 Task: Search one way flight ticket for 5 adults, 1 child, 2 infants in seat and 1 infant on lap in business from Utqiagvik(barrow): Wiley Postwill Rogers Memorial Airport to Evansville: Evansville Regional Airport on 5-3-2023. Choice of flights is Westjet. Number of bags: 11 checked bags. Price is upto 71000. Outbound departure time preference is 19:00.
Action: Mouse moved to (389, 325)
Screenshot: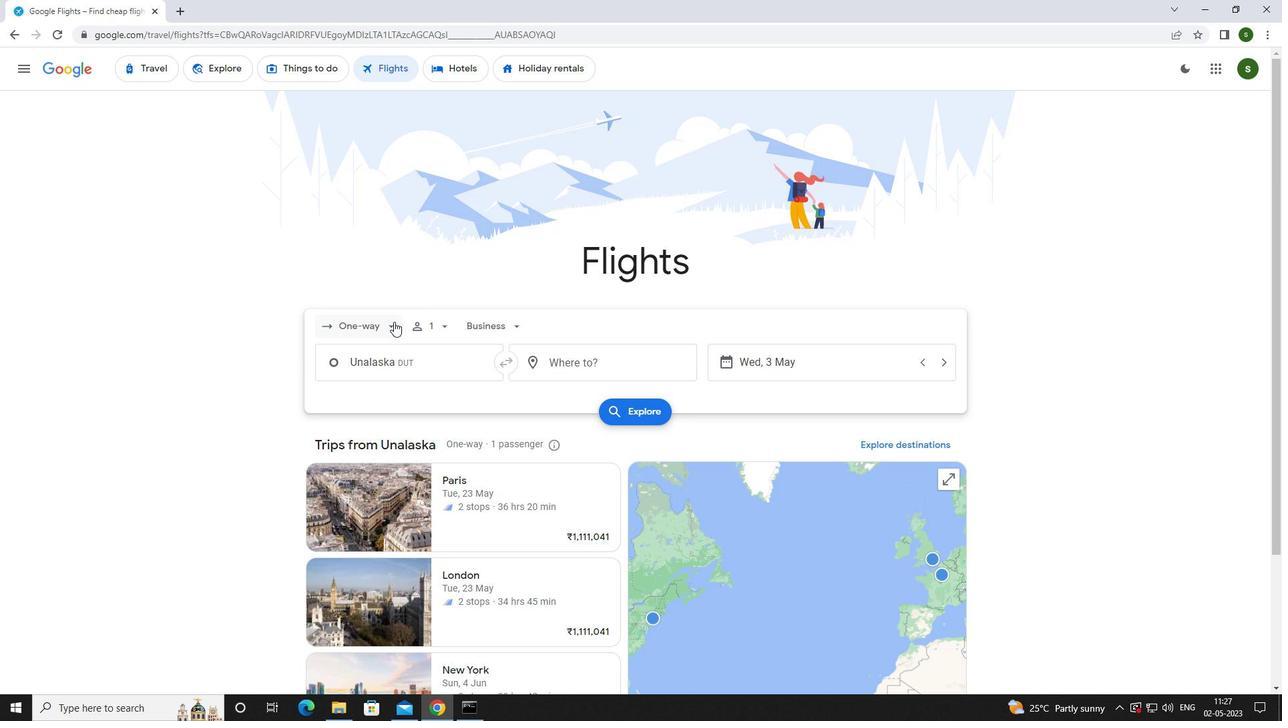 
Action: Mouse pressed left at (389, 325)
Screenshot: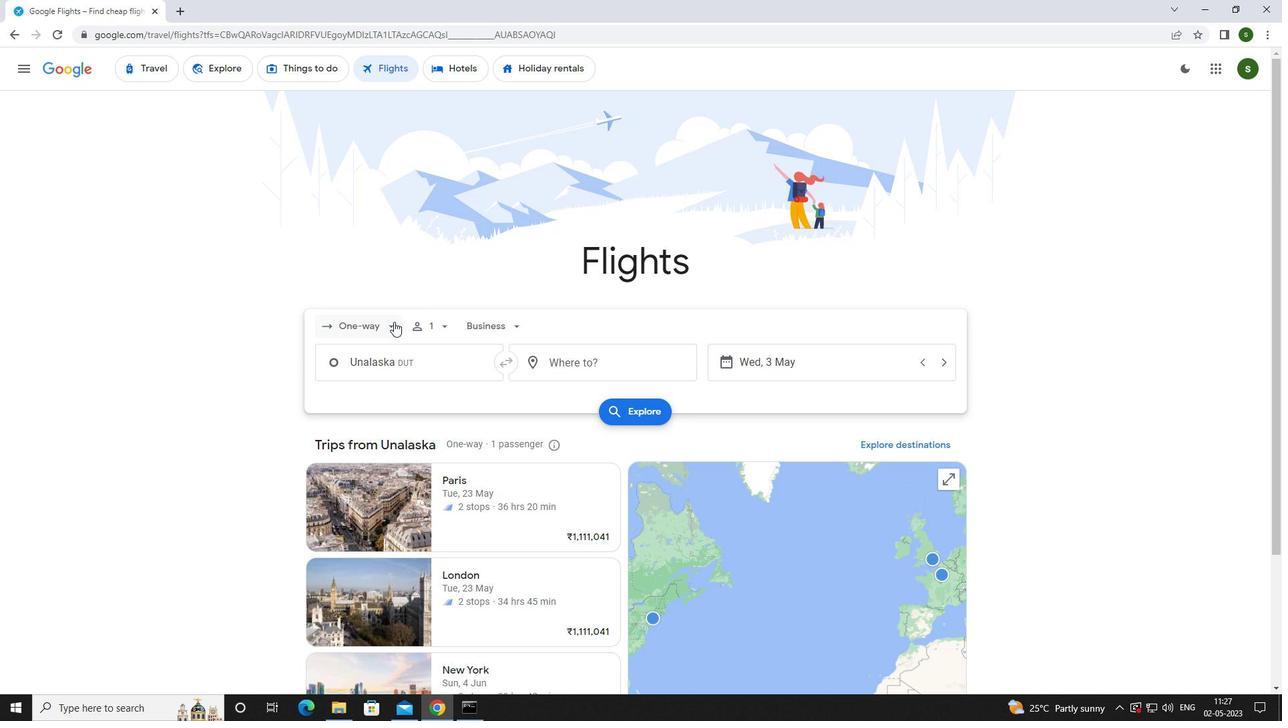 
Action: Mouse moved to (387, 385)
Screenshot: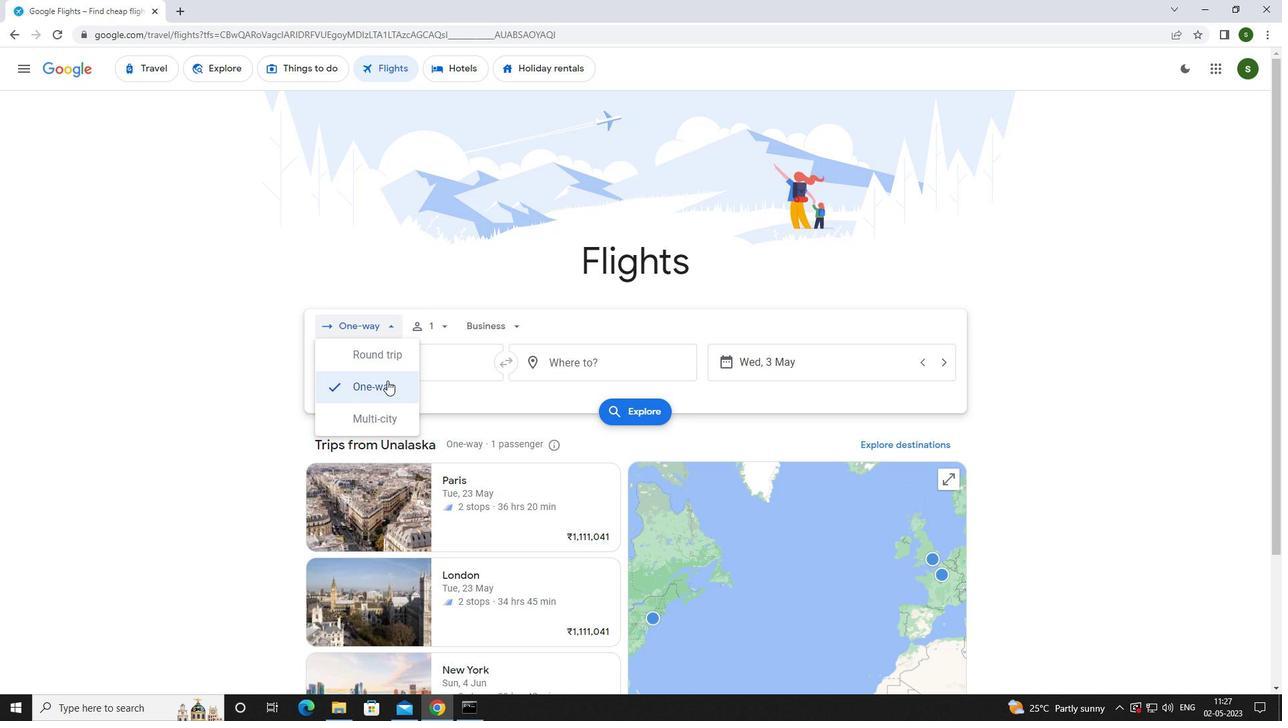 
Action: Mouse pressed left at (387, 385)
Screenshot: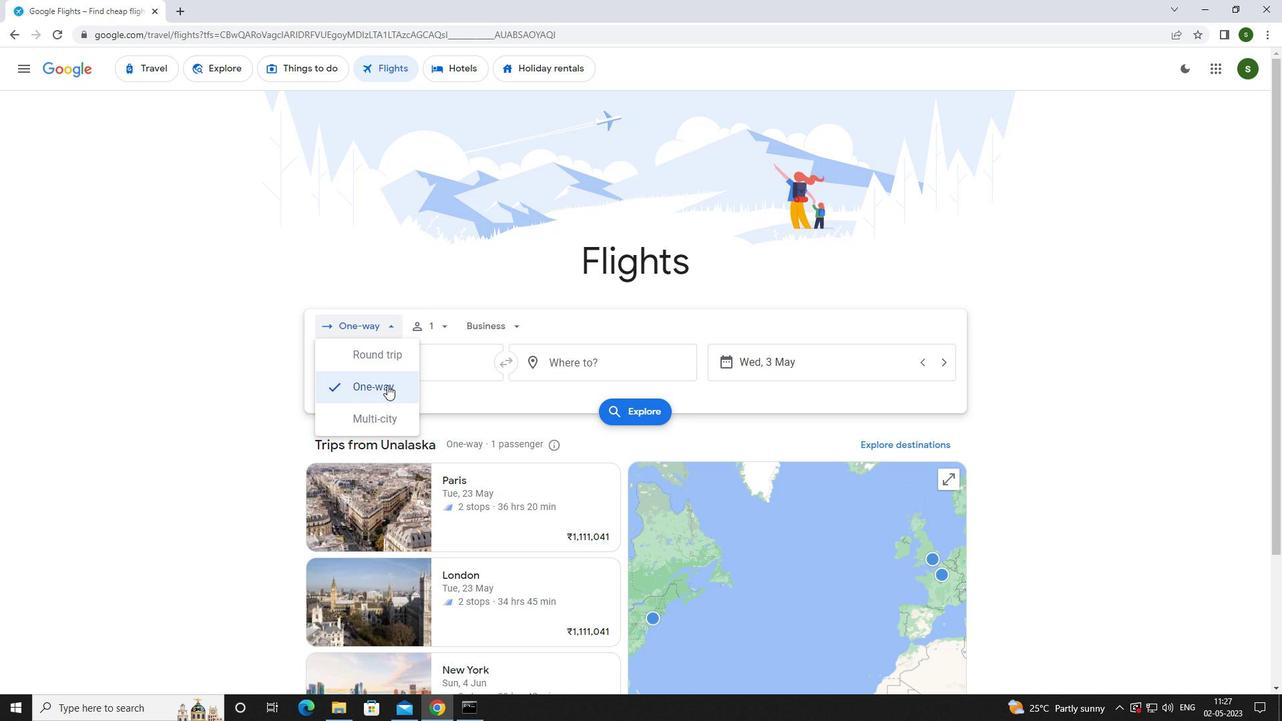 
Action: Mouse moved to (440, 325)
Screenshot: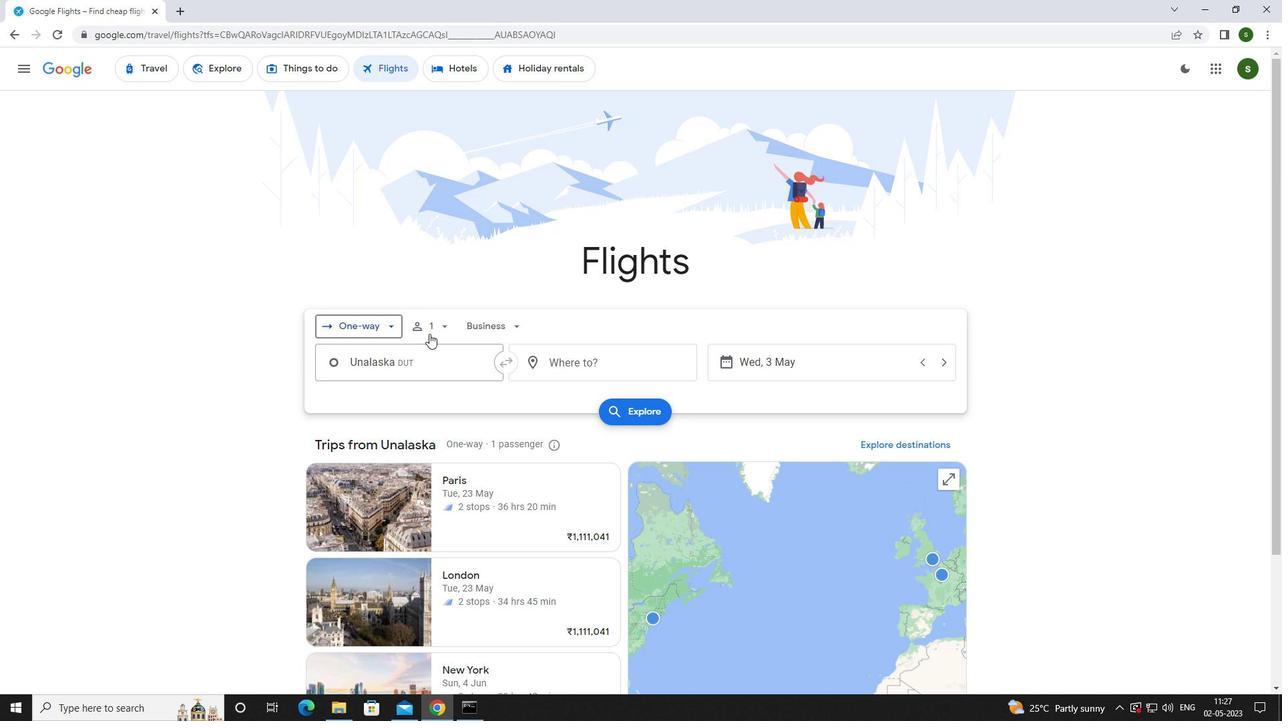 
Action: Mouse pressed left at (440, 325)
Screenshot: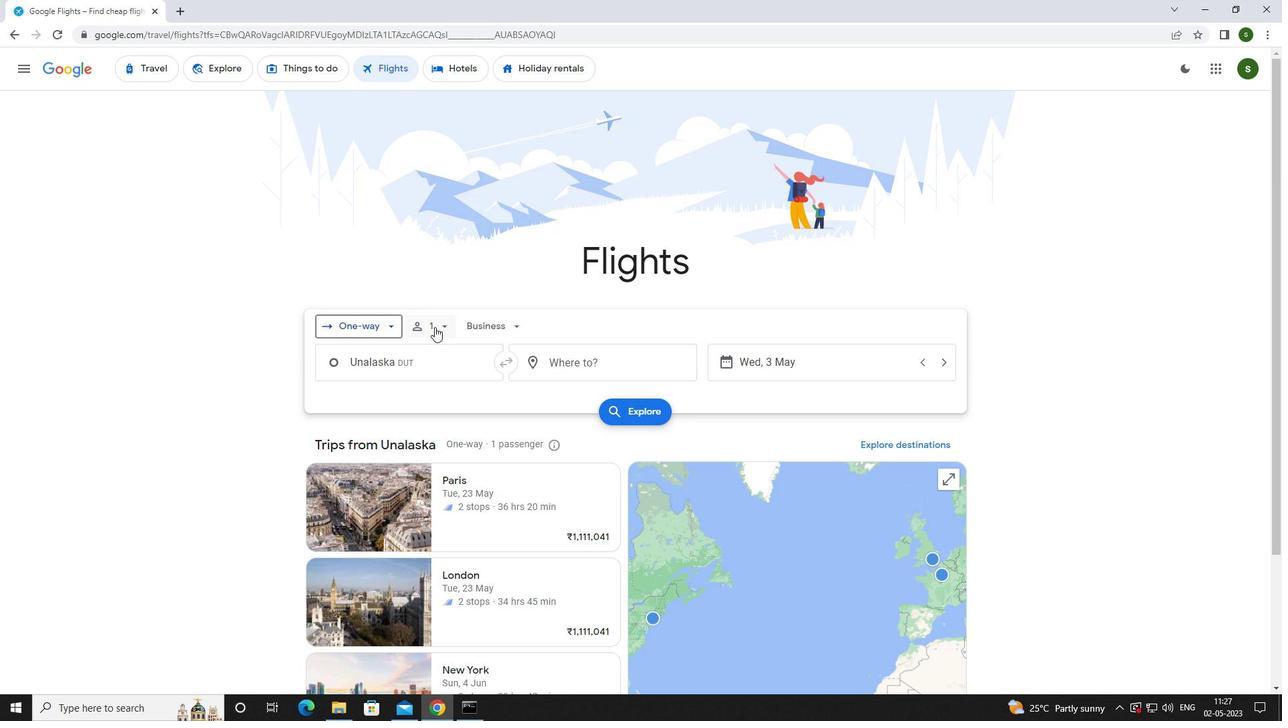 
Action: Mouse moved to (540, 355)
Screenshot: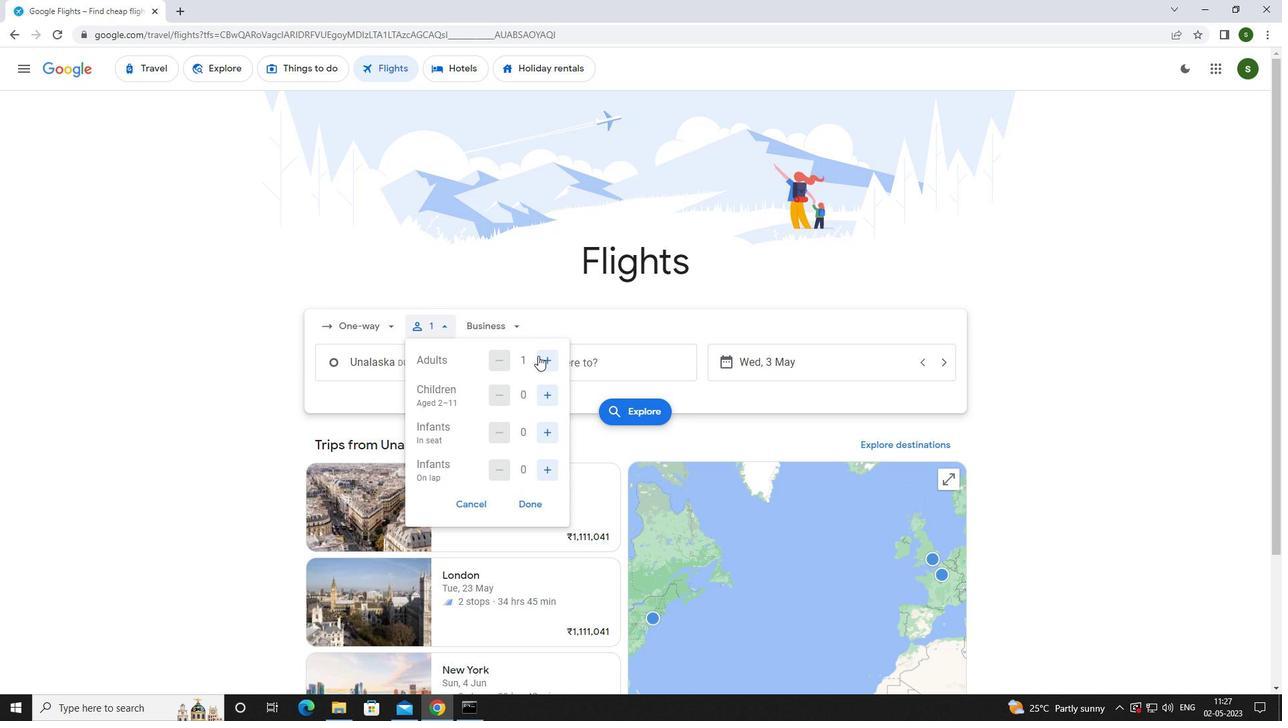
Action: Mouse pressed left at (540, 355)
Screenshot: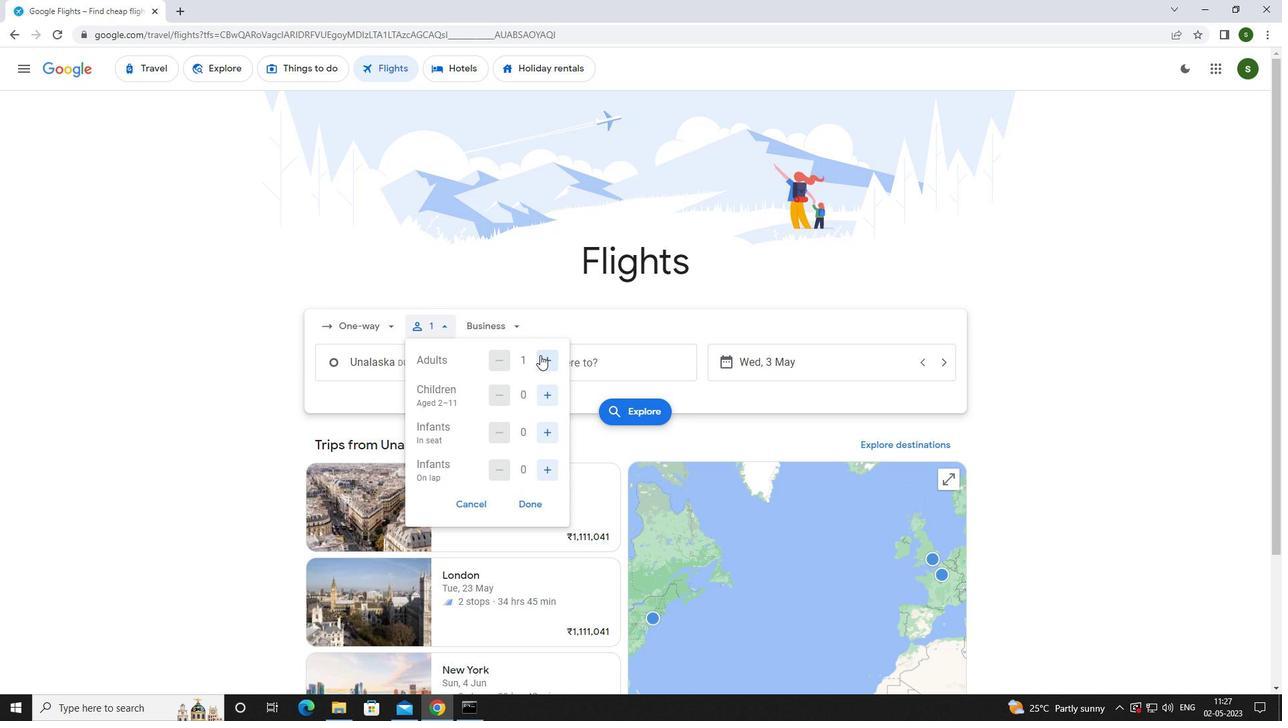 
Action: Mouse pressed left at (540, 355)
Screenshot: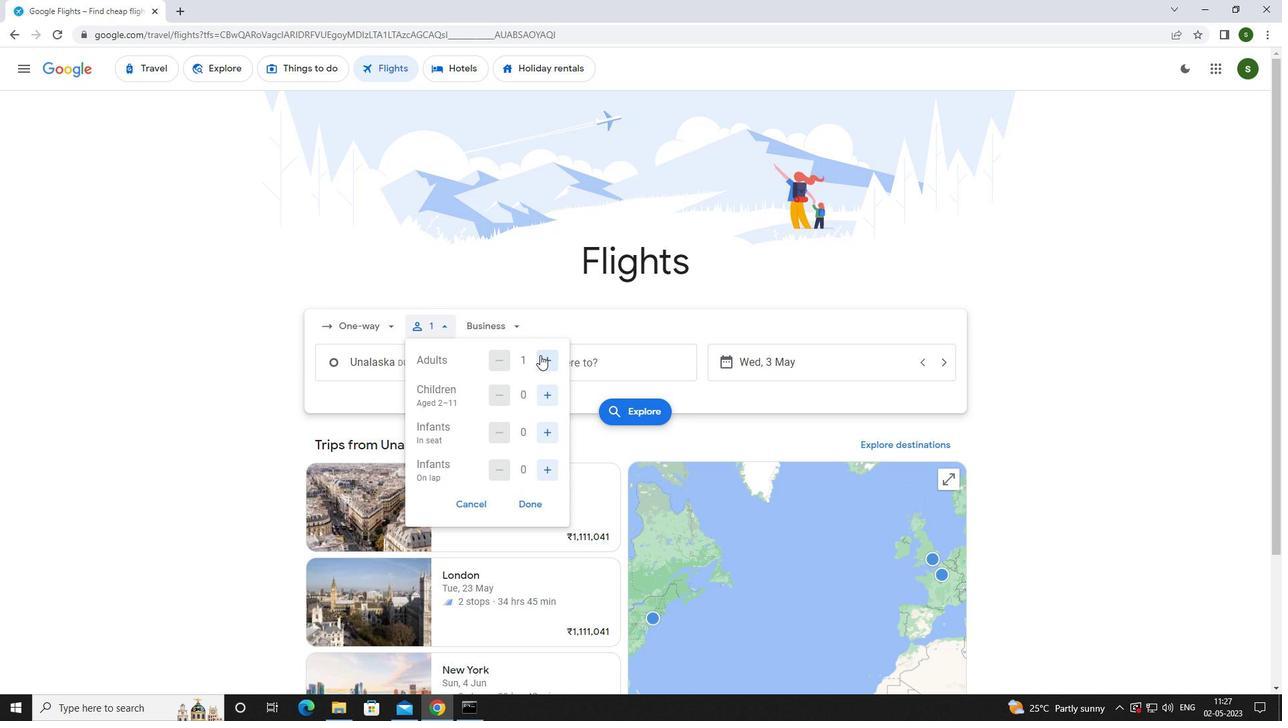 
Action: Mouse pressed left at (540, 355)
Screenshot: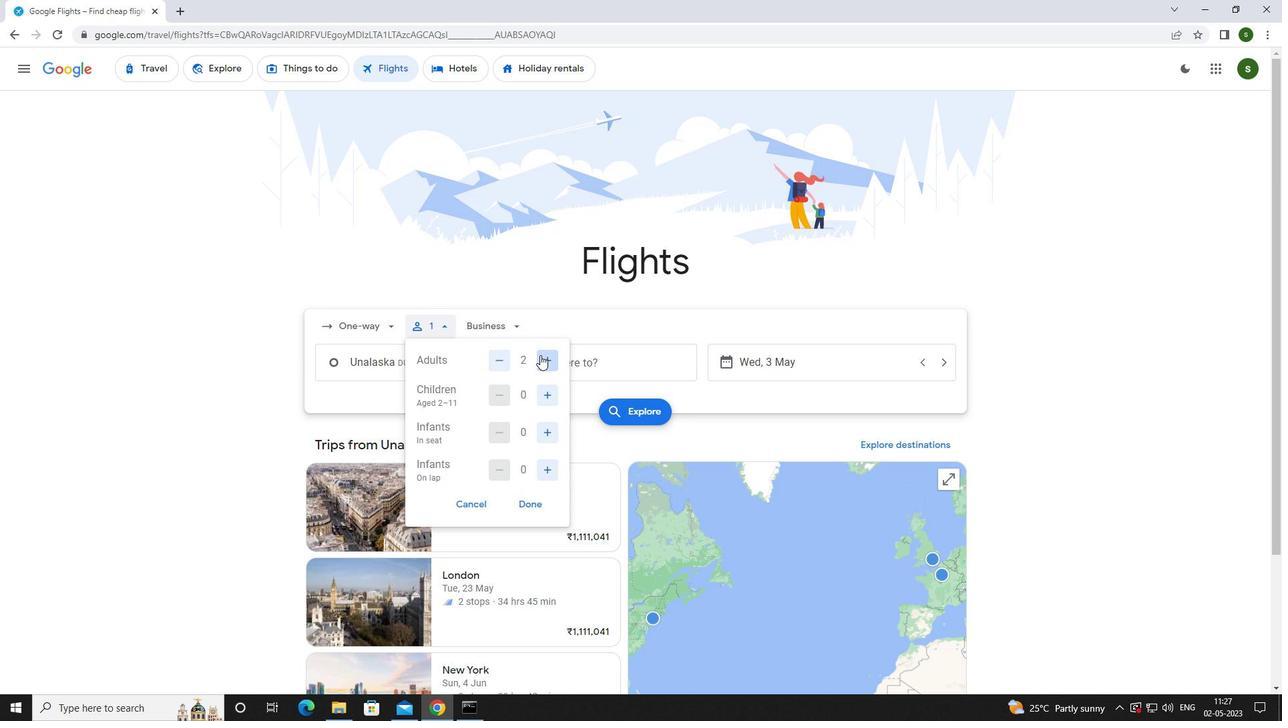 
Action: Mouse pressed left at (540, 355)
Screenshot: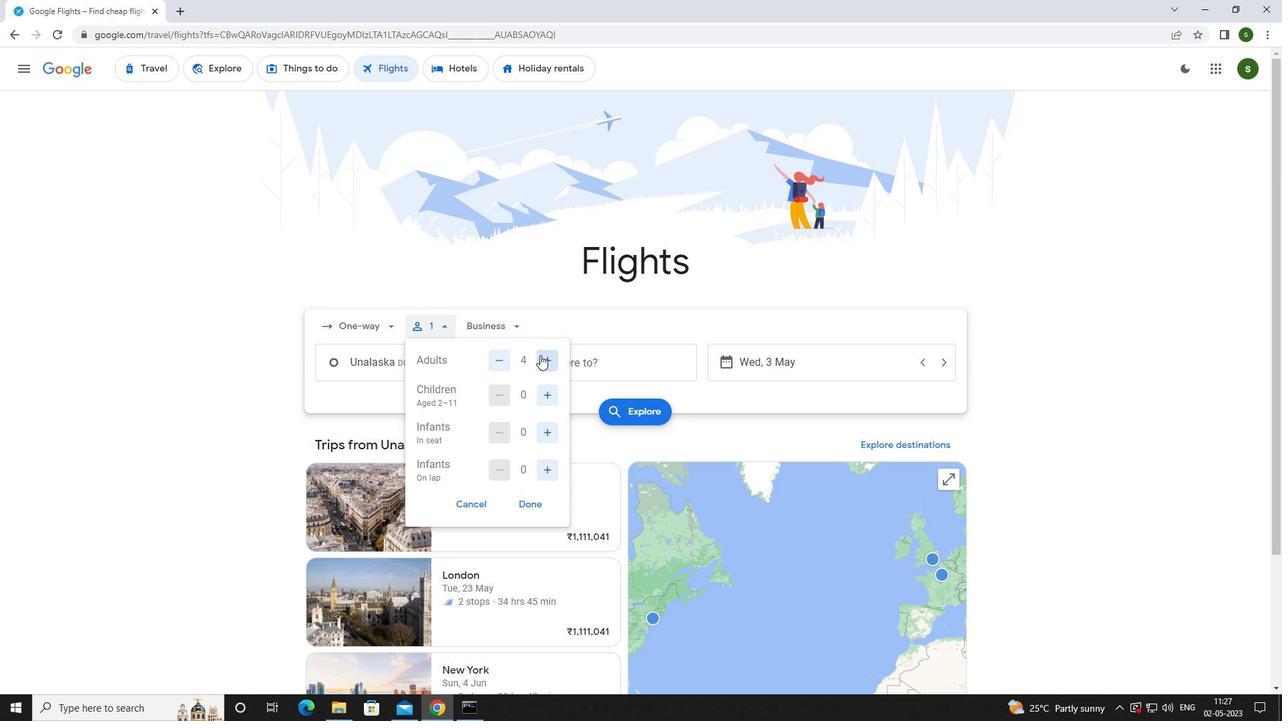 
Action: Mouse moved to (545, 391)
Screenshot: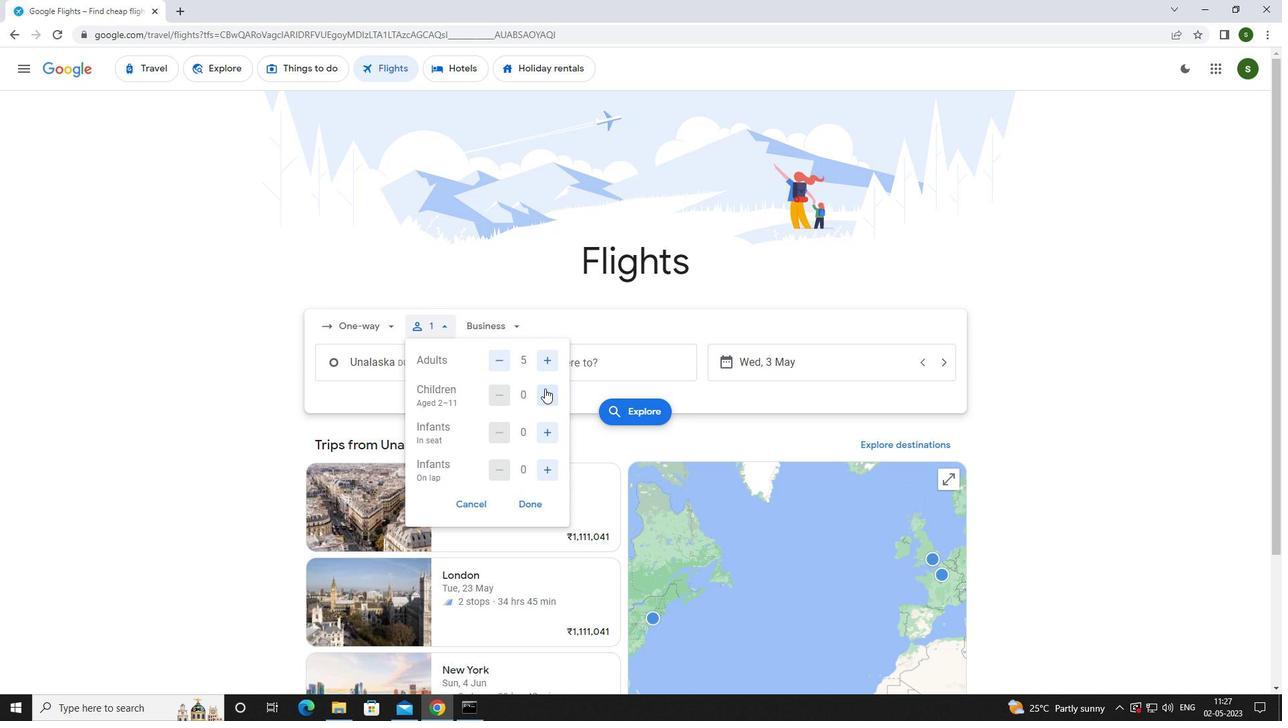 
Action: Mouse pressed left at (545, 391)
Screenshot: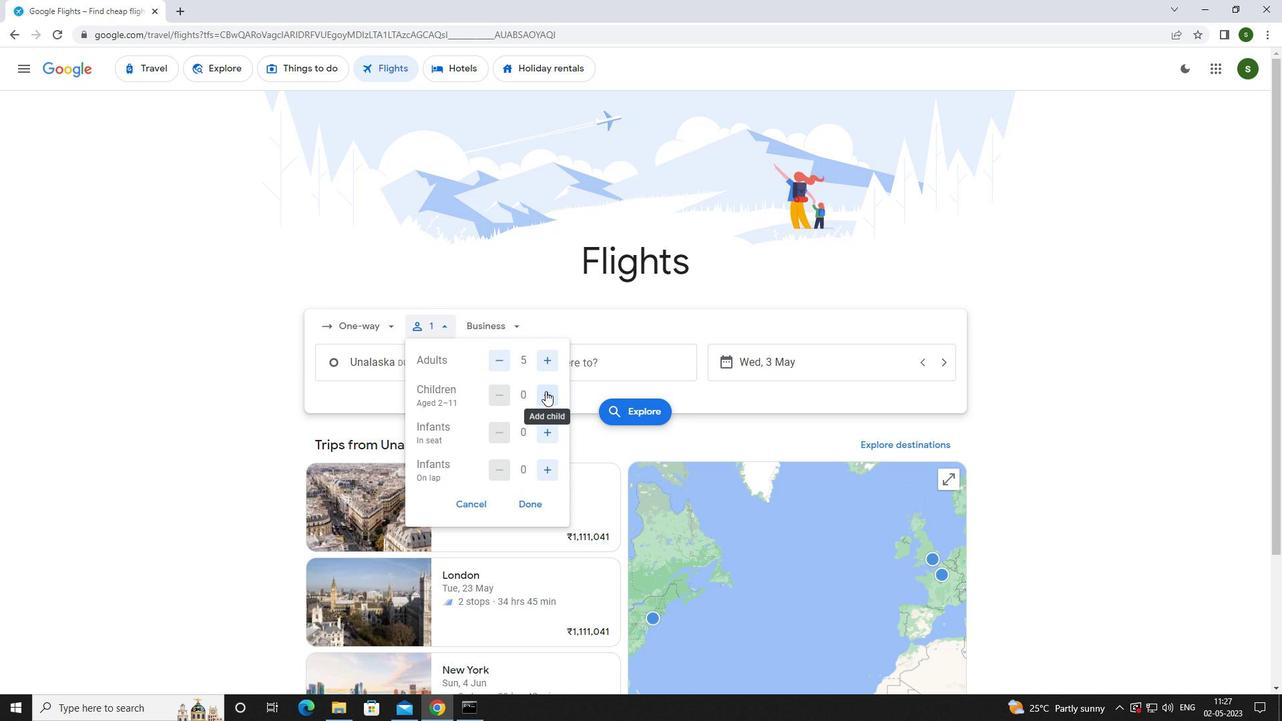 
Action: Mouse pressed left at (545, 391)
Screenshot: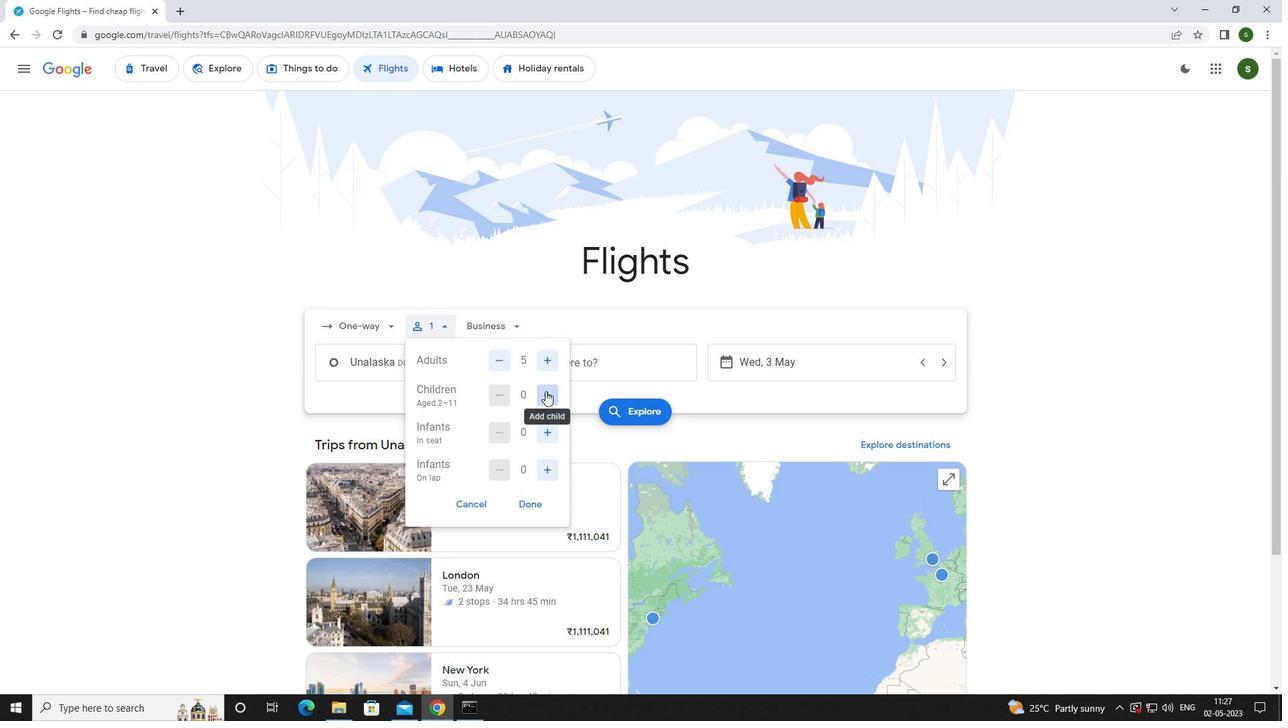 
Action: Mouse moved to (495, 397)
Screenshot: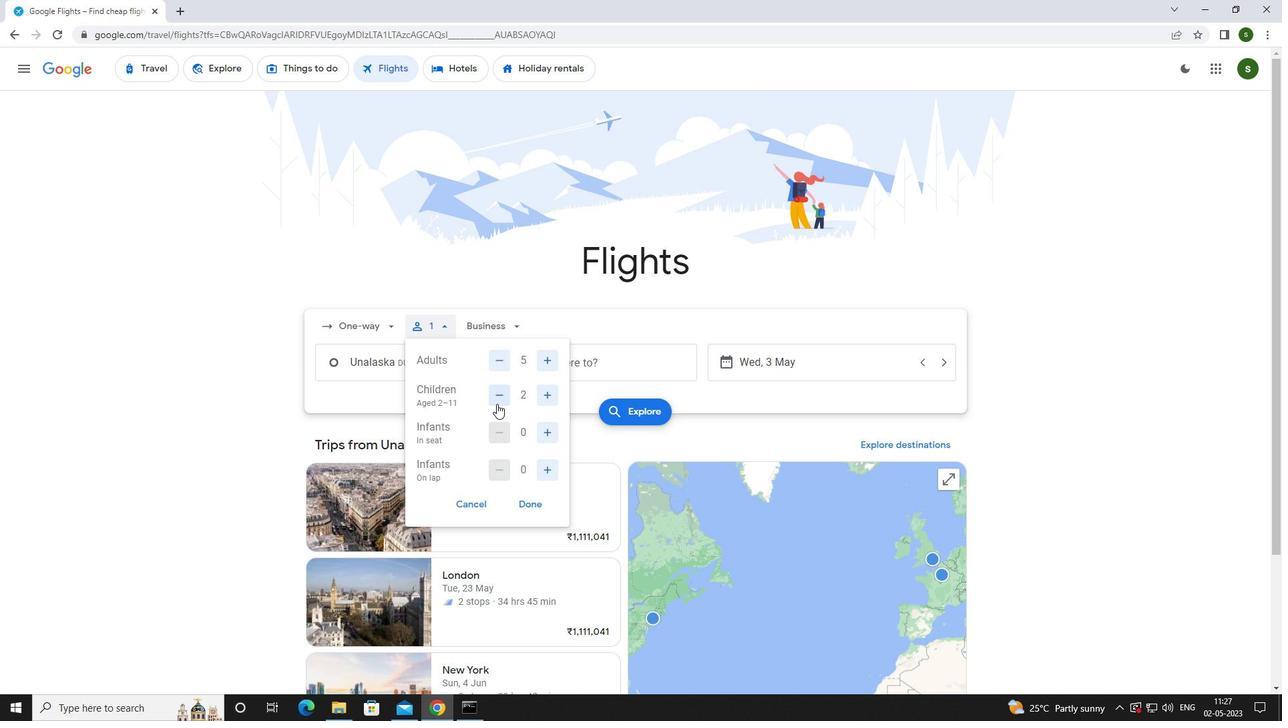 
Action: Mouse pressed left at (495, 397)
Screenshot: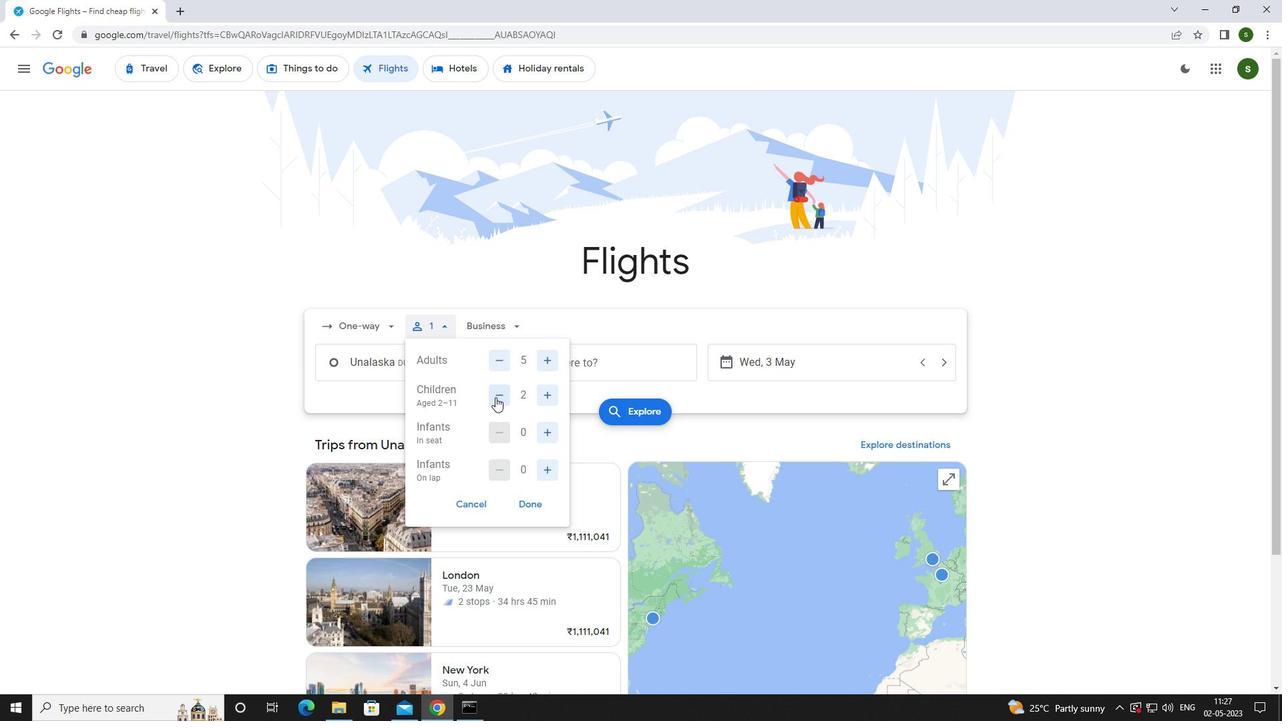 
Action: Mouse moved to (549, 434)
Screenshot: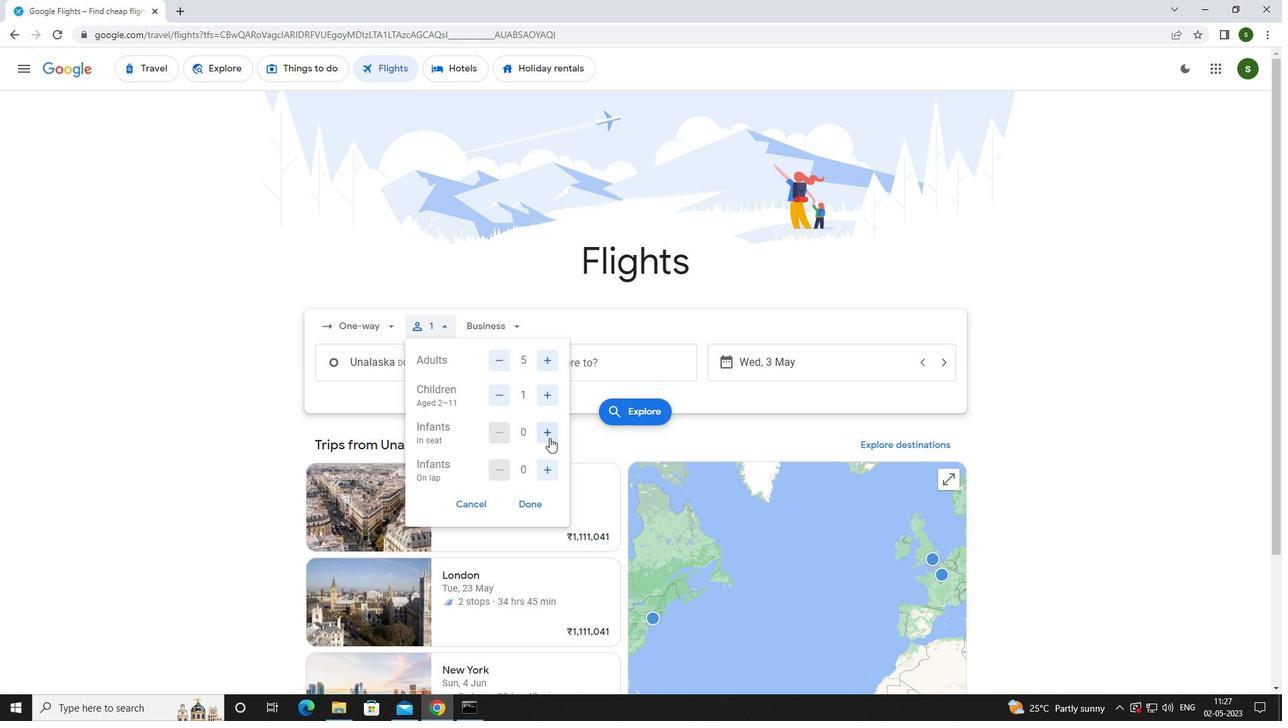 
Action: Mouse pressed left at (549, 434)
Screenshot: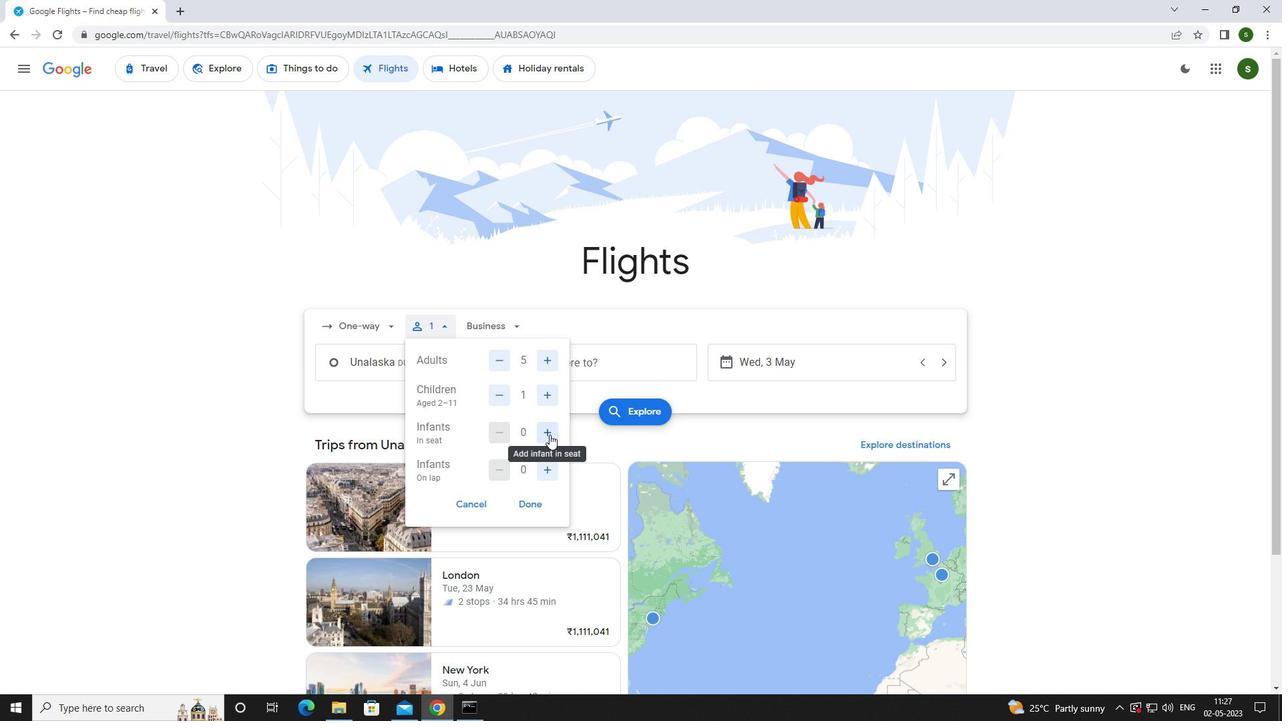 
Action: Mouse pressed left at (549, 434)
Screenshot: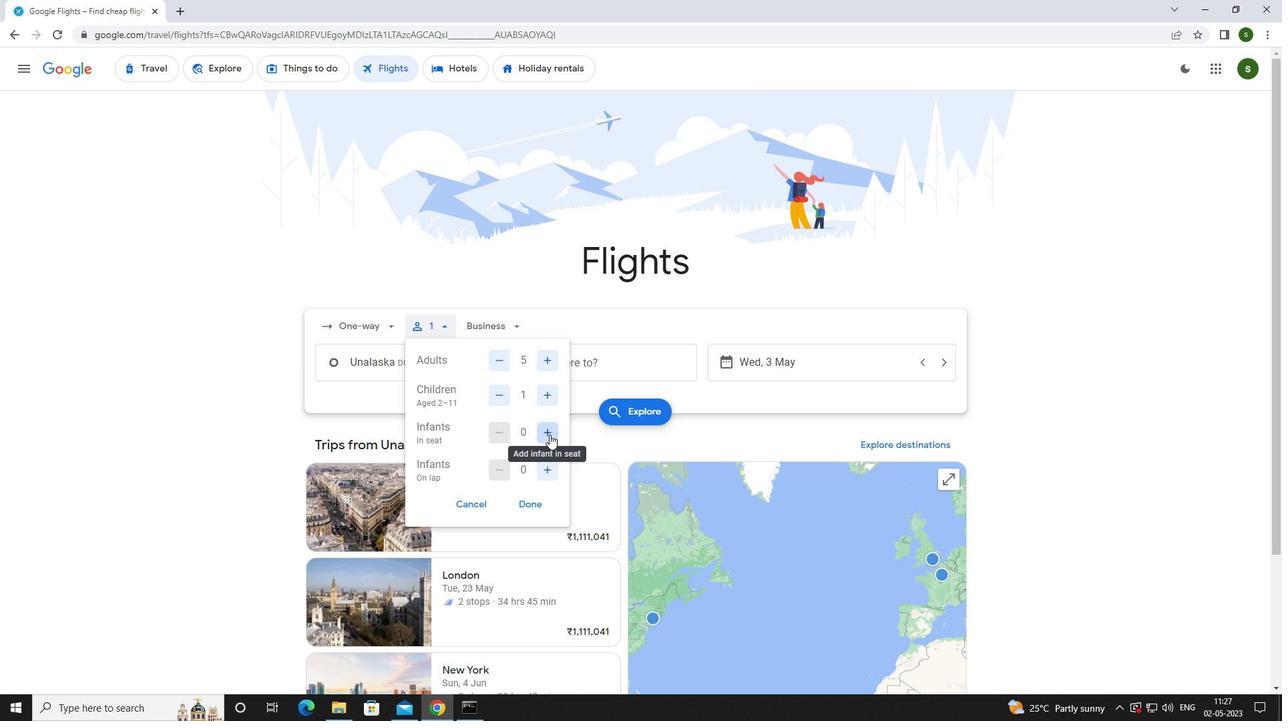 
Action: Mouse moved to (549, 459)
Screenshot: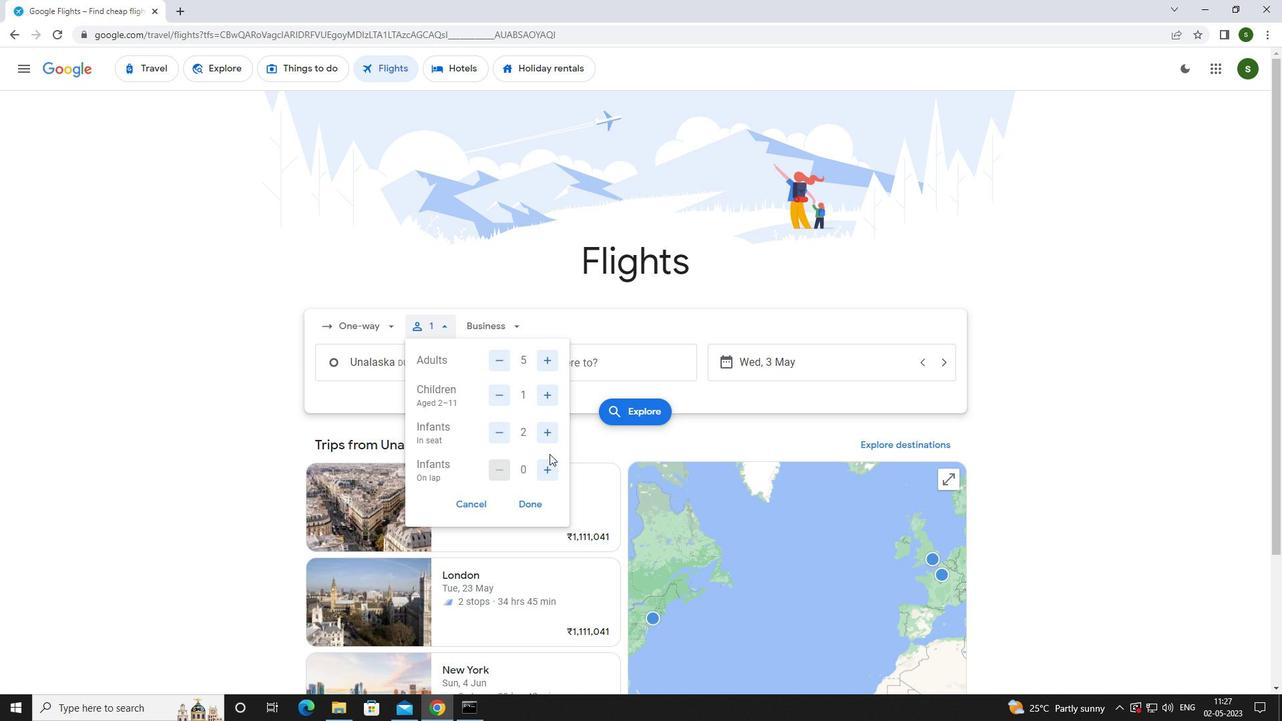 
Action: Mouse pressed left at (549, 459)
Screenshot: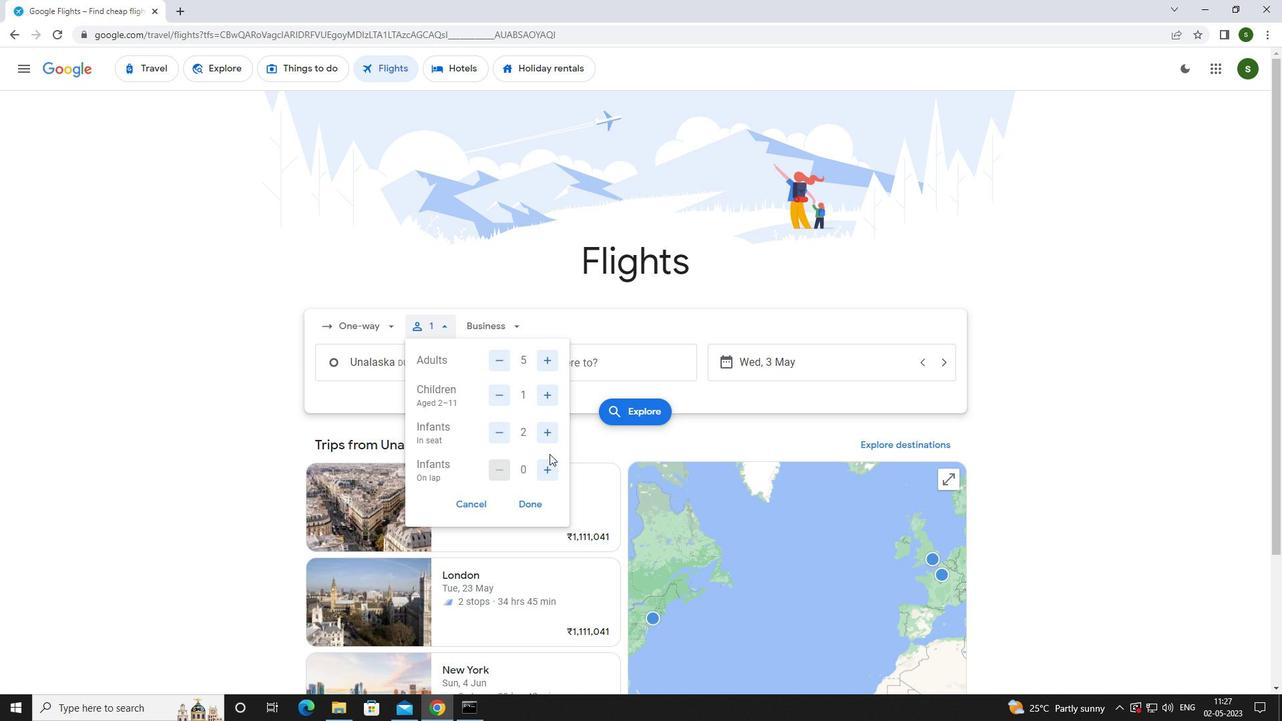 
Action: Mouse moved to (504, 327)
Screenshot: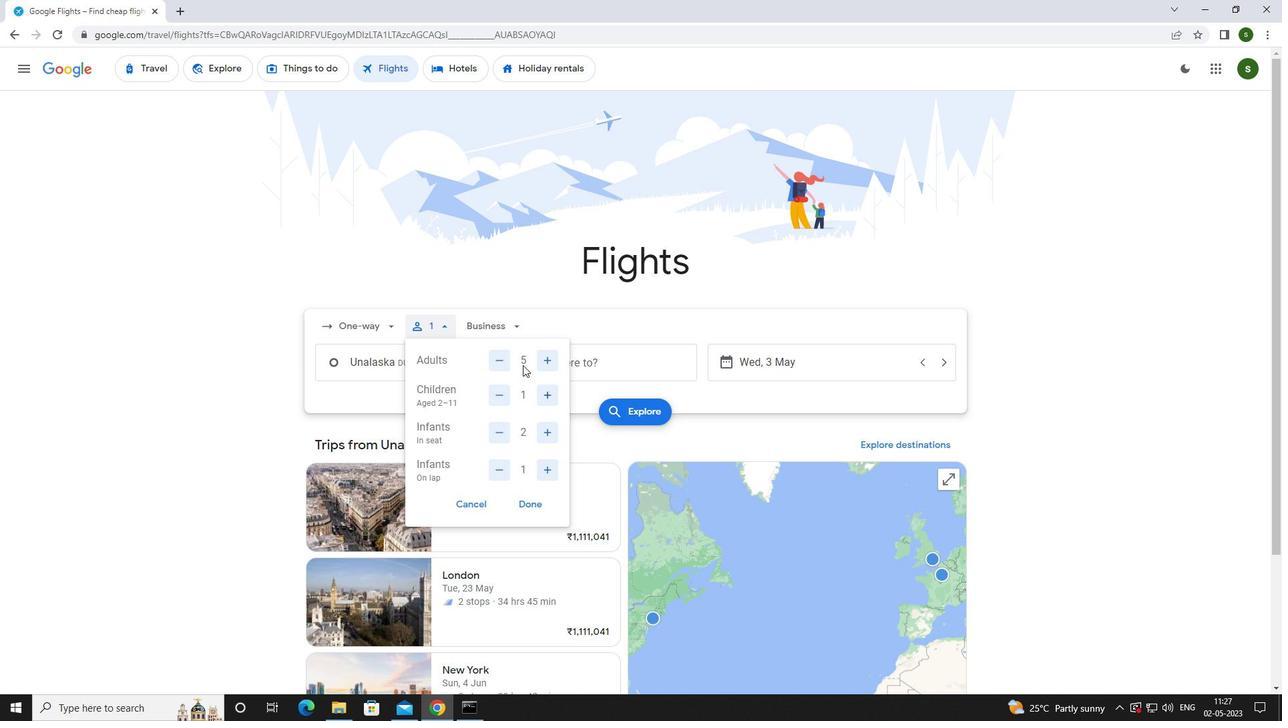 
Action: Mouse pressed left at (504, 327)
Screenshot: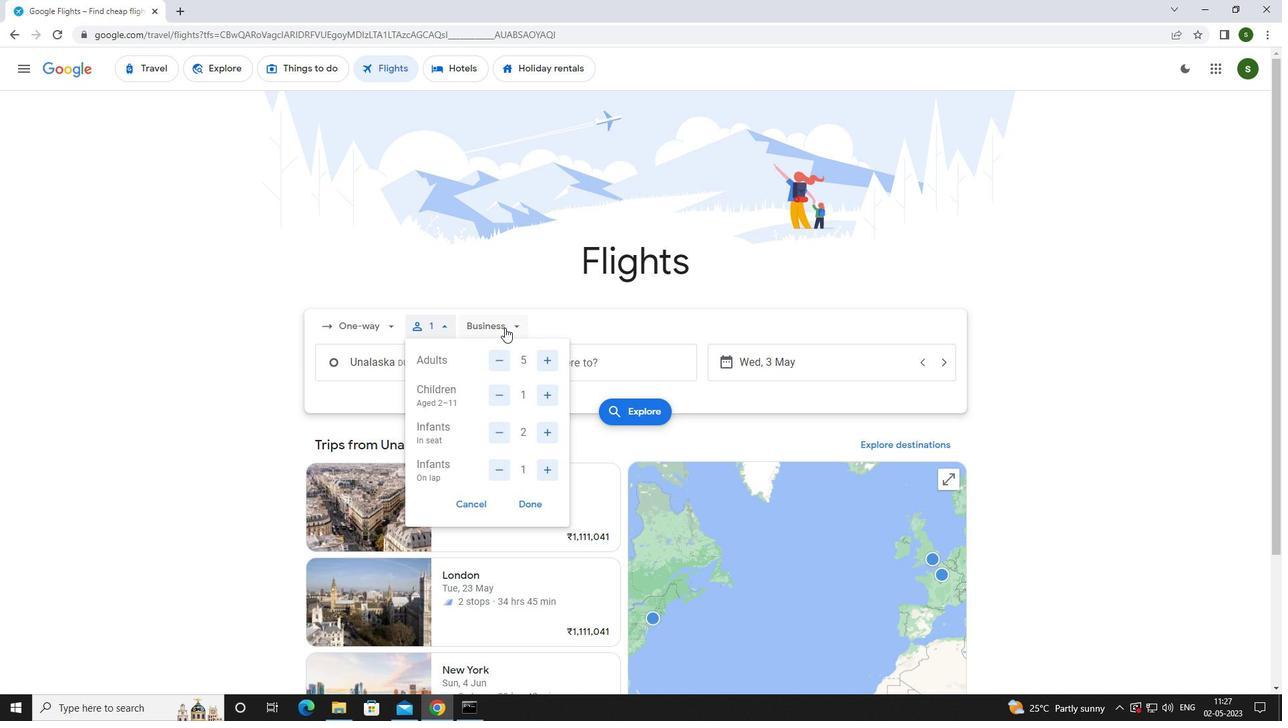 
Action: Mouse moved to (507, 409)
Screenshot: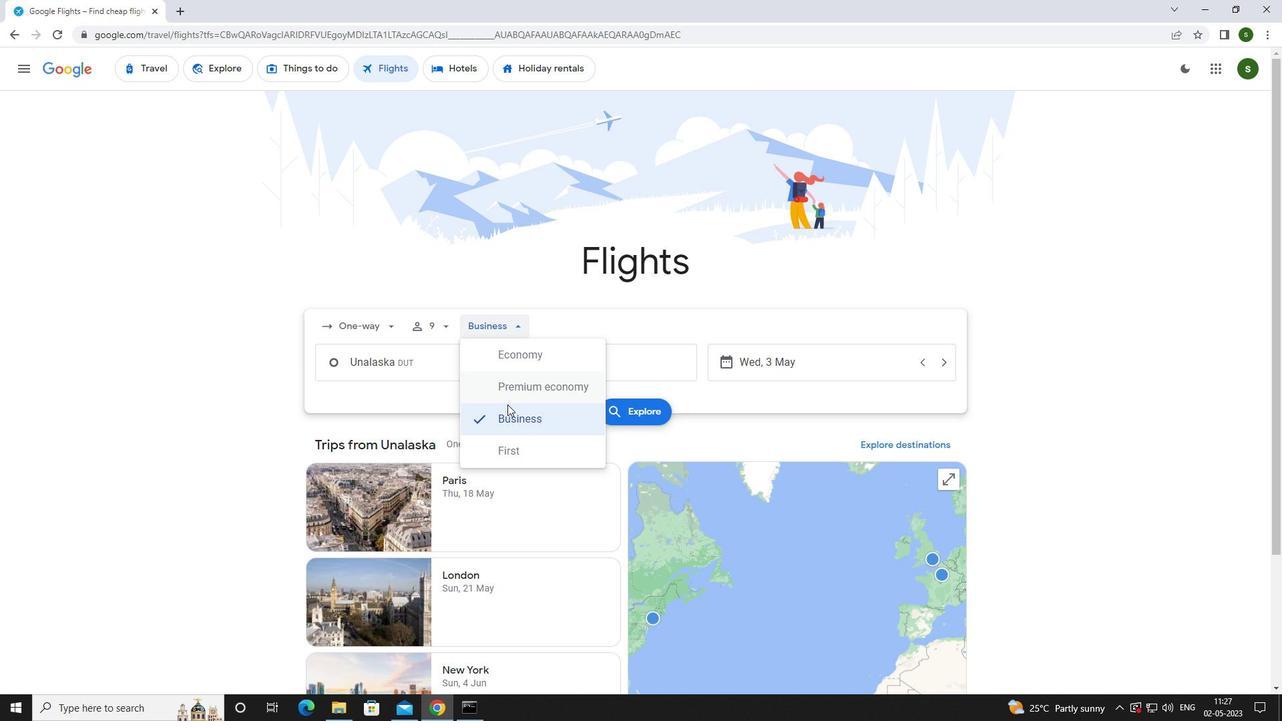 
Action: Mouse pressed left at (507, 409)
Screenshot: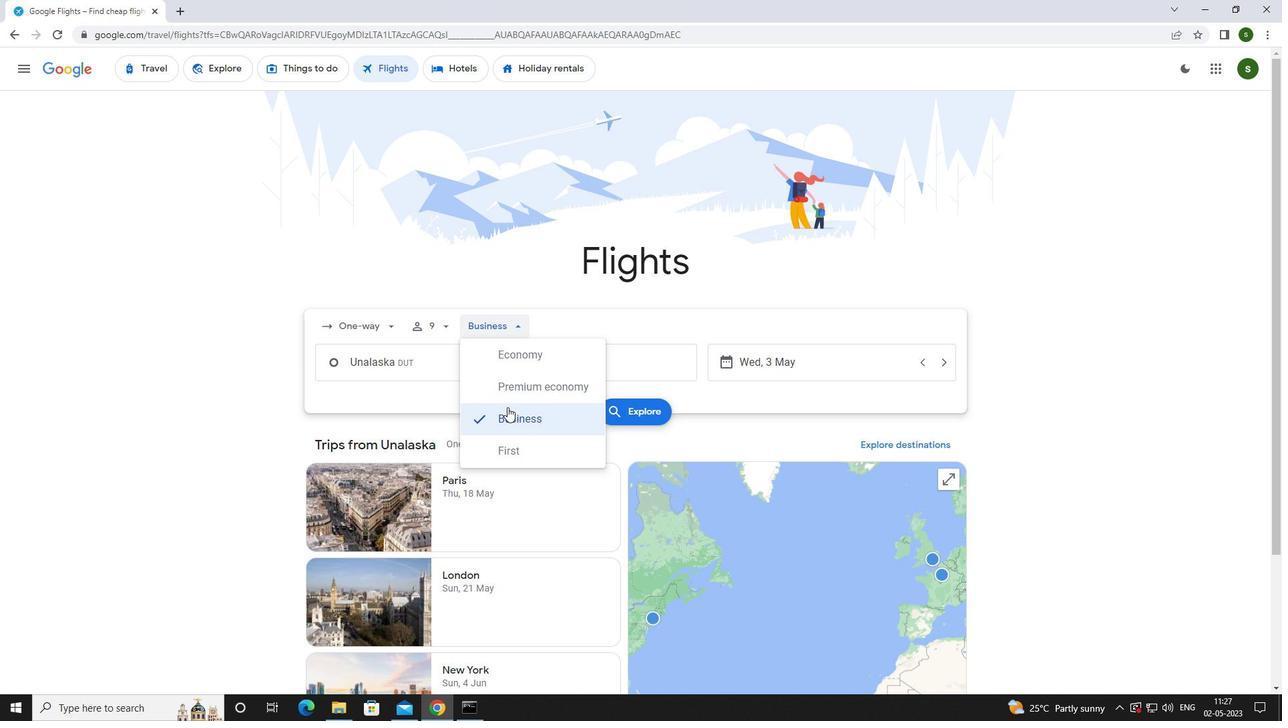 
Action: Mouse moved to (444, 365)
Screenshot: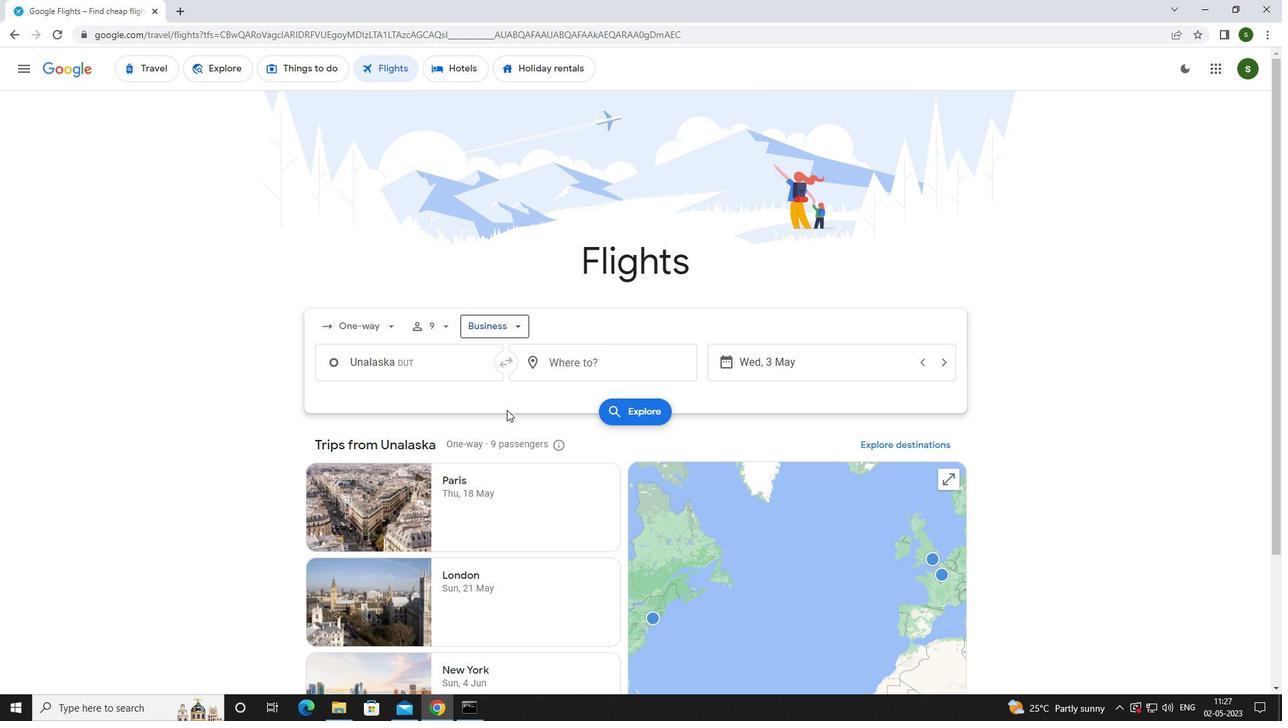 
Action: Mouse pressed left at (444, 365)
Screenshot: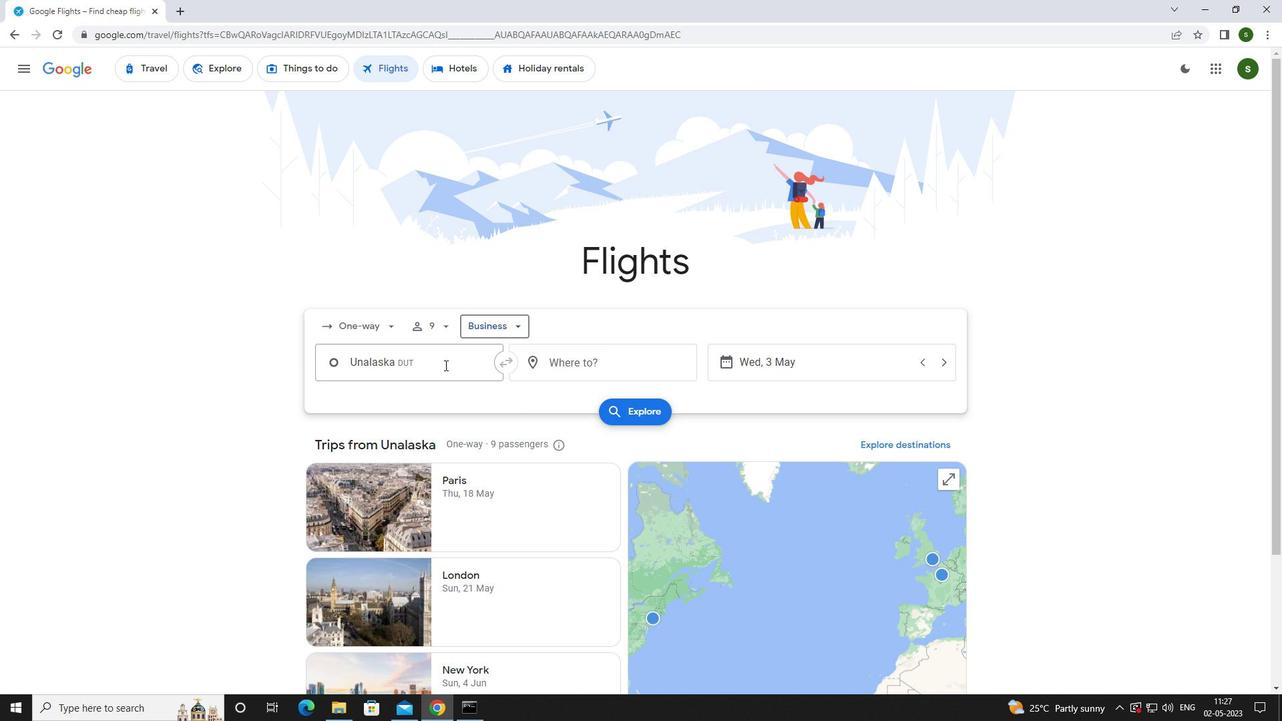 
Action: Mouse moved to (445, 362)
Screenshot: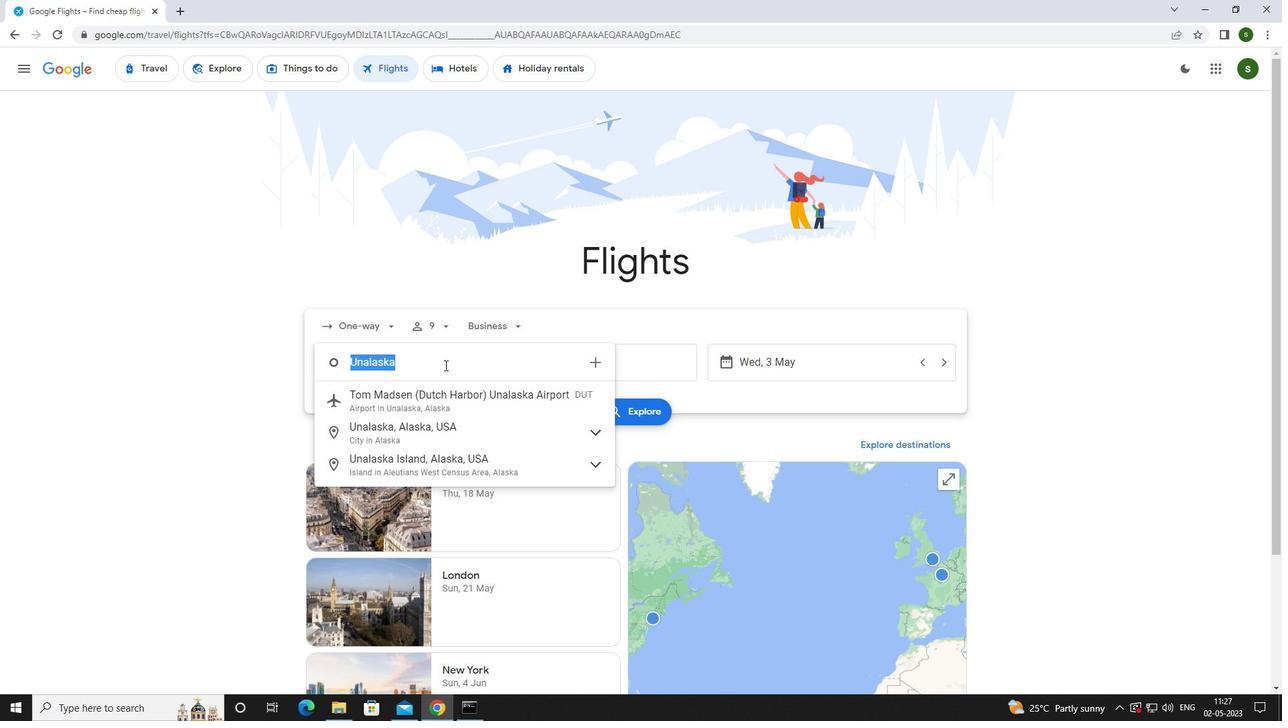 
Action: Key pressed <Key.caps_lock>u<Key.caps_lock>tqi
Screenshot: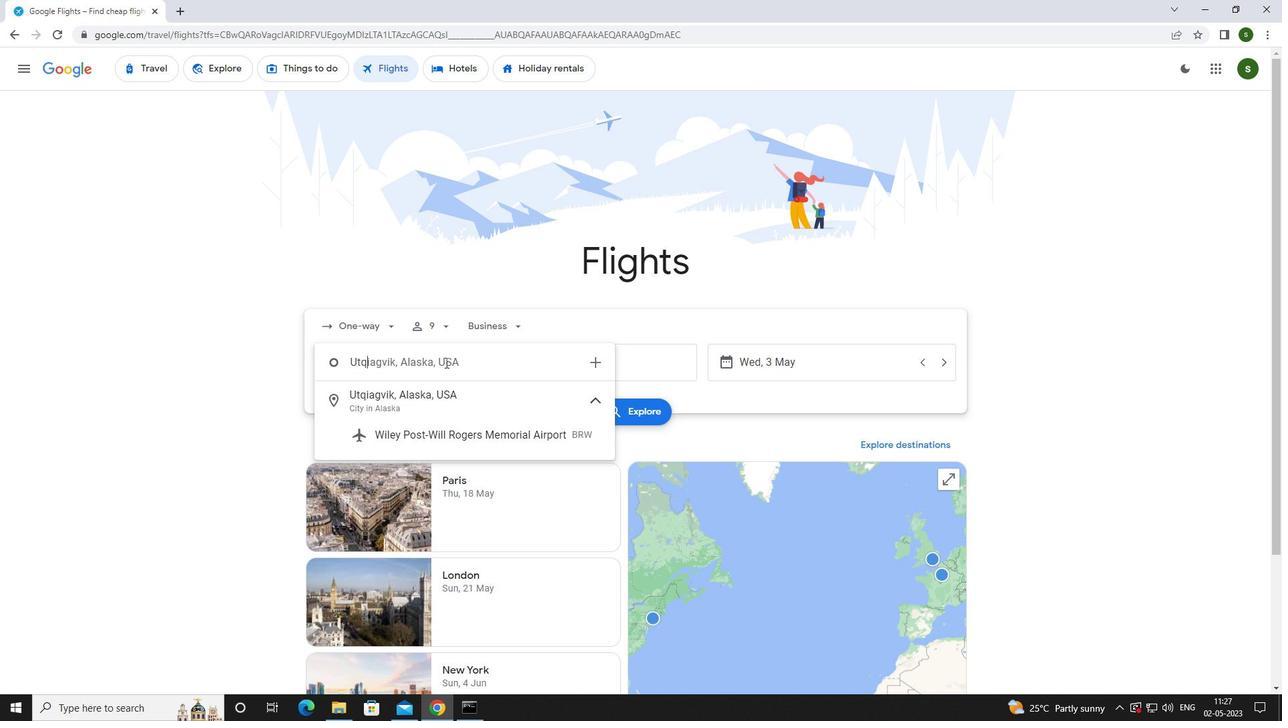 
Action: Mouse moved to (477, 435)
Screenshot: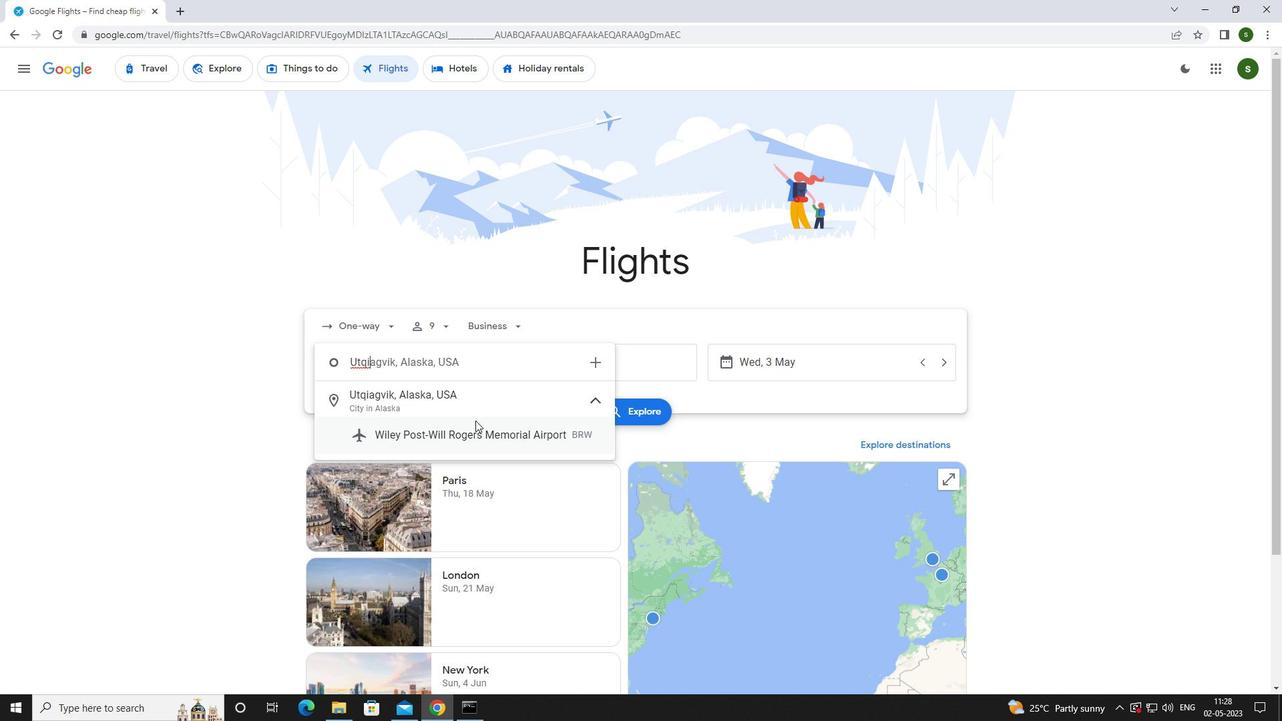 
Action: Mouse pressed left at (477, 435)
Screenshot: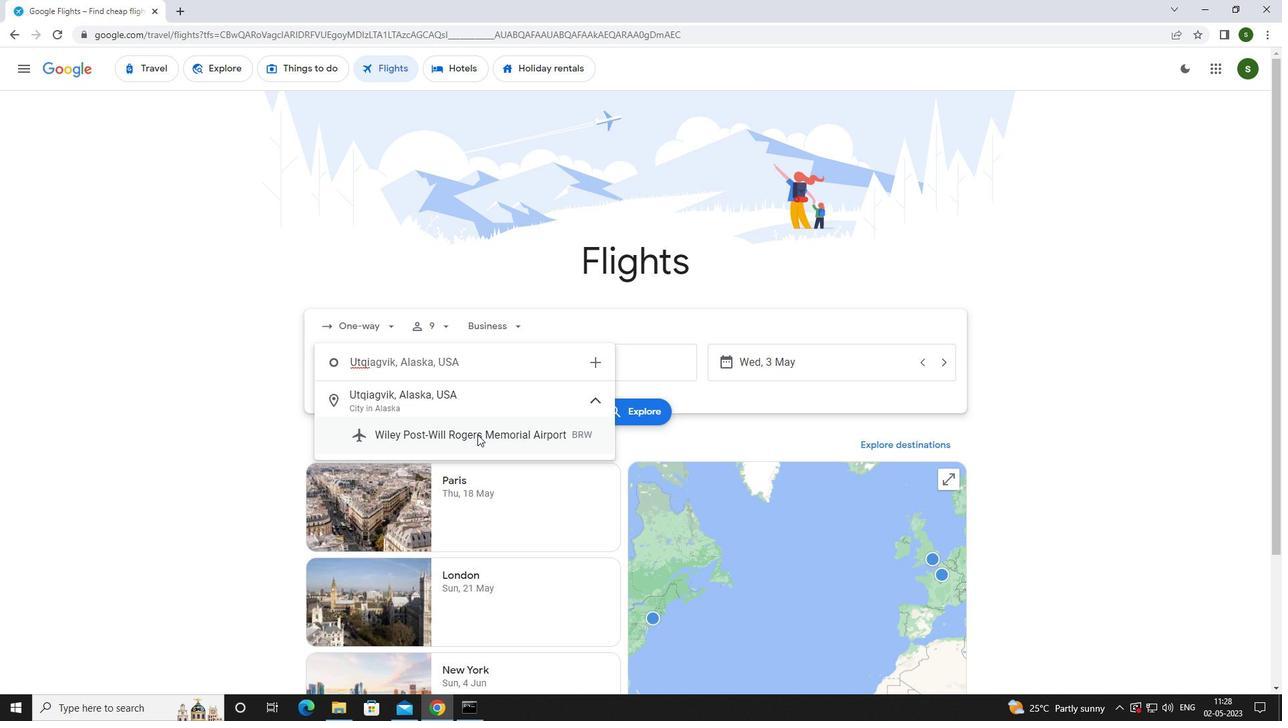 
Action: Mouse moved to (576, 356)
Screenshot: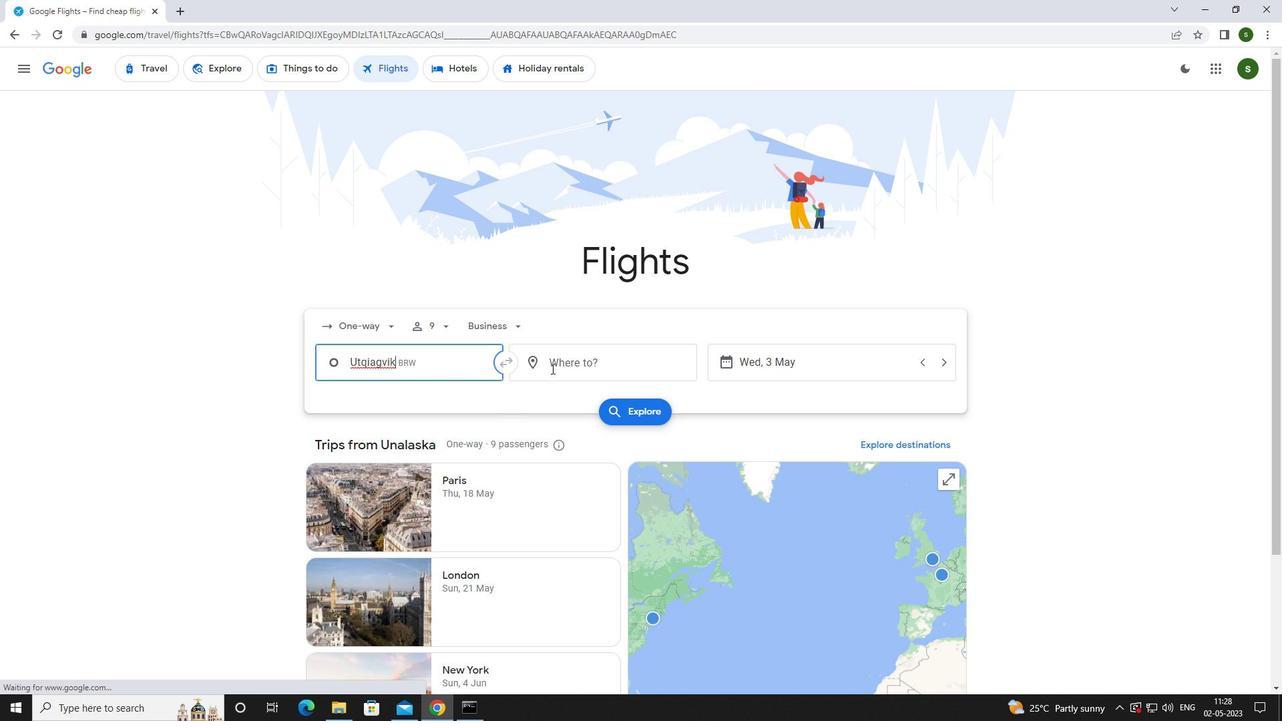 
Action: Mouse pressed left at (576, 356)
Screenshot: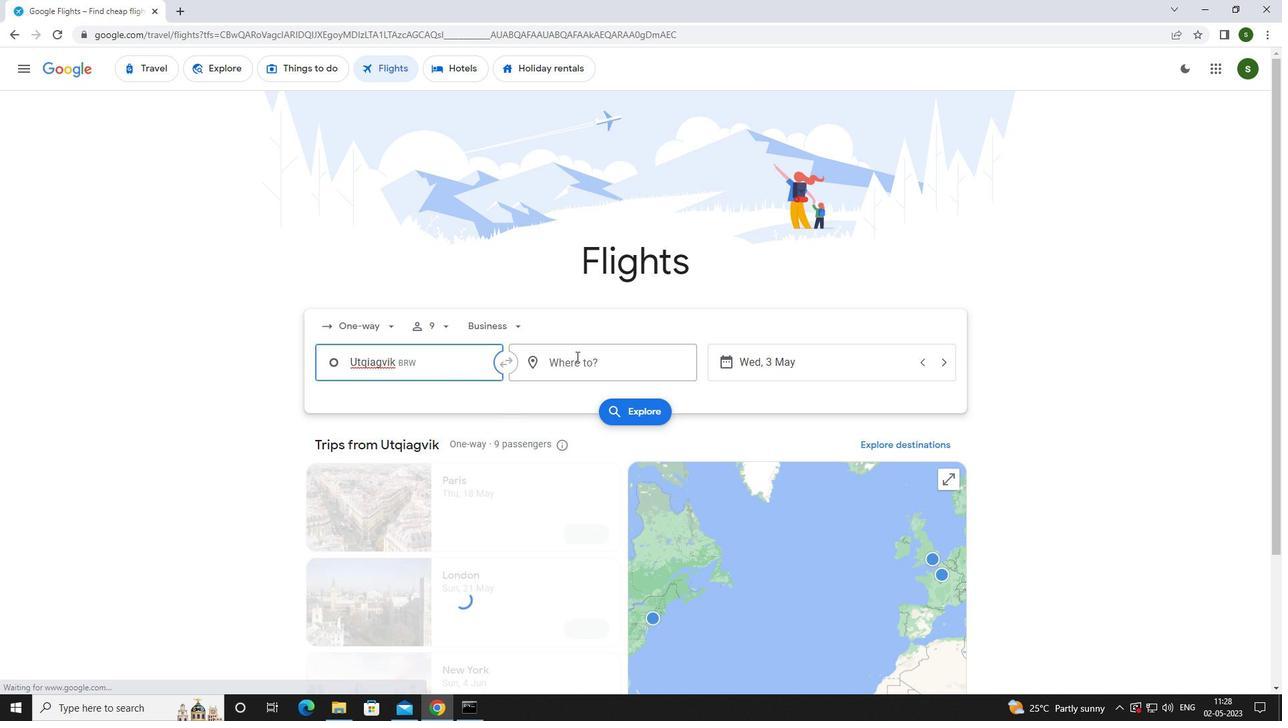 
Action: Key pressed <Key.caps_lock>e<Key.caps_lock>vansville
Screenshot: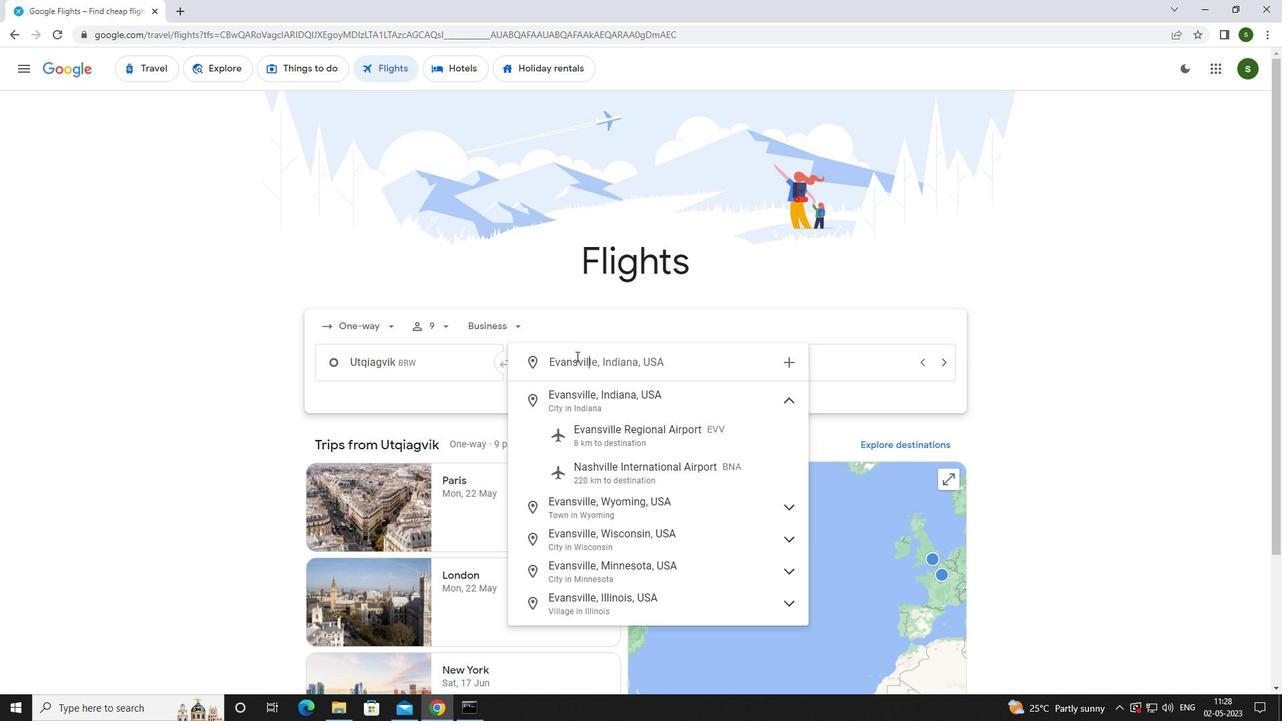 
Action: Mouse moved to (599, 430)
Screenshot: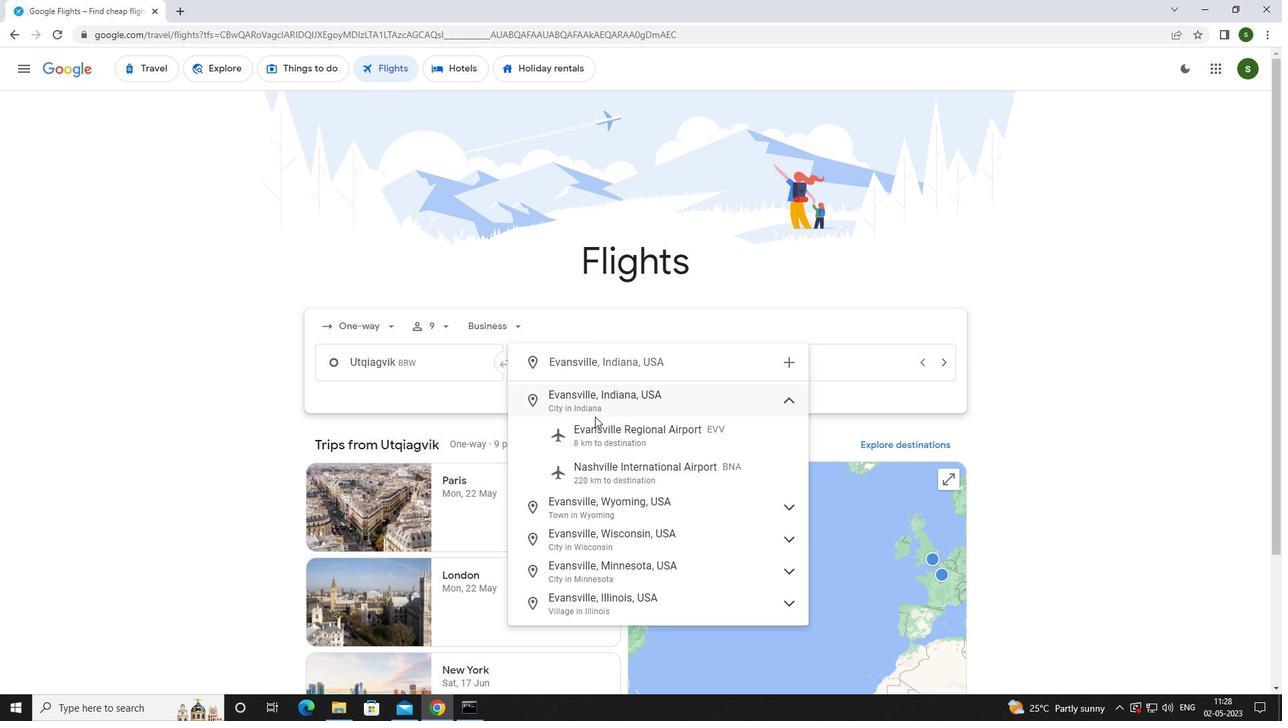 
Action: Mouse pressed left at (599, 430)
Screenshot: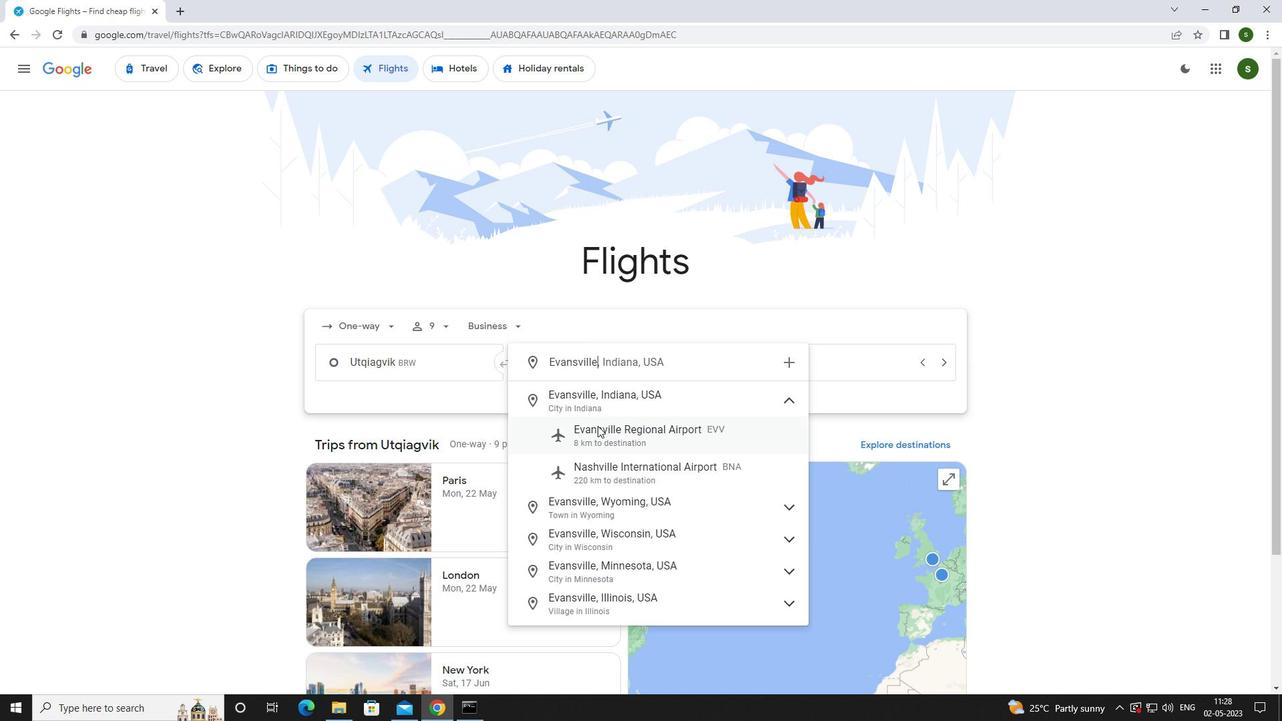 
Action: Mouse moved to (833, 364)
Screenshot: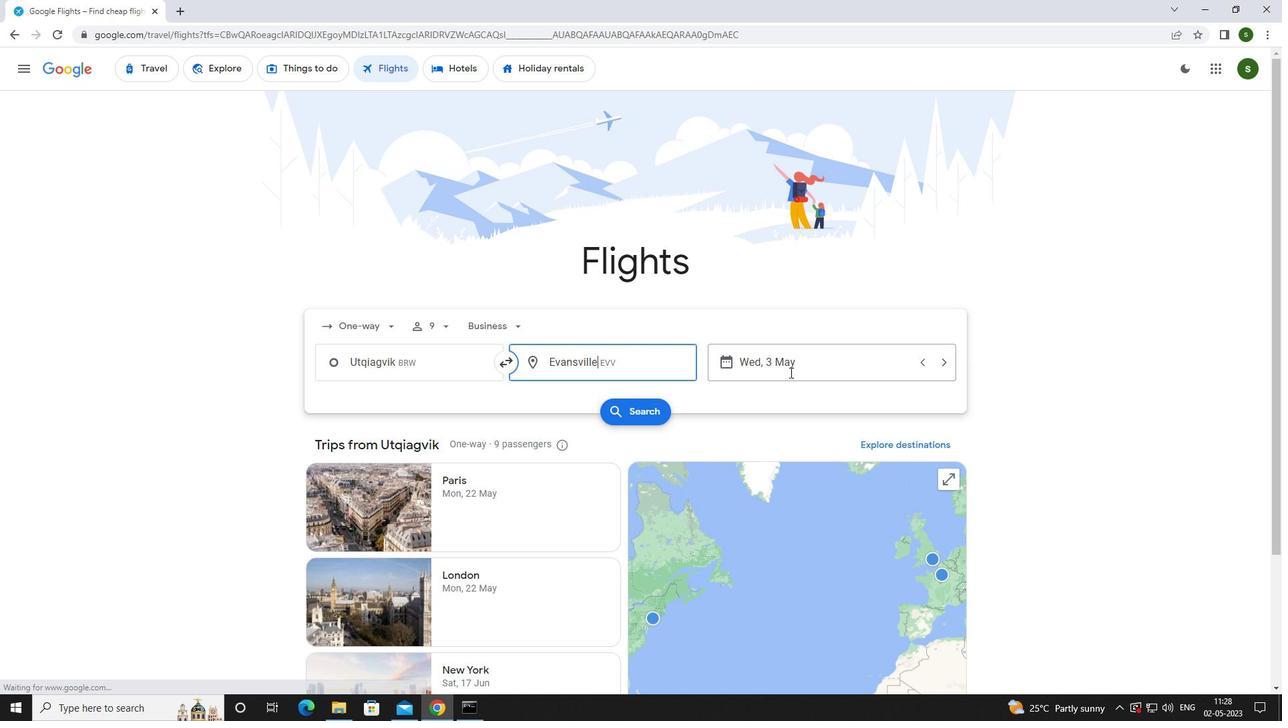 
Action: Mouse pressed left at (833, 364)
Screenshot: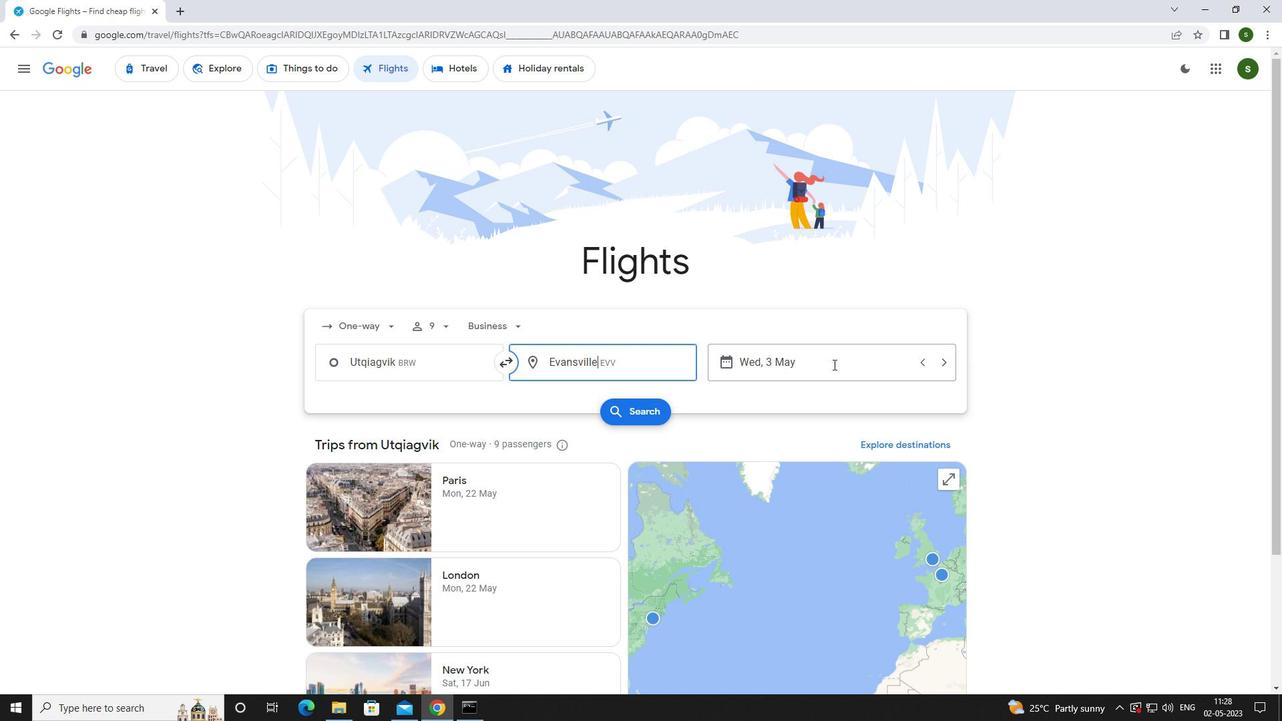 
Action: Mouse moved to (585, 446)
Screenshot: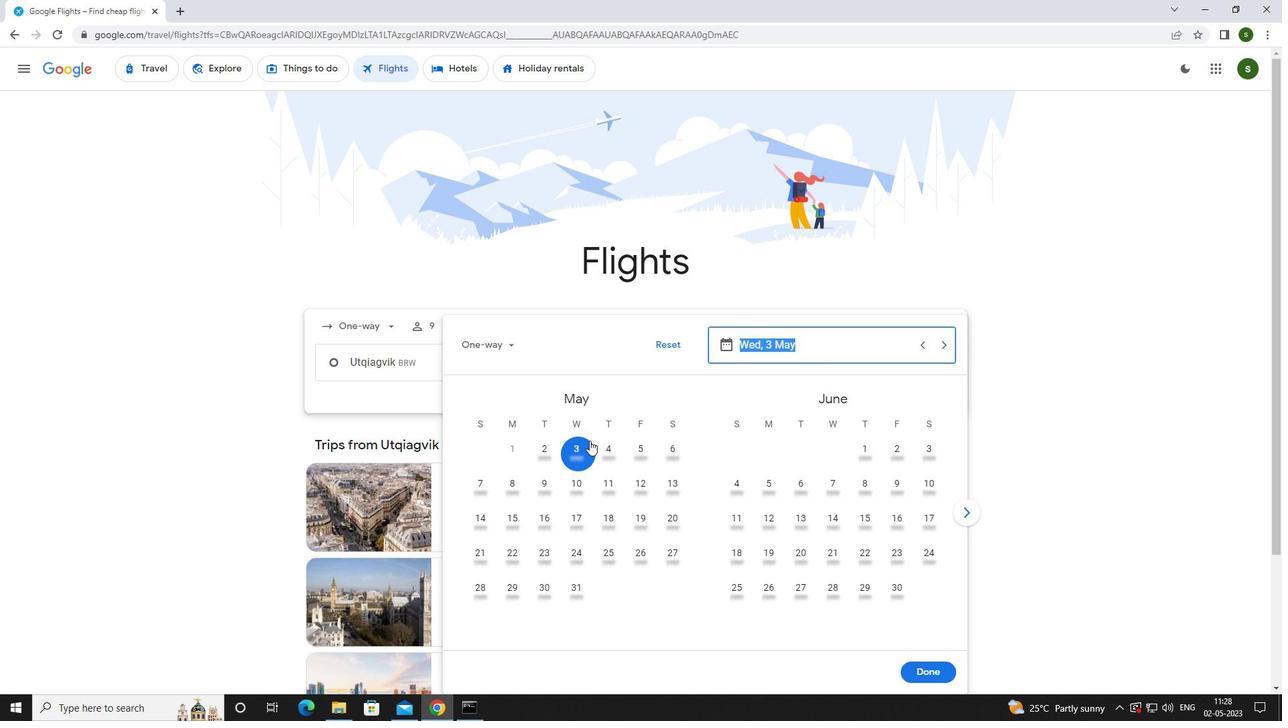 
Action: Mouse pressed left at (585, 446)
Screenshot: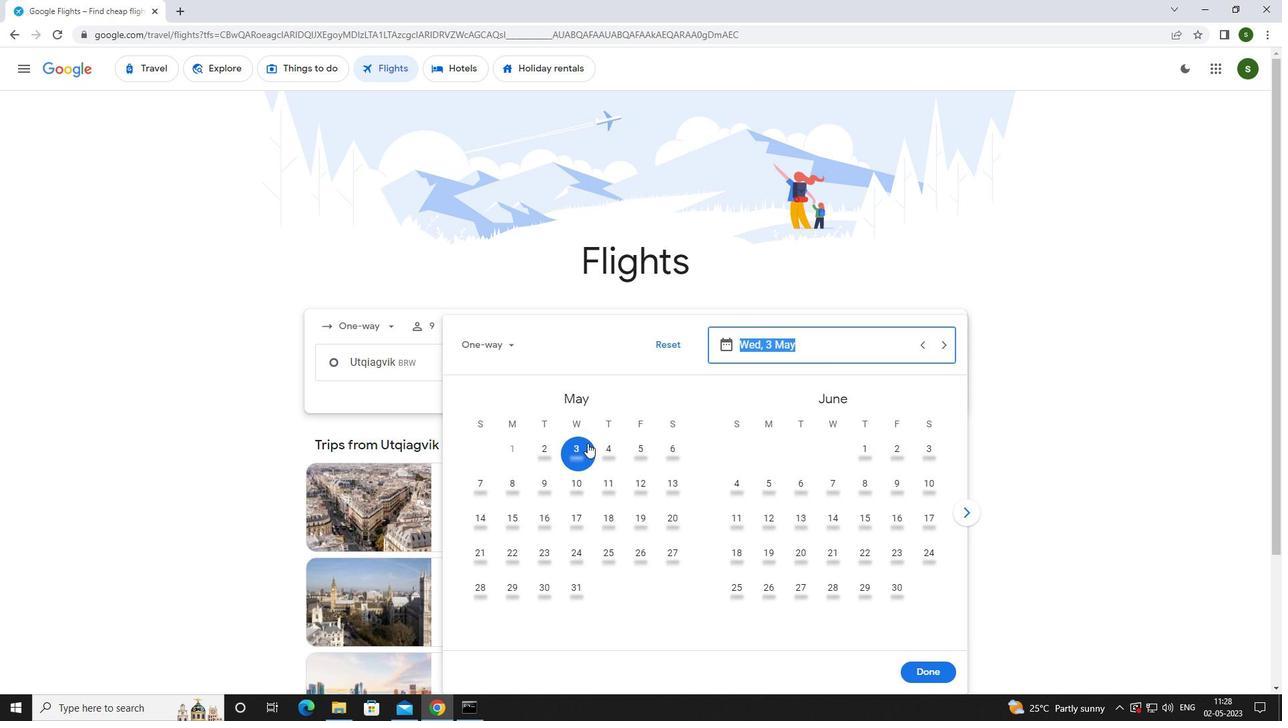
Action: Mouse moved to (935, 676)
Screenshot: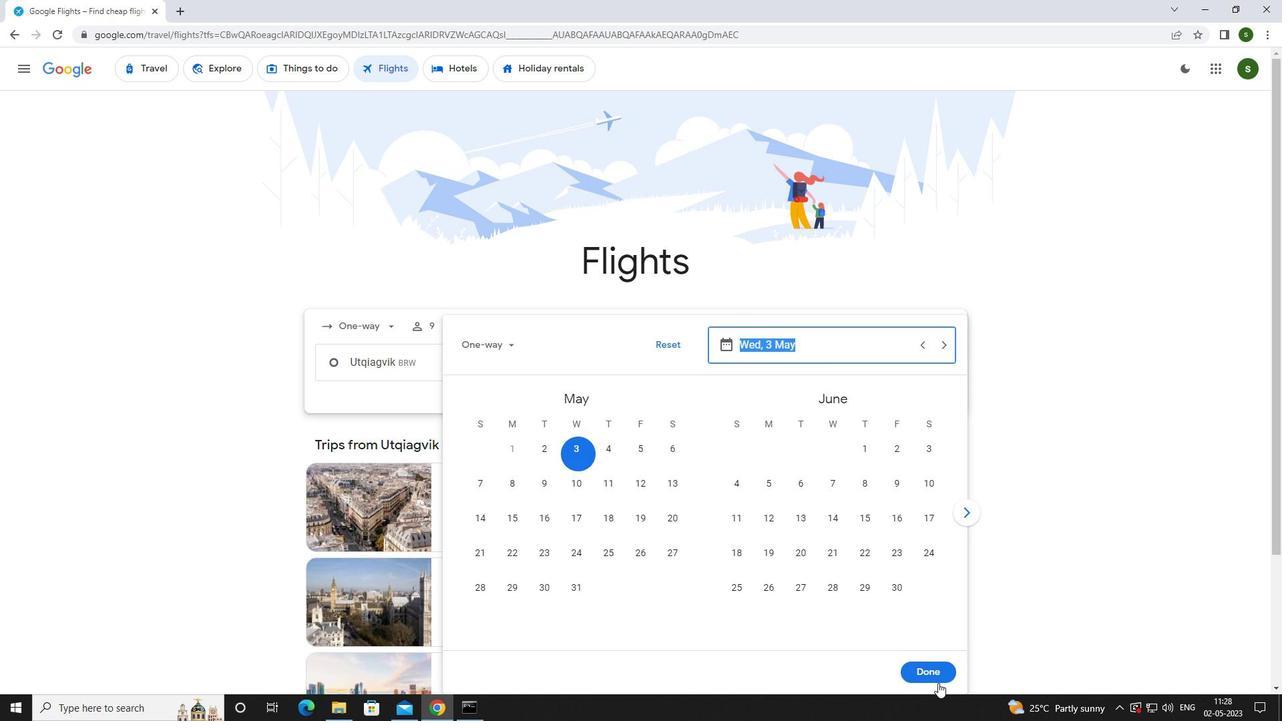
Action: Mouse pressed left at (935, 676)
Screenshot: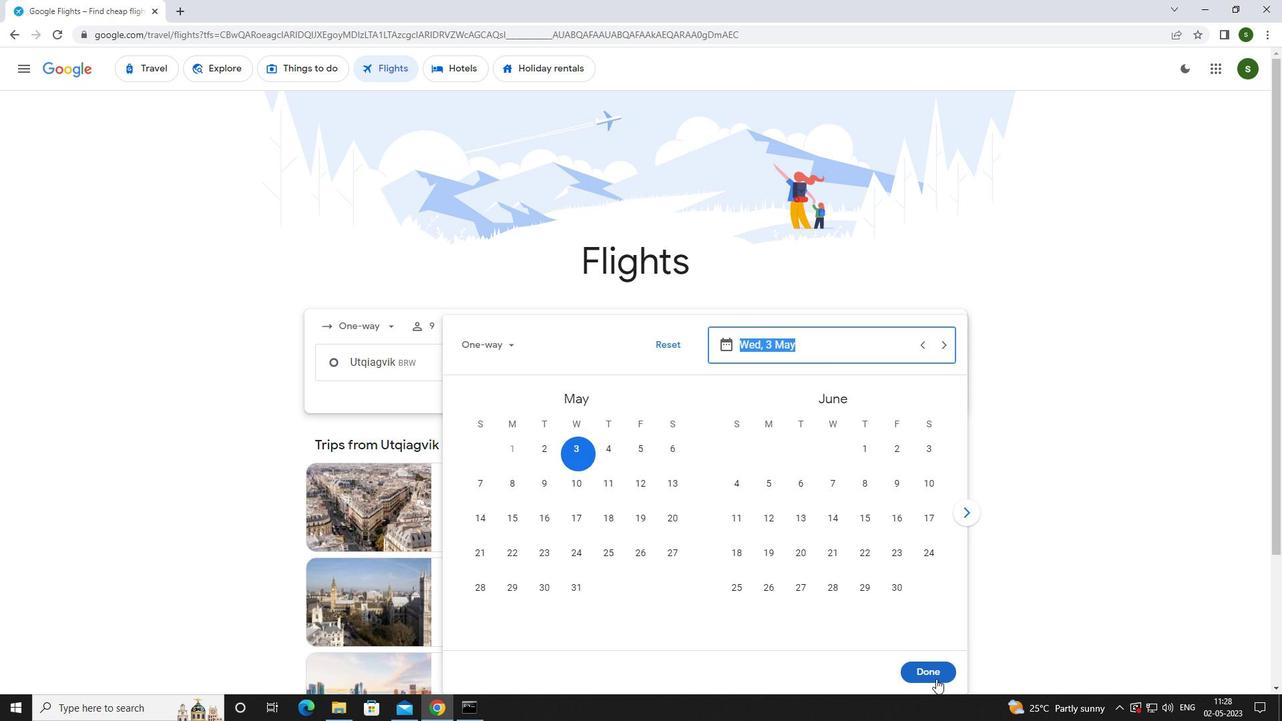 
Action: Mouse moved to (663, 412)
Screenshot: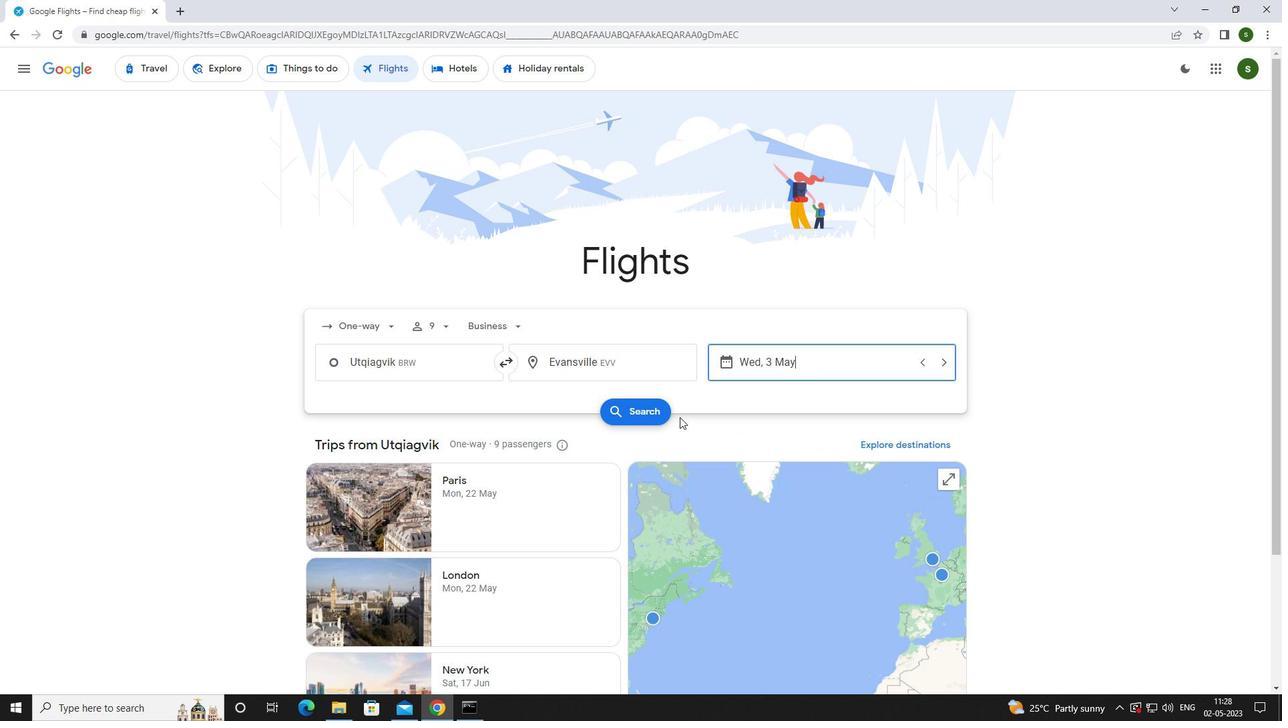 
Action: Mouse pressed left at (663, 412)
Screenshot: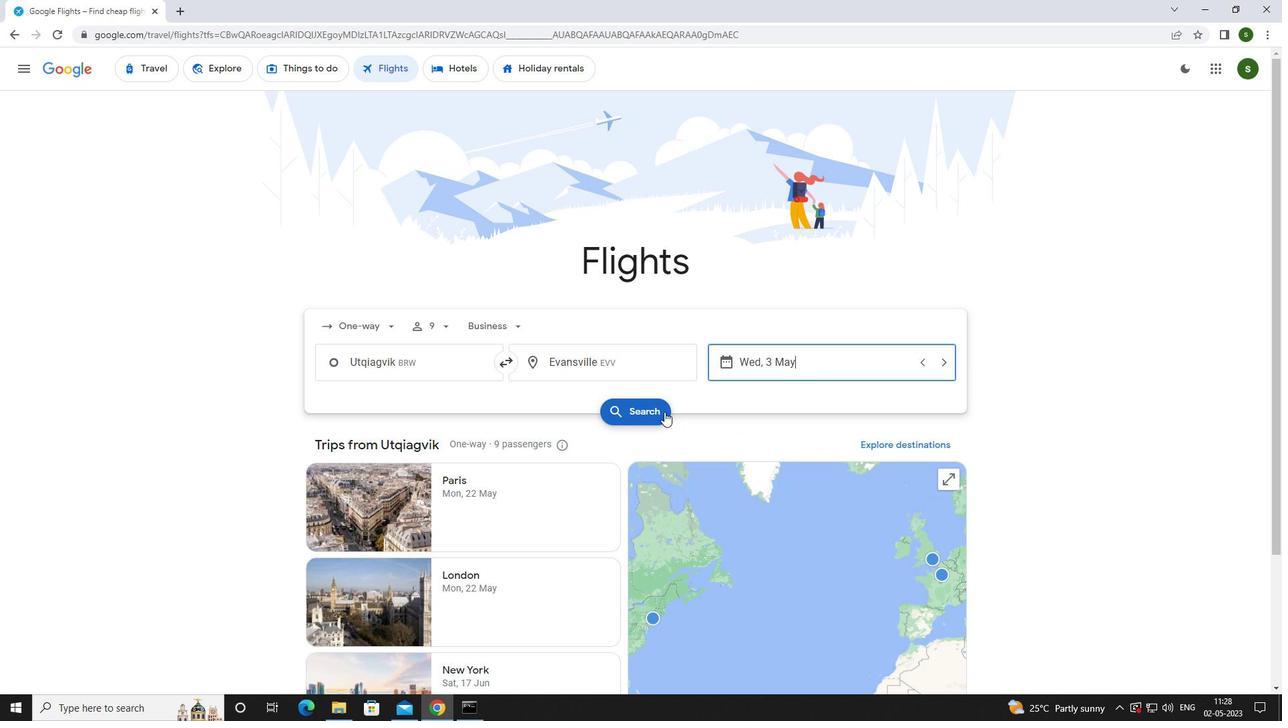 
Action: Mouse moved to (319, 186)
Screenshot: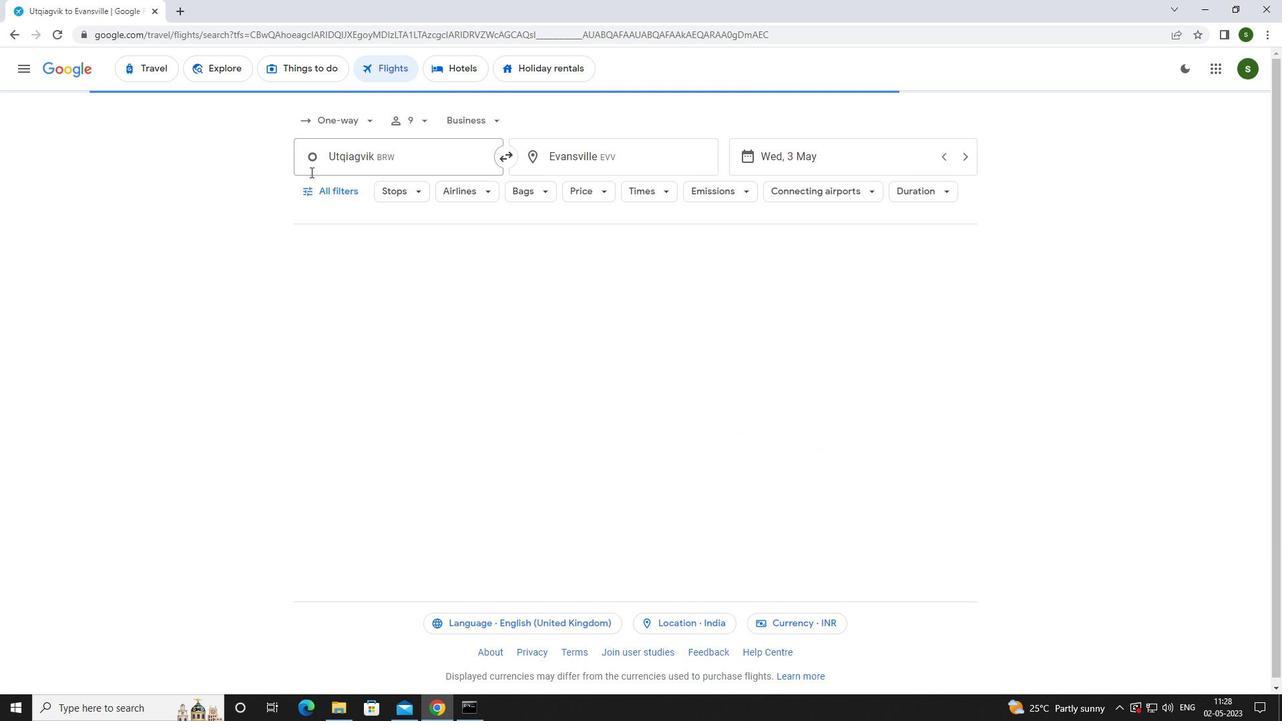 
Action: Mouse pressed left at (319, 186)
Screenshot: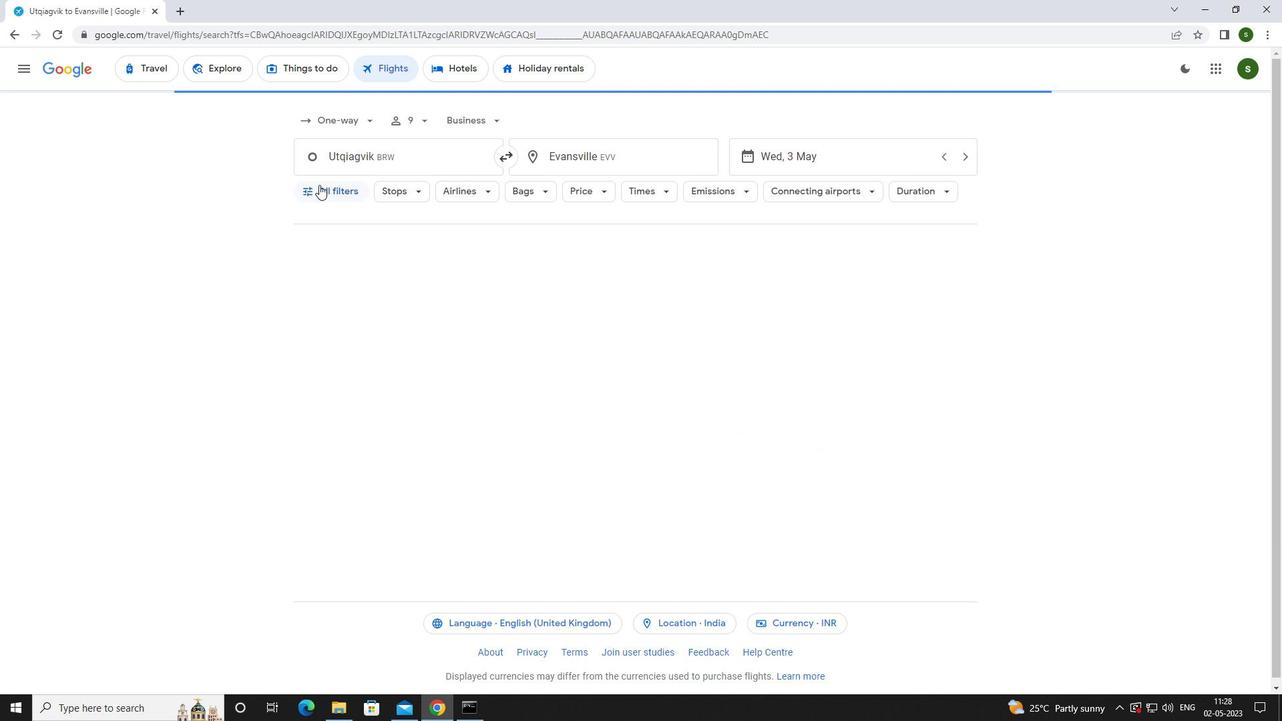 
Action: Mouse moved to (506, 475)
Screenshot: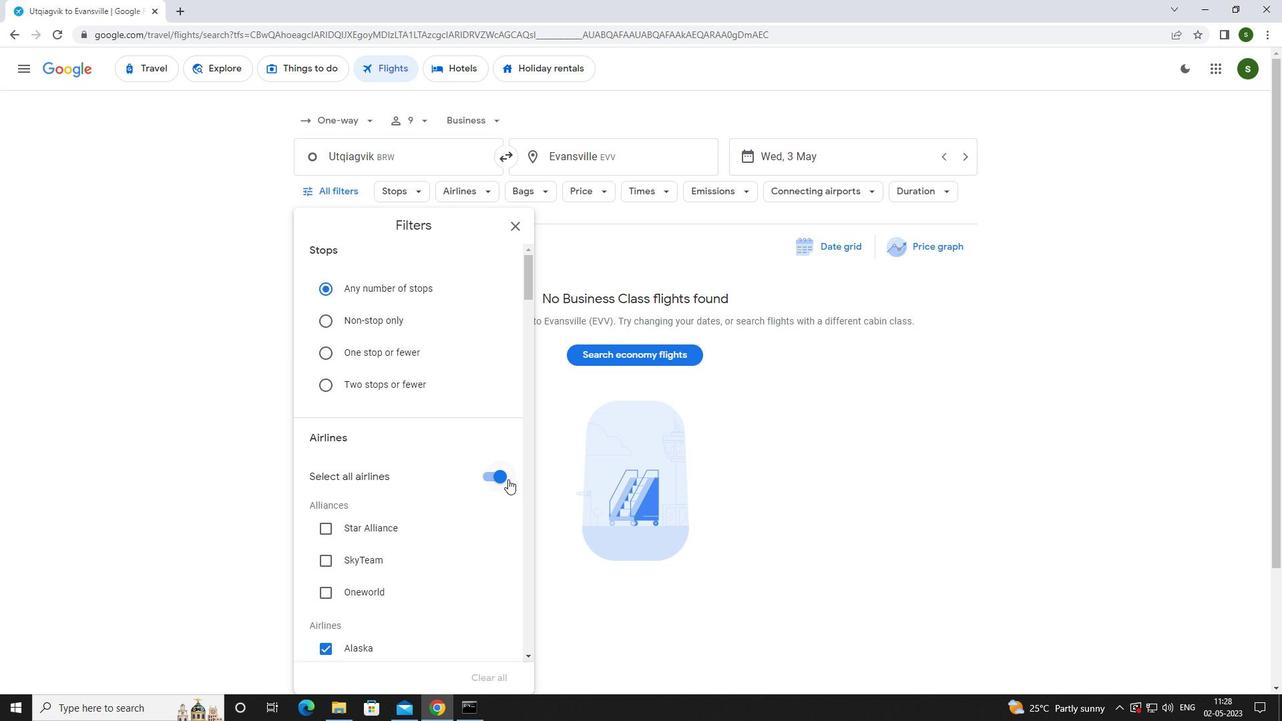 
Action: Mouse pressed left at (506, 475)
Screenshot: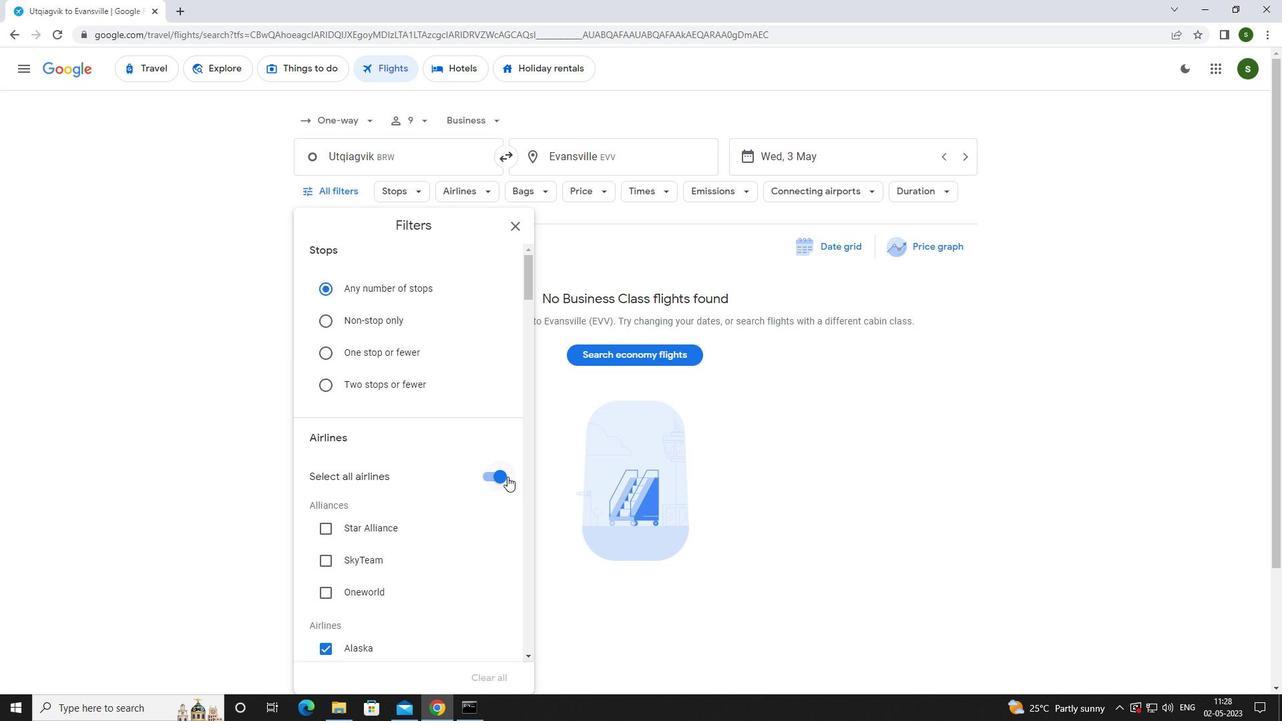 
Action: Mouse moved to (448, 422)
Screenshot: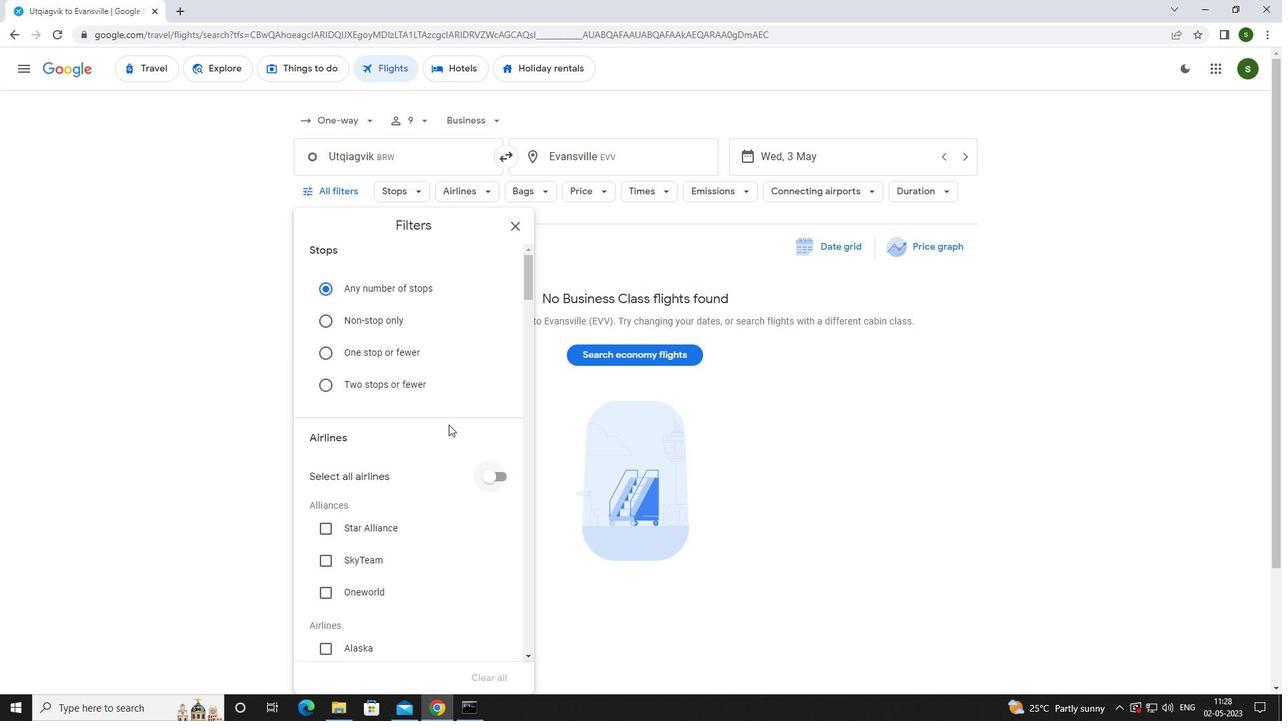 
Action: Mouse scrolled (448, 421) with delta (0, 0)
Screenshot: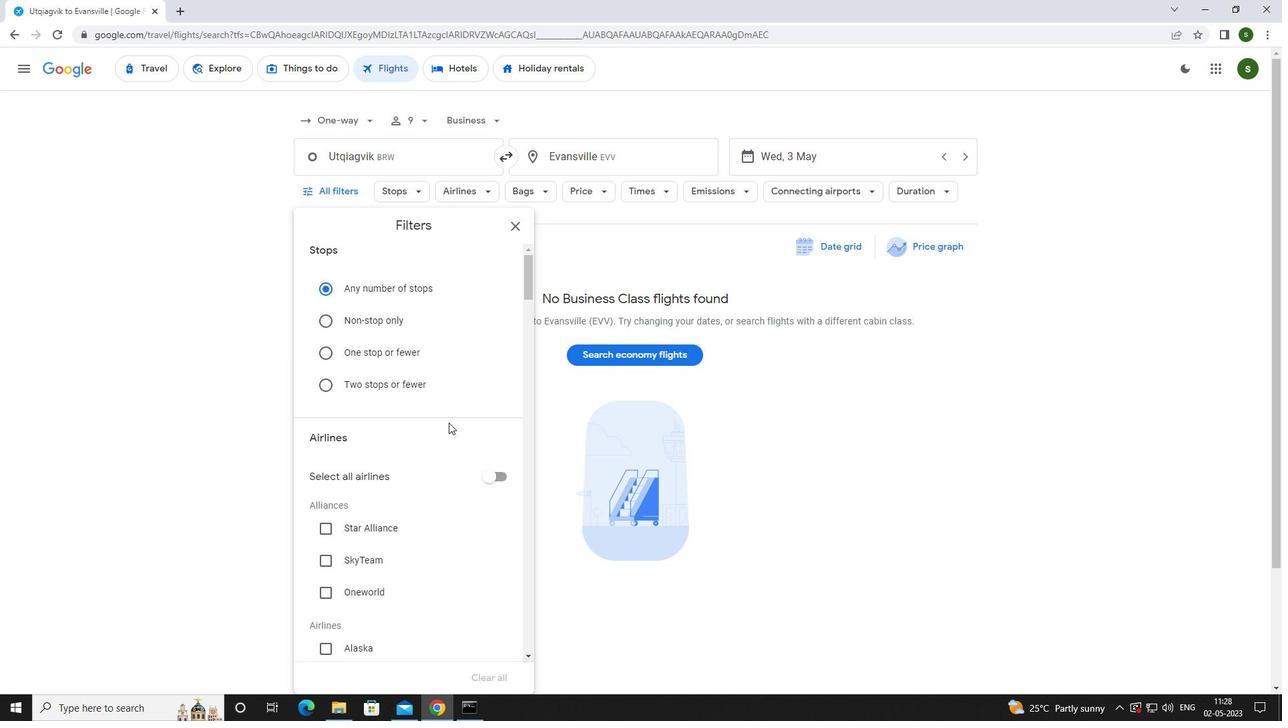 
Action: Mouse scrolled (448, 421) with delta (0, 0)
Screenshot: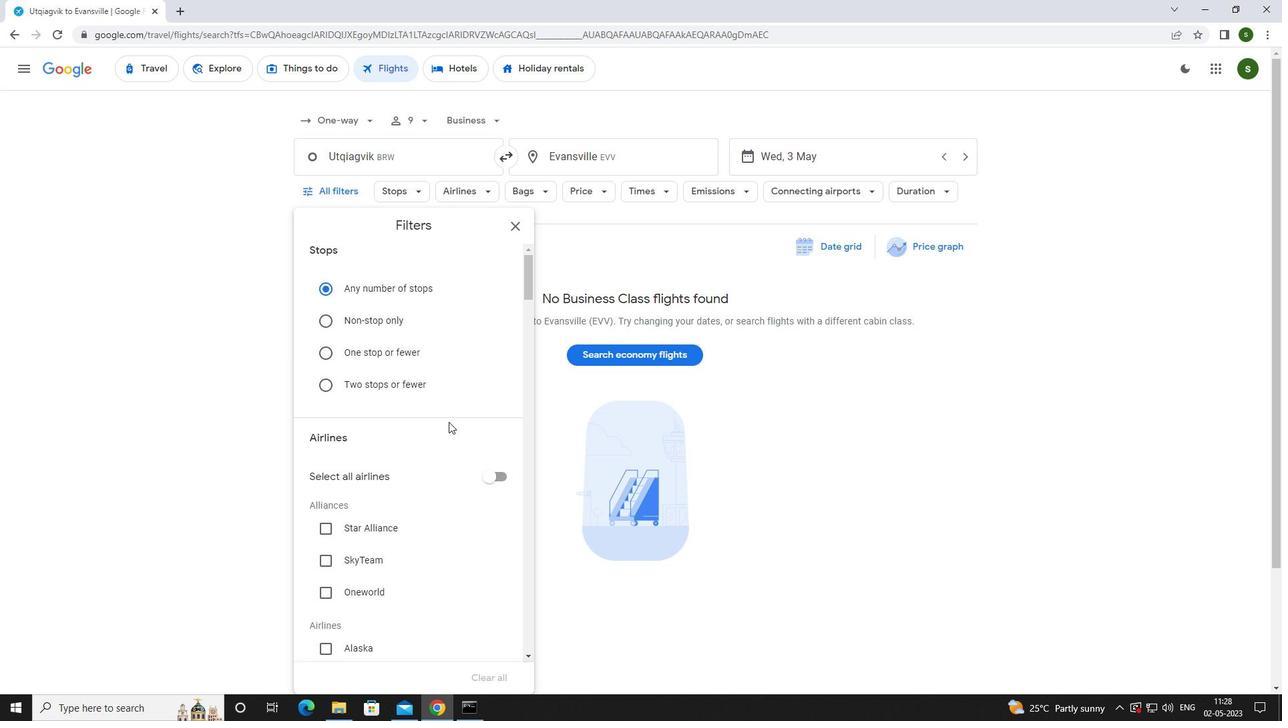 
Action: Mouse scrolled (448, 421) with delta (0, 0)
Screenshot: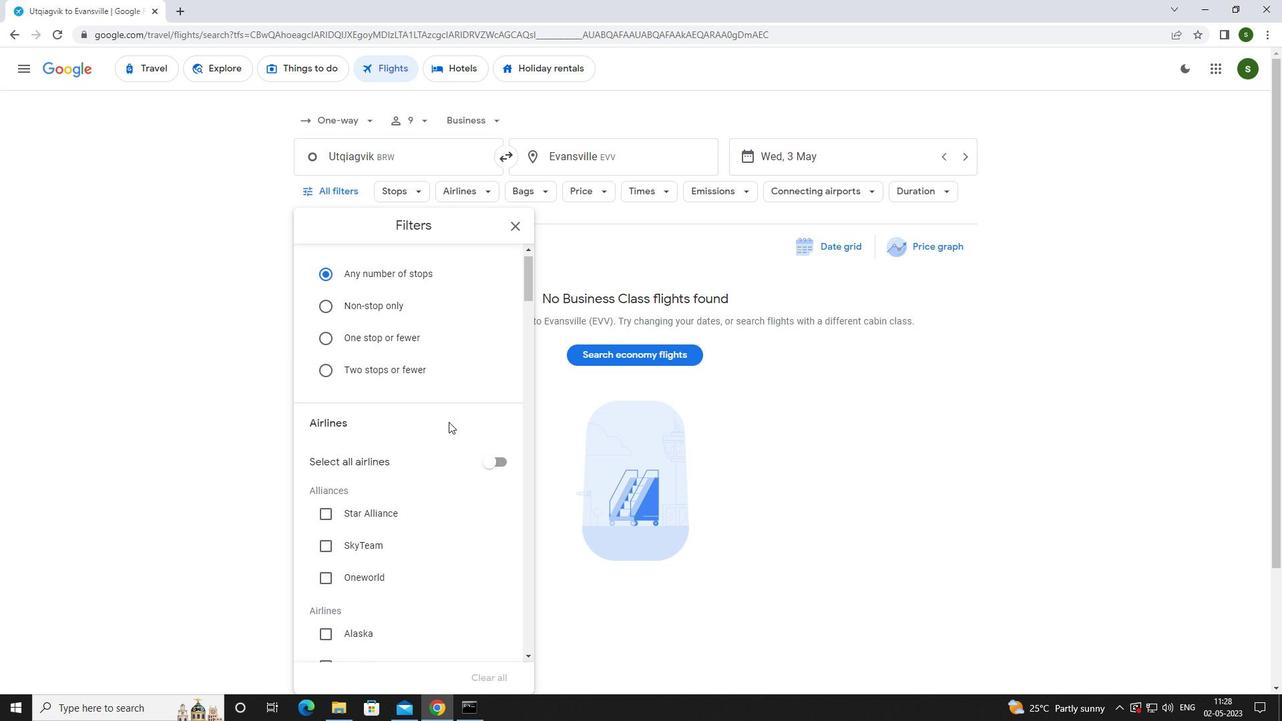 
Action: Mouse scrolled (448, 421) with delta (0, 0)
Screenshot: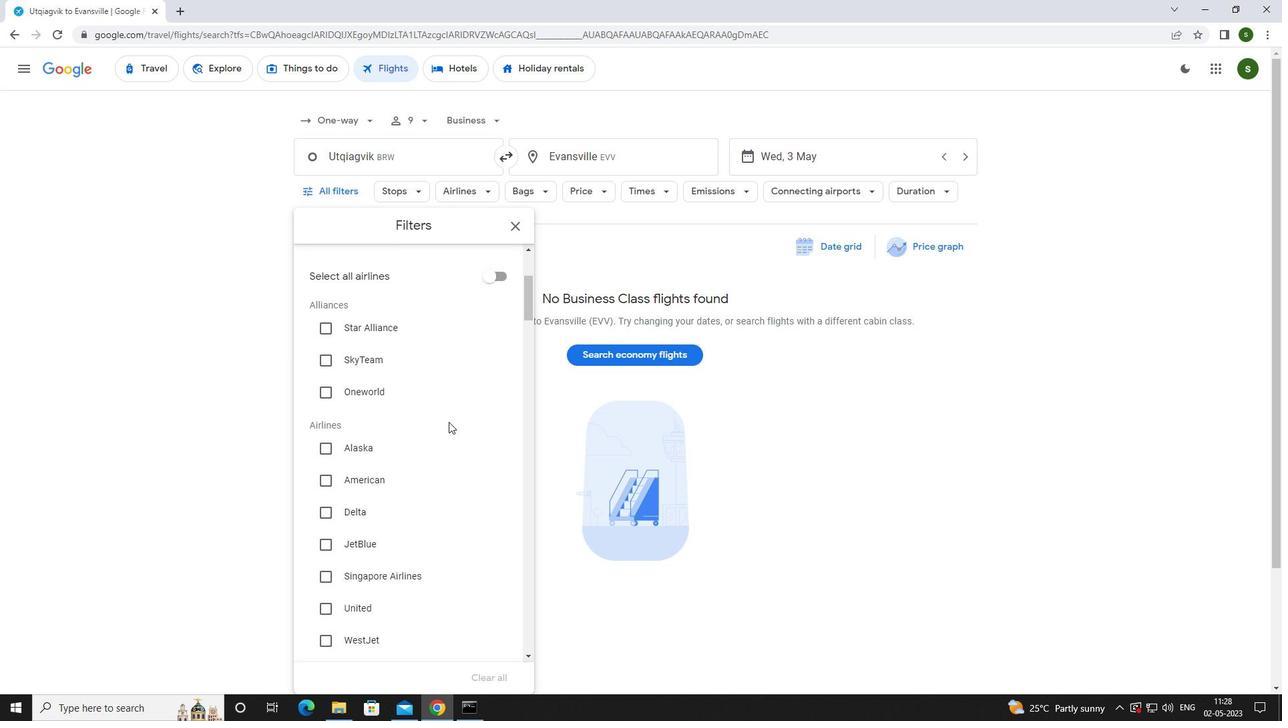 
Action: Mouse scrolled (448, 421) with delta (0, 0)
Screenshot: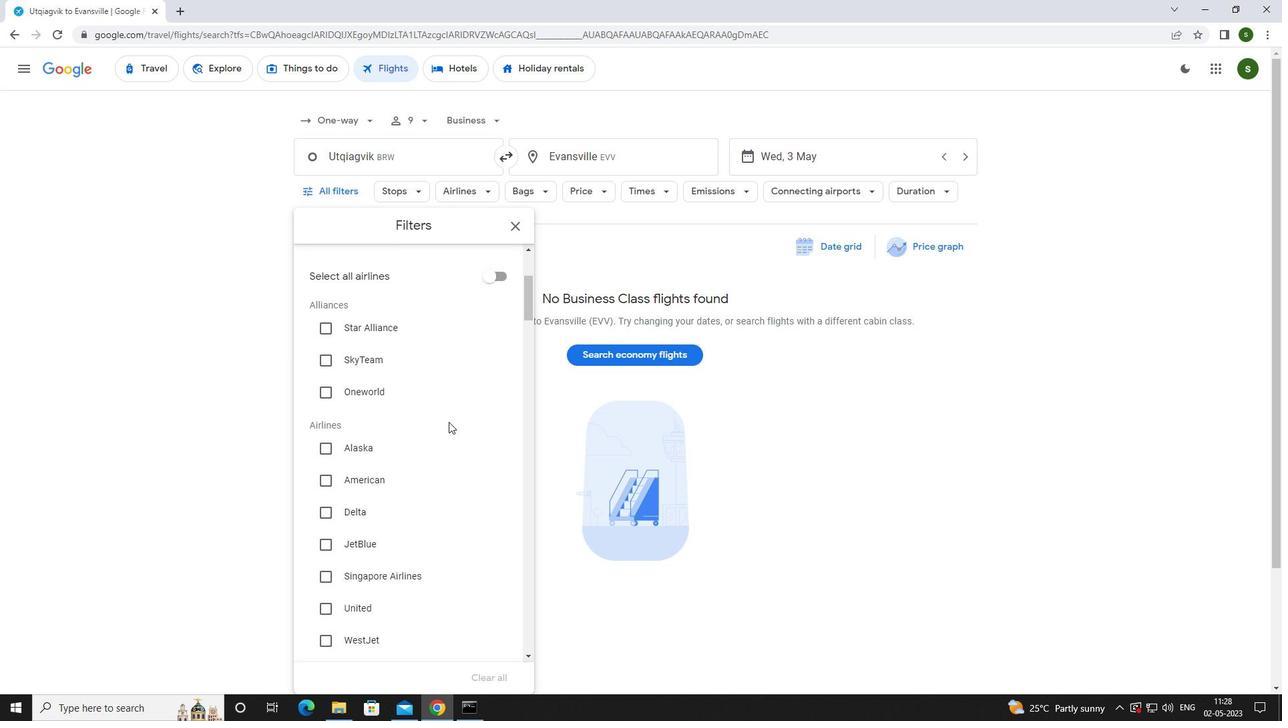 
Action: Mouse moved to (370, 504)
Screenshot: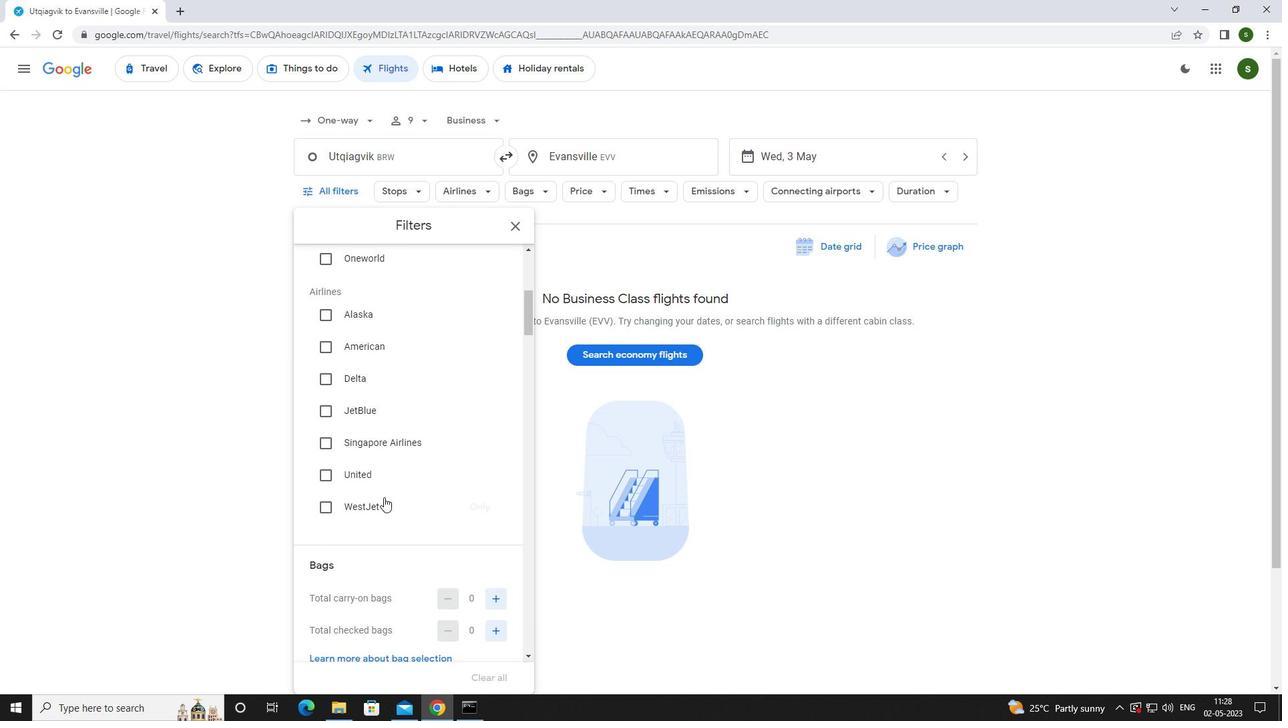 
Action: Mouse pressed left at (370, 504)
Screenshot: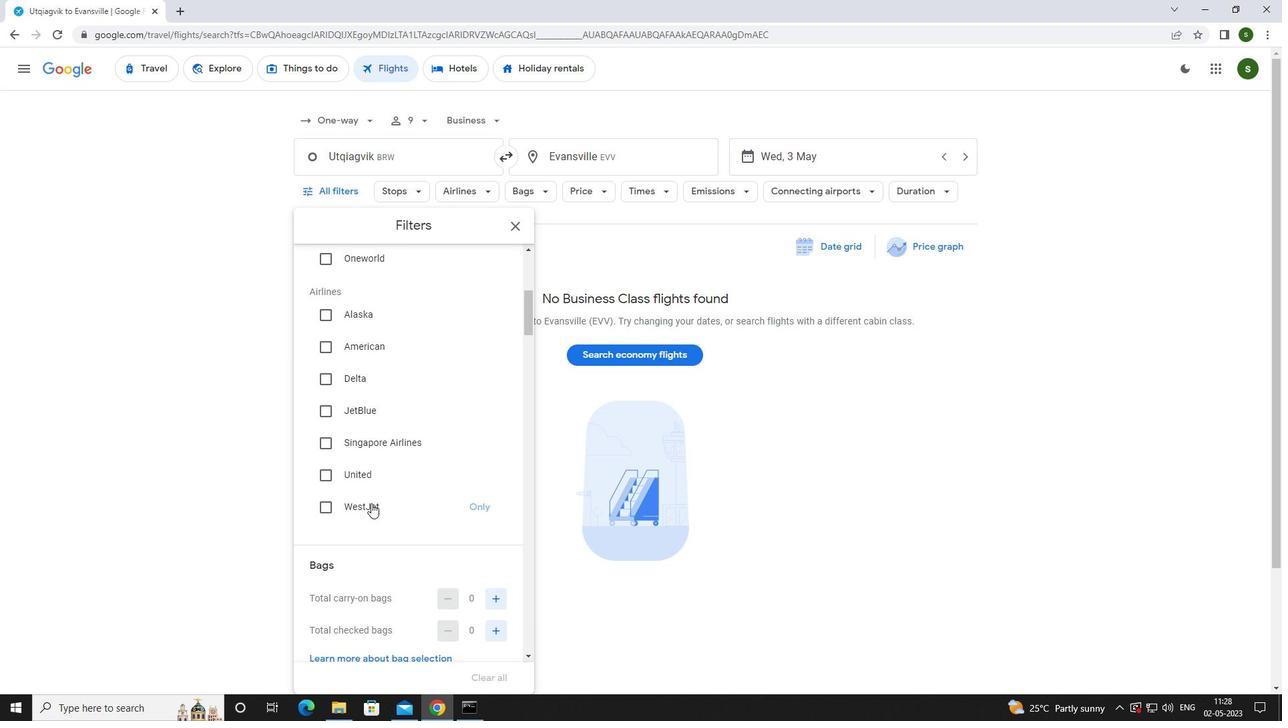 
Action: Mouse moved to (422, 465)
Screenshot: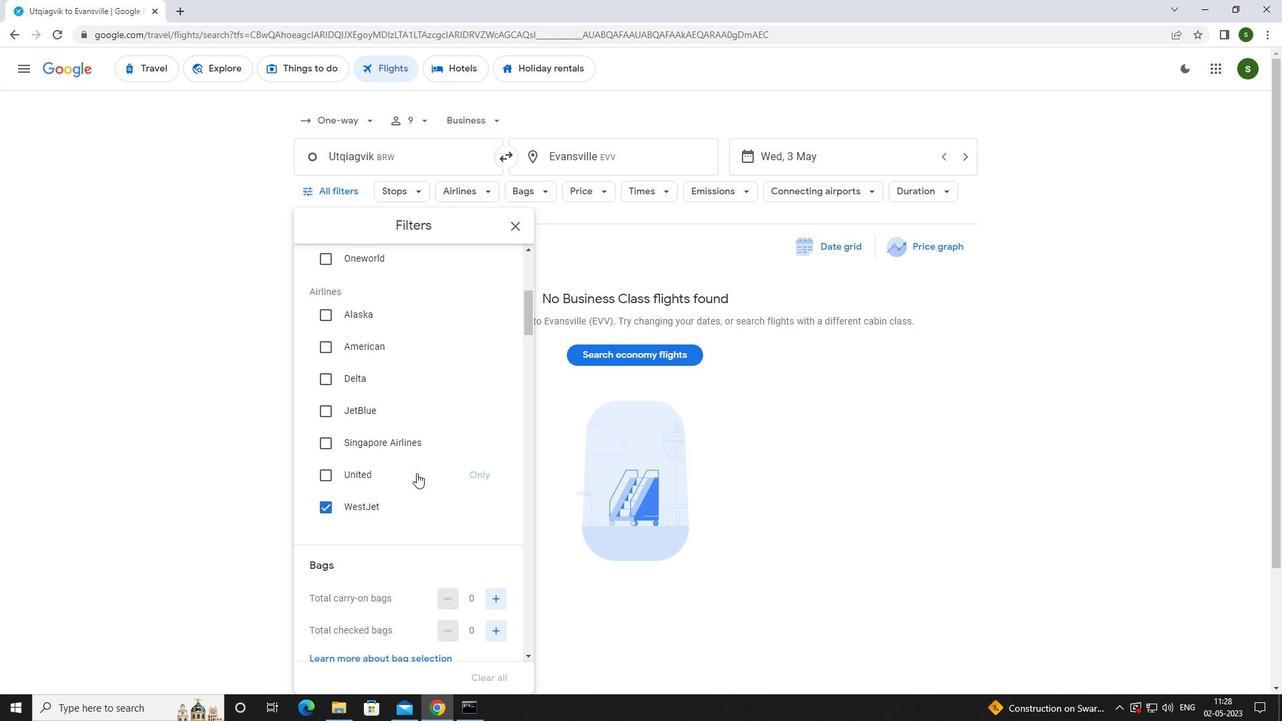 
Action: Mouse scrolled (422, 464) with delta (0, 0)
Screenshot: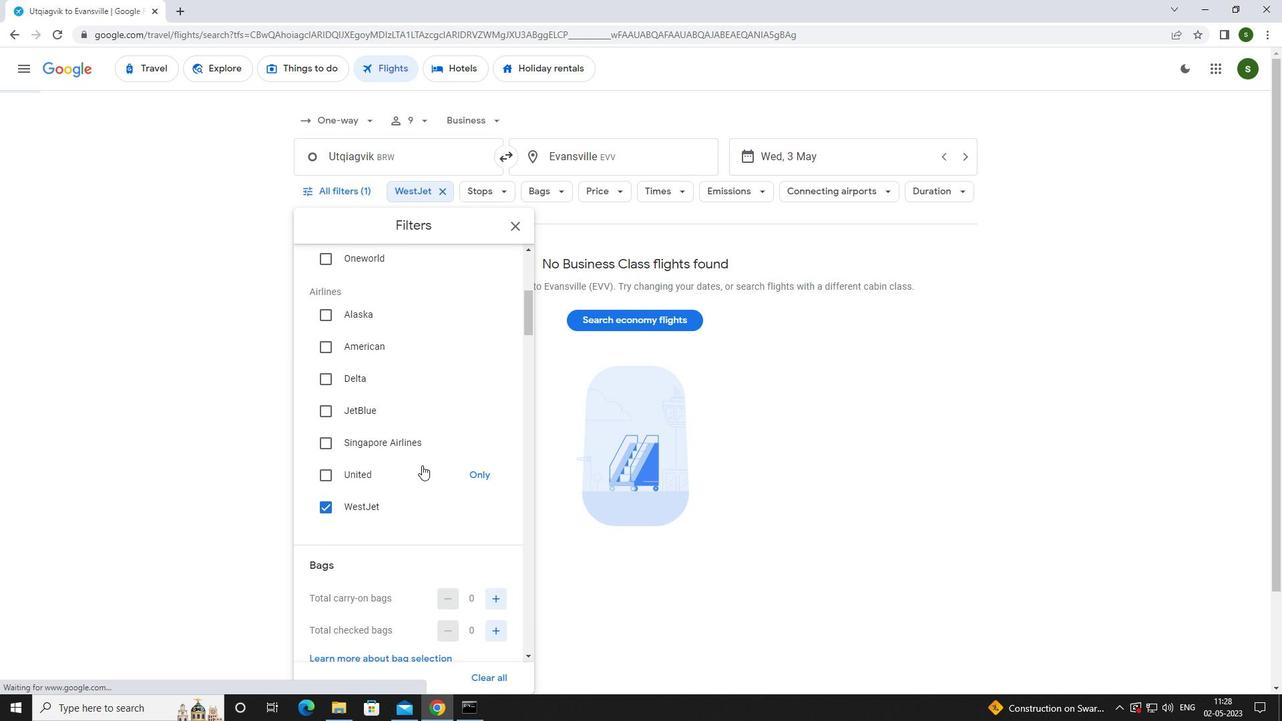
Action: Mouse scrolled (422, 464) with delta (0, 0)
Screenshot: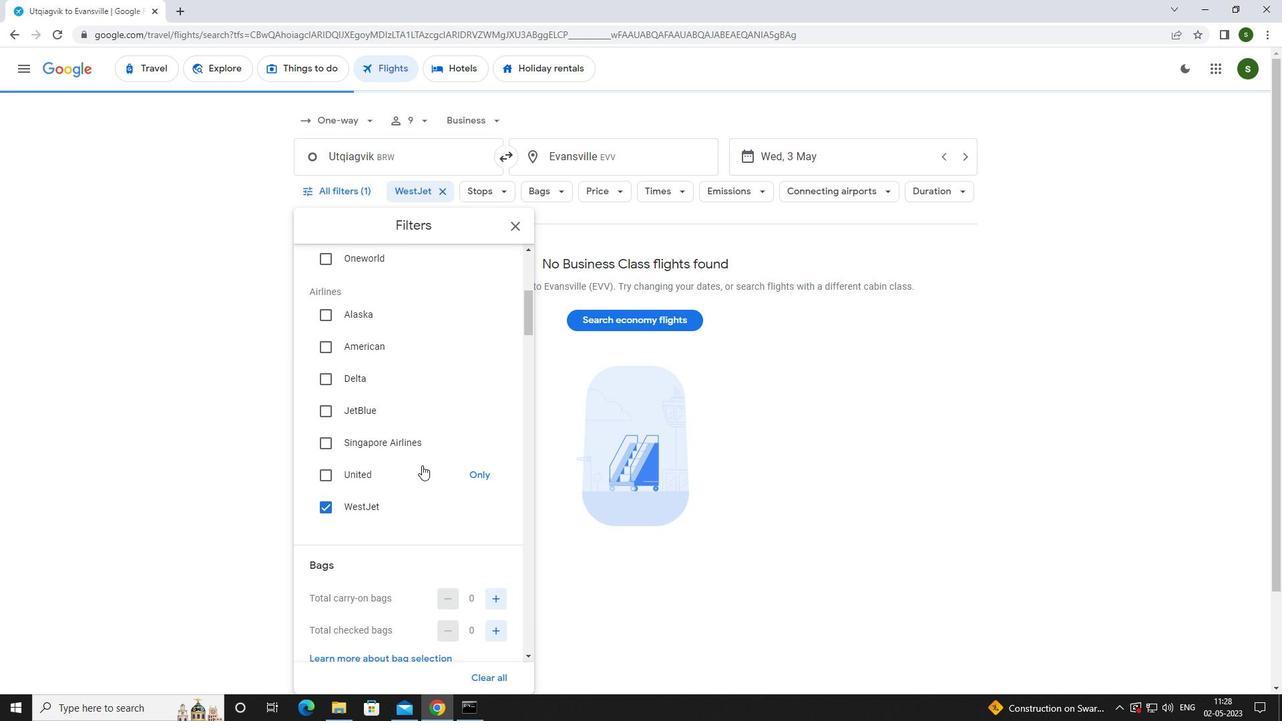 
Action: Mouse scrolled (422, 464) with delta (0, 0)
Screenshot: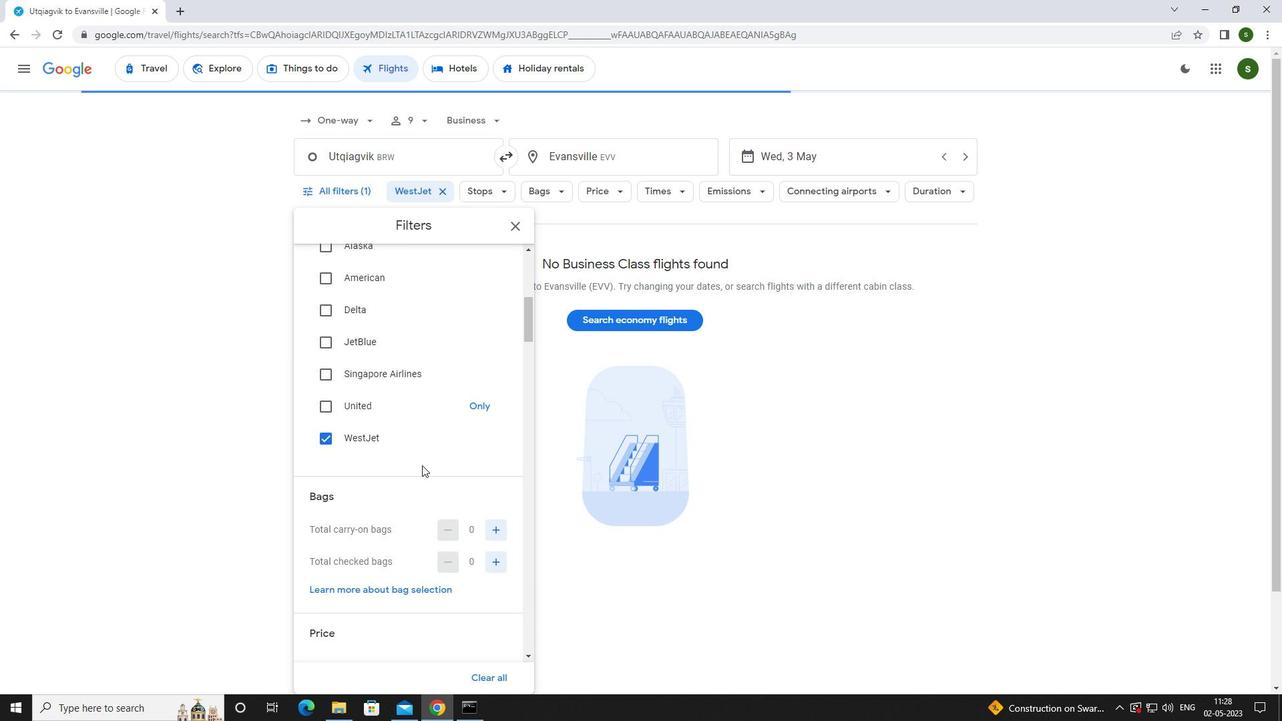 
Action: Mouse moved to (494, 431)
Screenshot: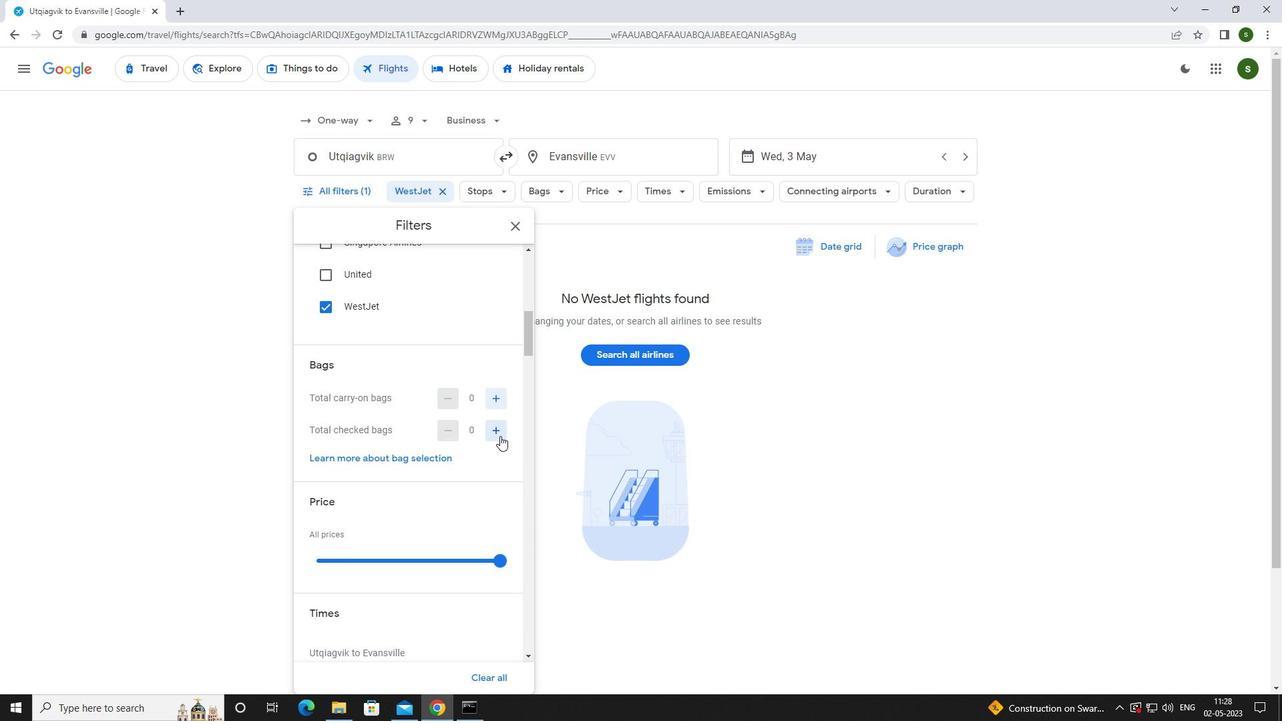 
Action: Mouse pressed left at (494, 431)
Screenshot: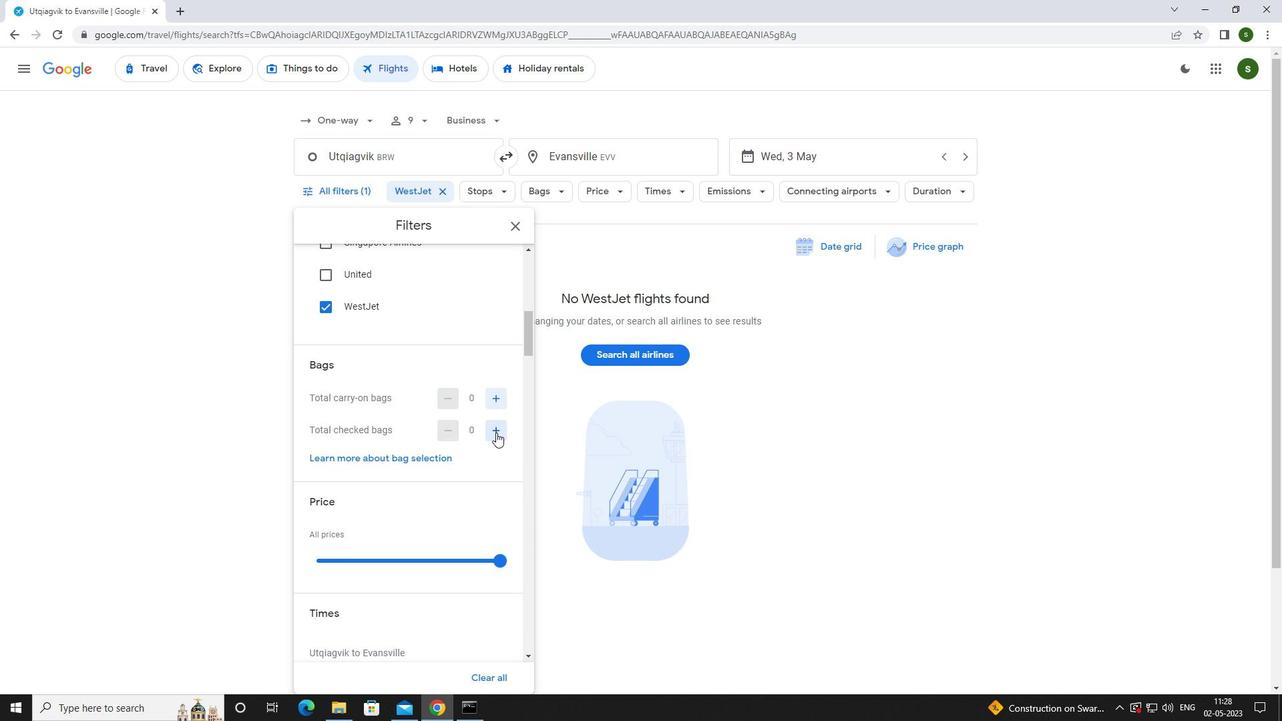 
Action: Mouse pressed left at (494, 431)
Screenshot: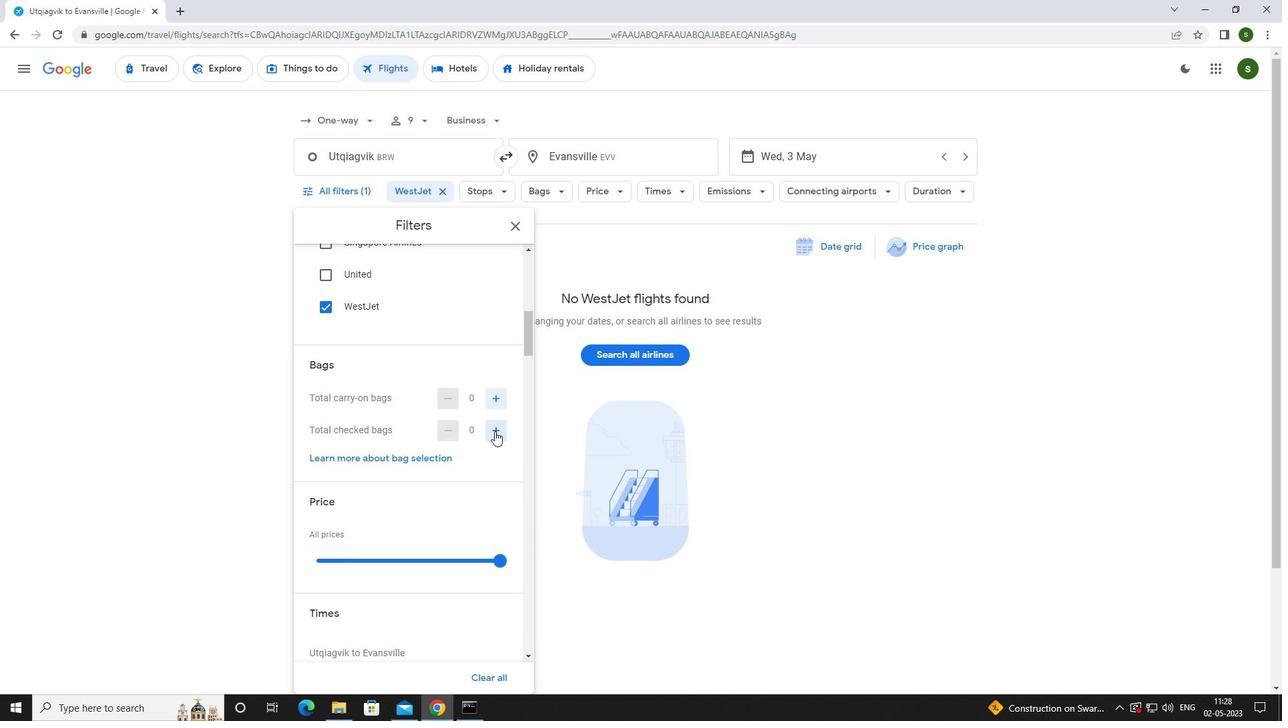 
Action: Mouse pressed left at (494, 431)
Screenshot: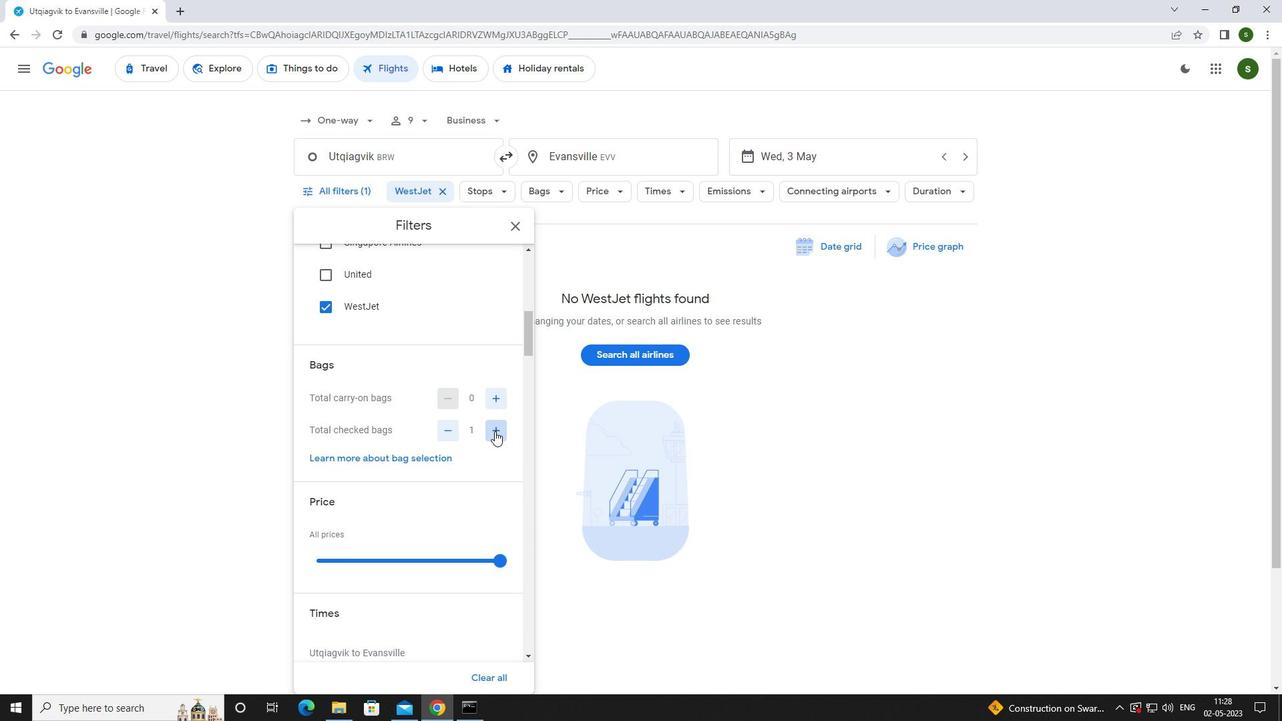 
Action: Mouse pressed left at (494, 431)
Screenshot: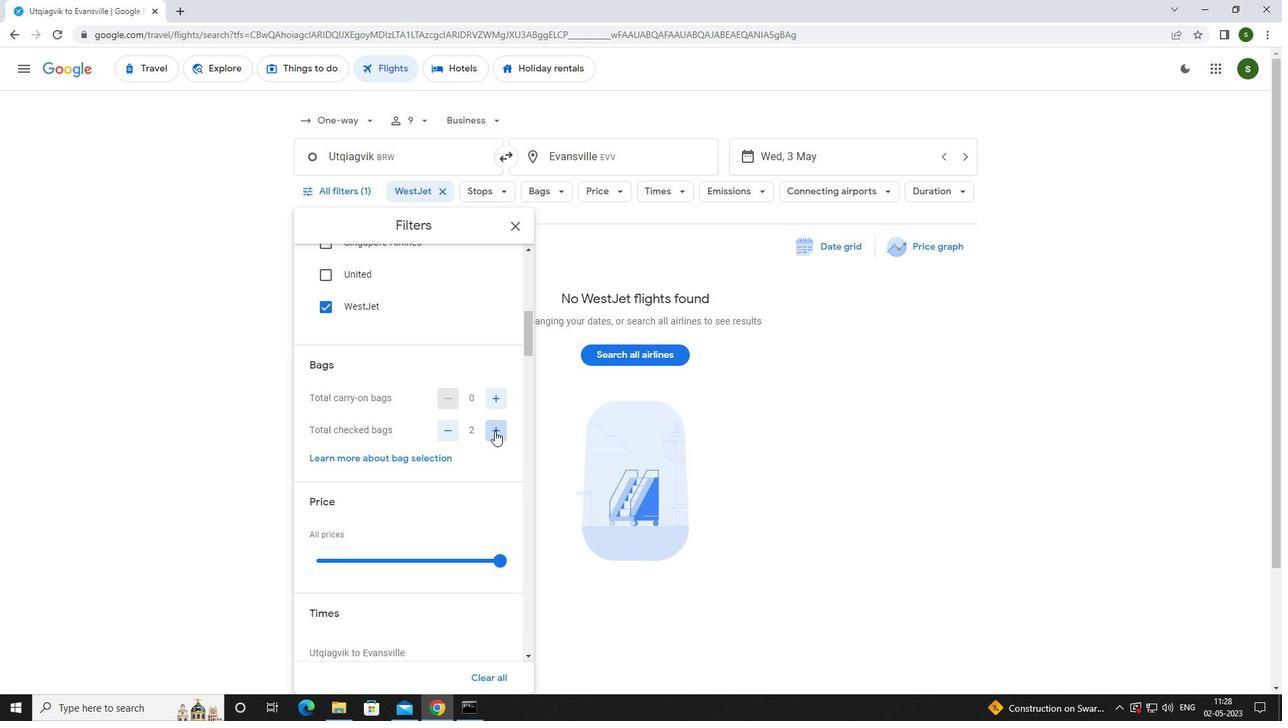 
Action: Mouse pressed left at (494, 431)
Screenshot: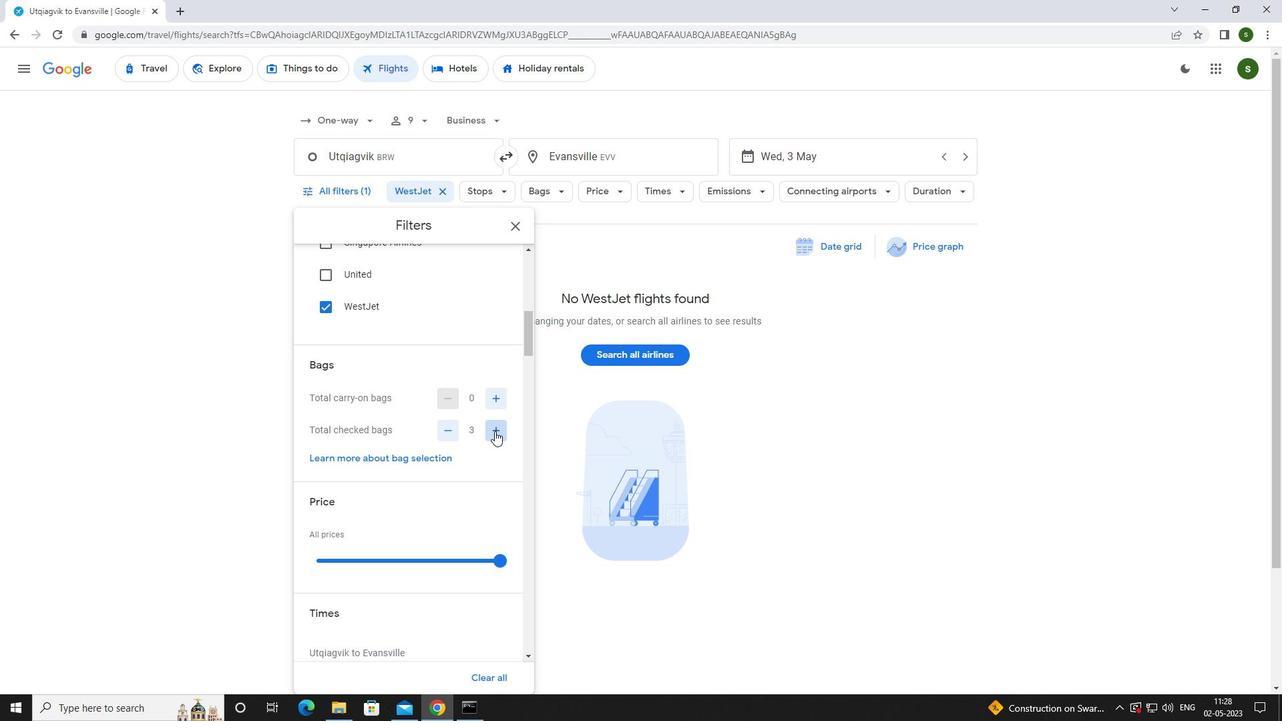 
Action: Mouse pressed left at (494, 431)
Screenshot: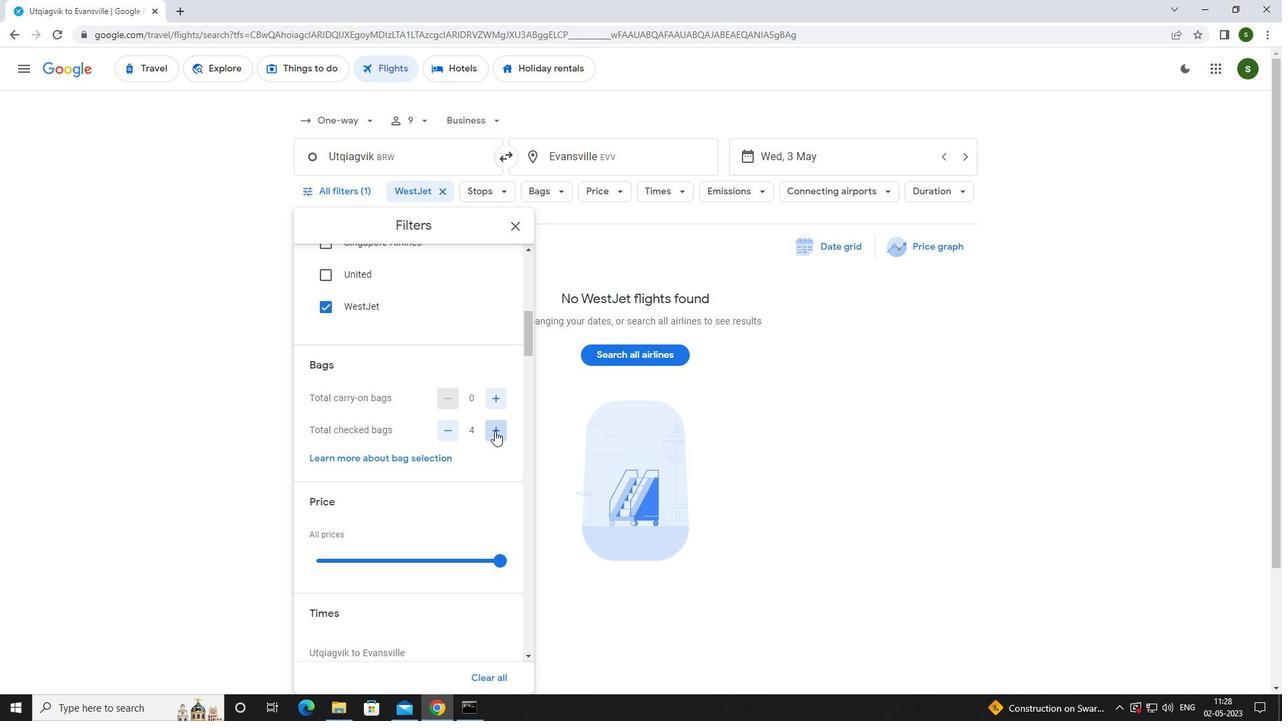 
Action: Mouse pressed left at (494, 431)
Screenshot: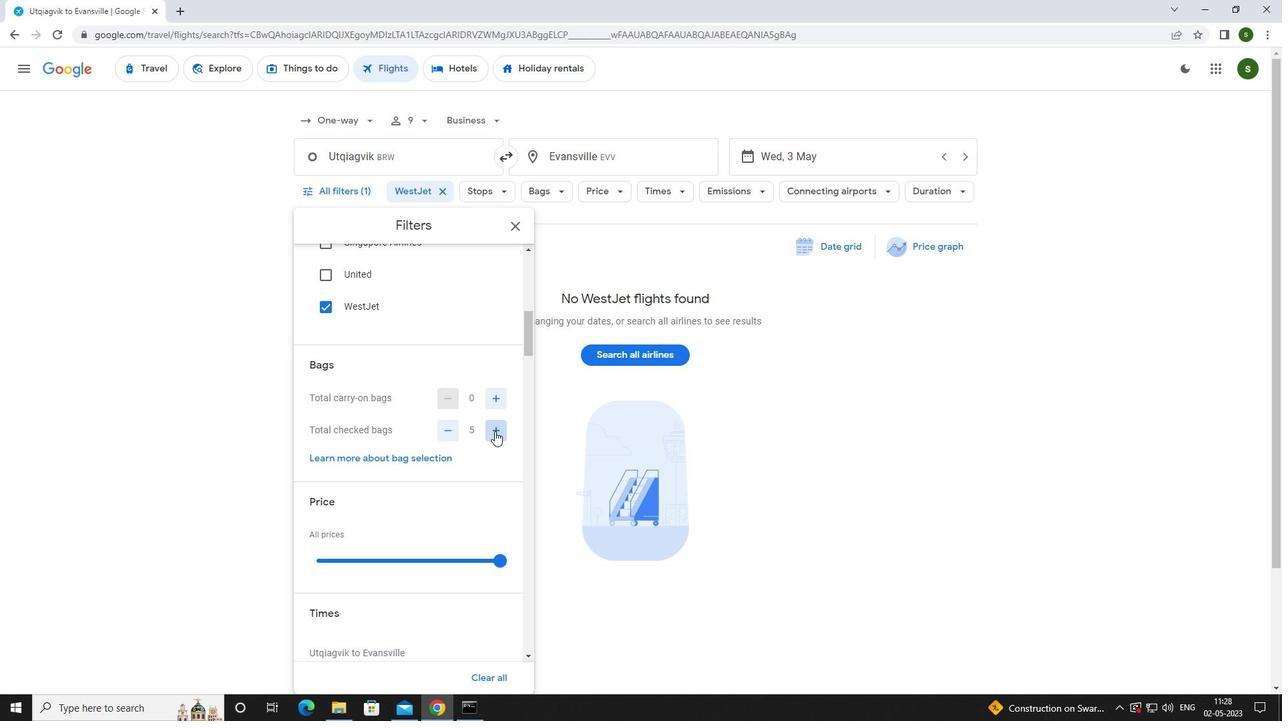 
Action: Mouse pressed left at (494, 431)
Screenshot: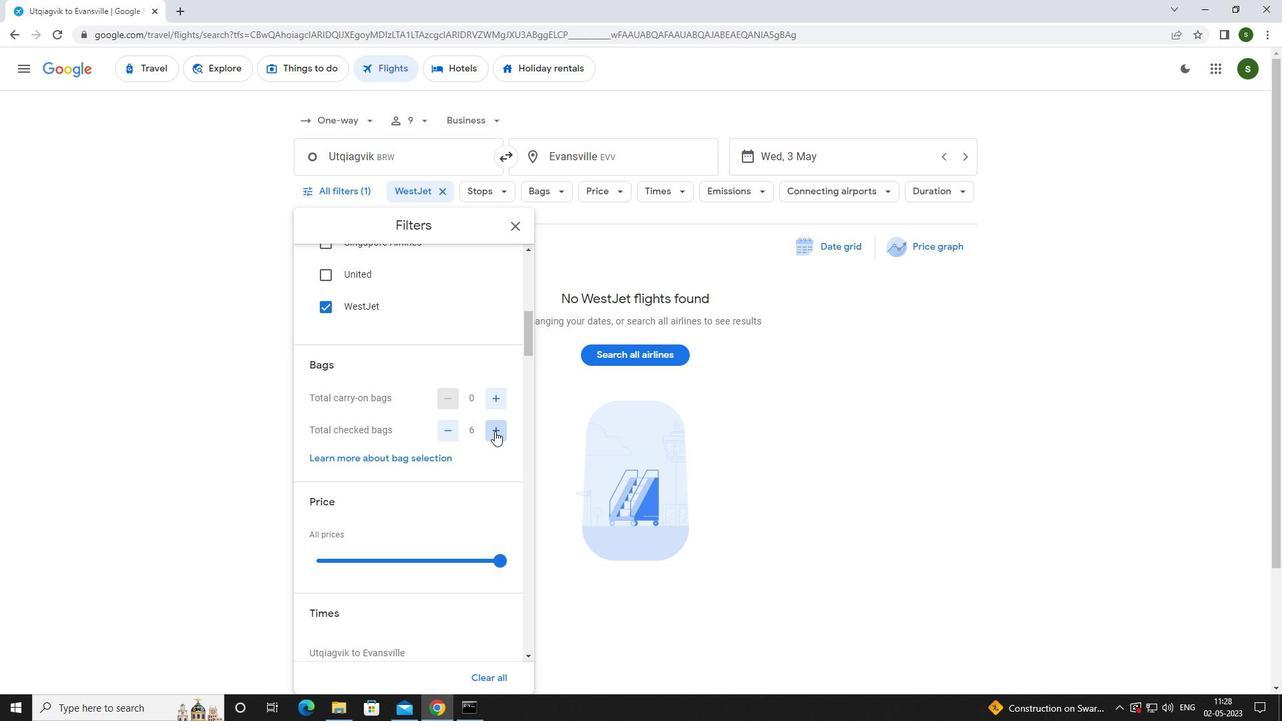 
Action: Mouse pressed left at (494, 431)
Screenshot: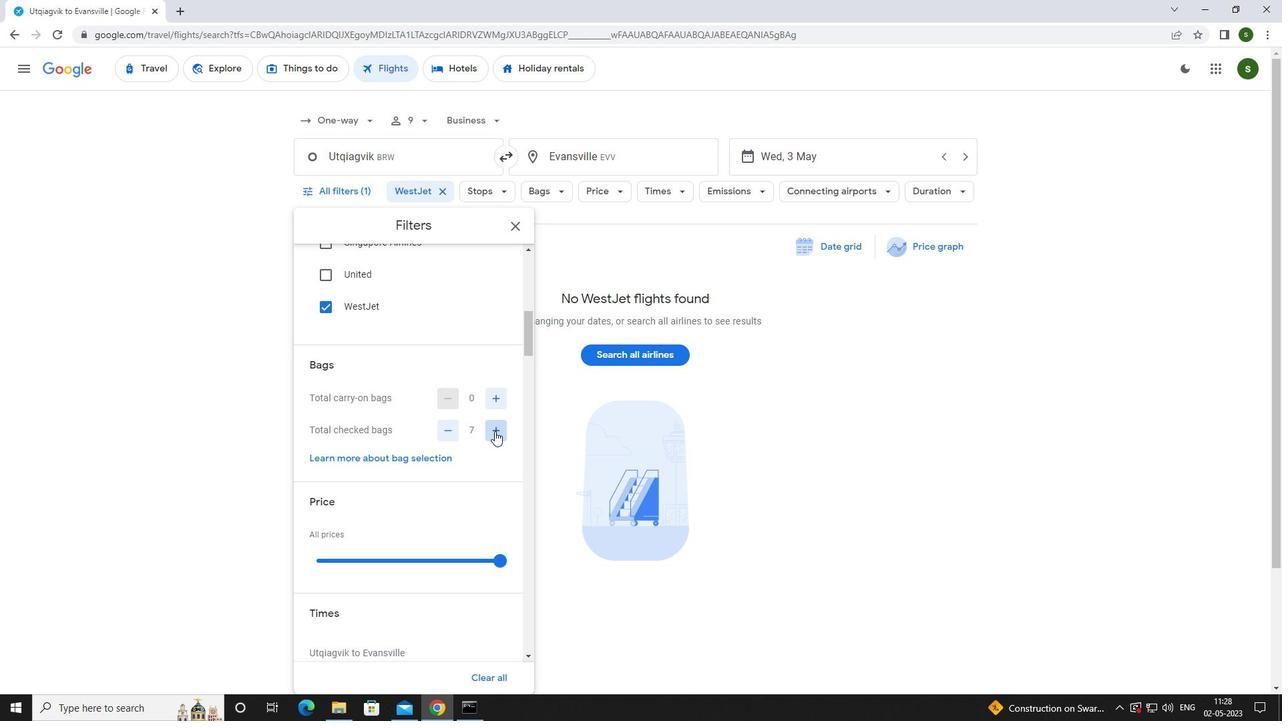 
Action: Mouse scrolled (494, 430) with delta (0, 0)
Screenshot: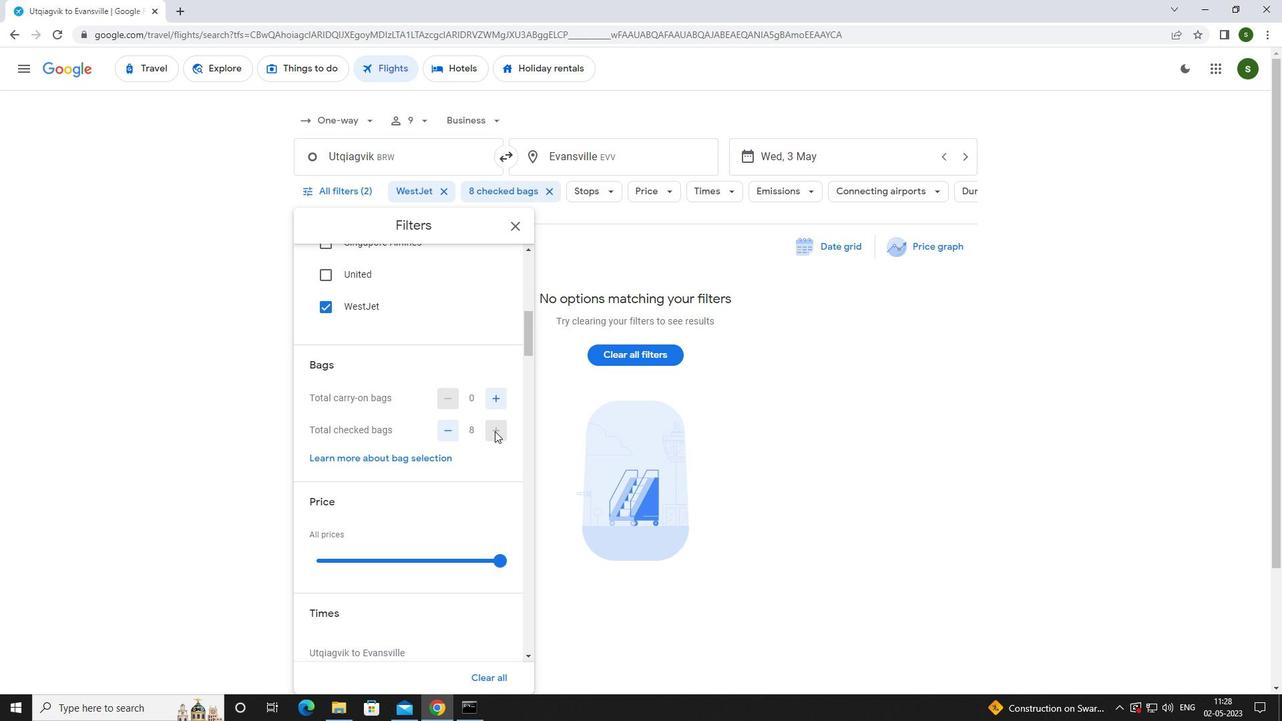 
Action: Mouse scrolled (494, 430) with delta (0, 0)
Screenshot: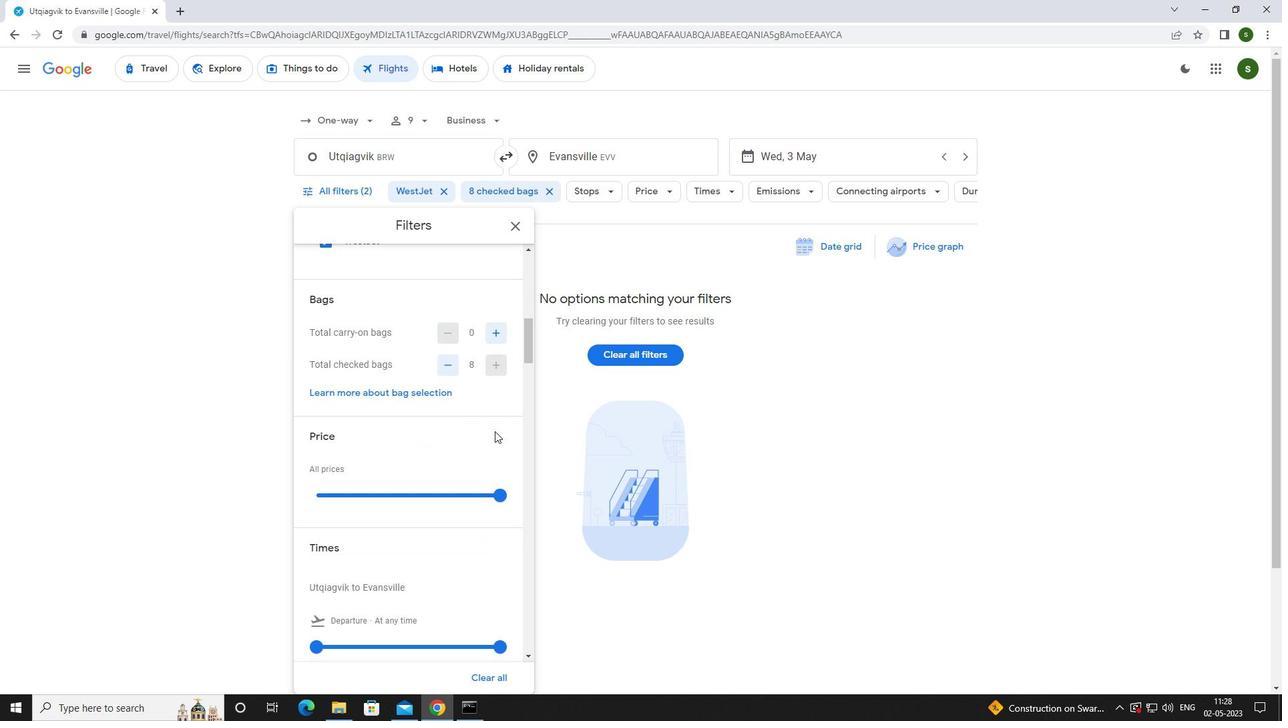 
Action: Mouse moved to (502, 430)
Screenshot: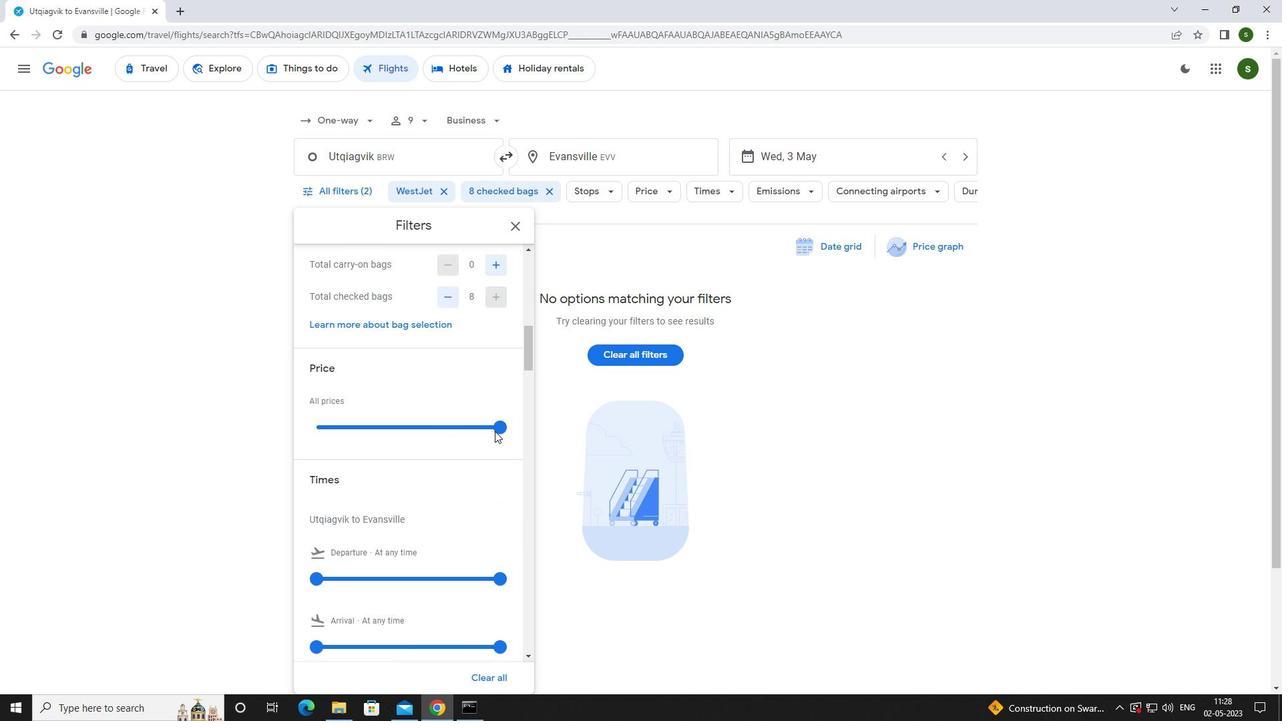 
Action: Mouse pressed left at (502, 430)
Screenshot: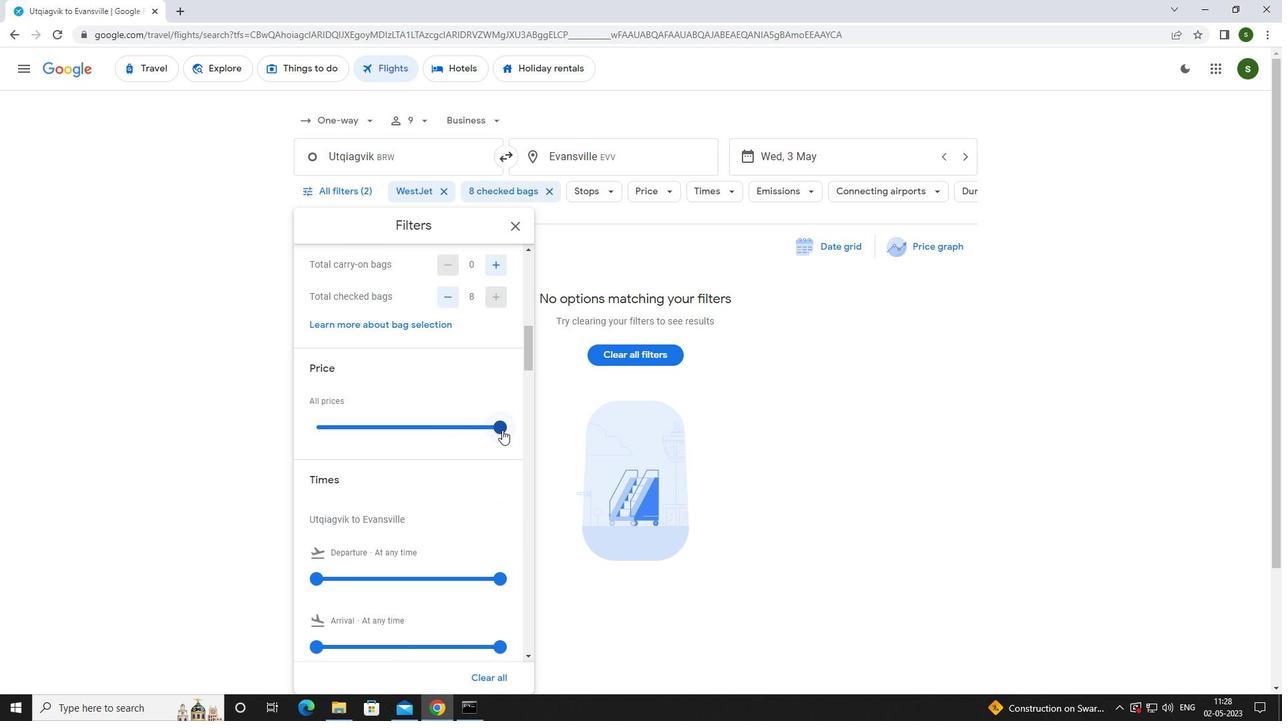 
Action: Mouse scrolled (502, 429) with delta (0, 0)
Screenshot: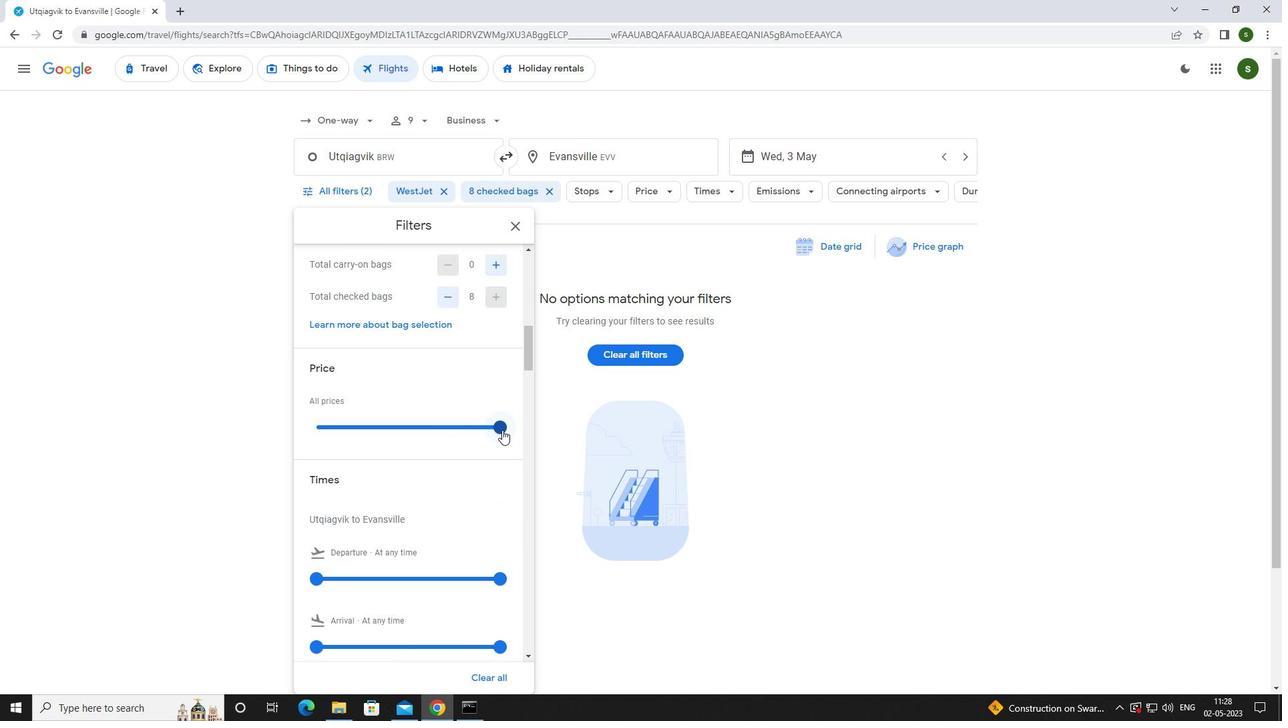 
Action: Mouse scrolled (502, 429) with delta (0, 0)
Screenshot: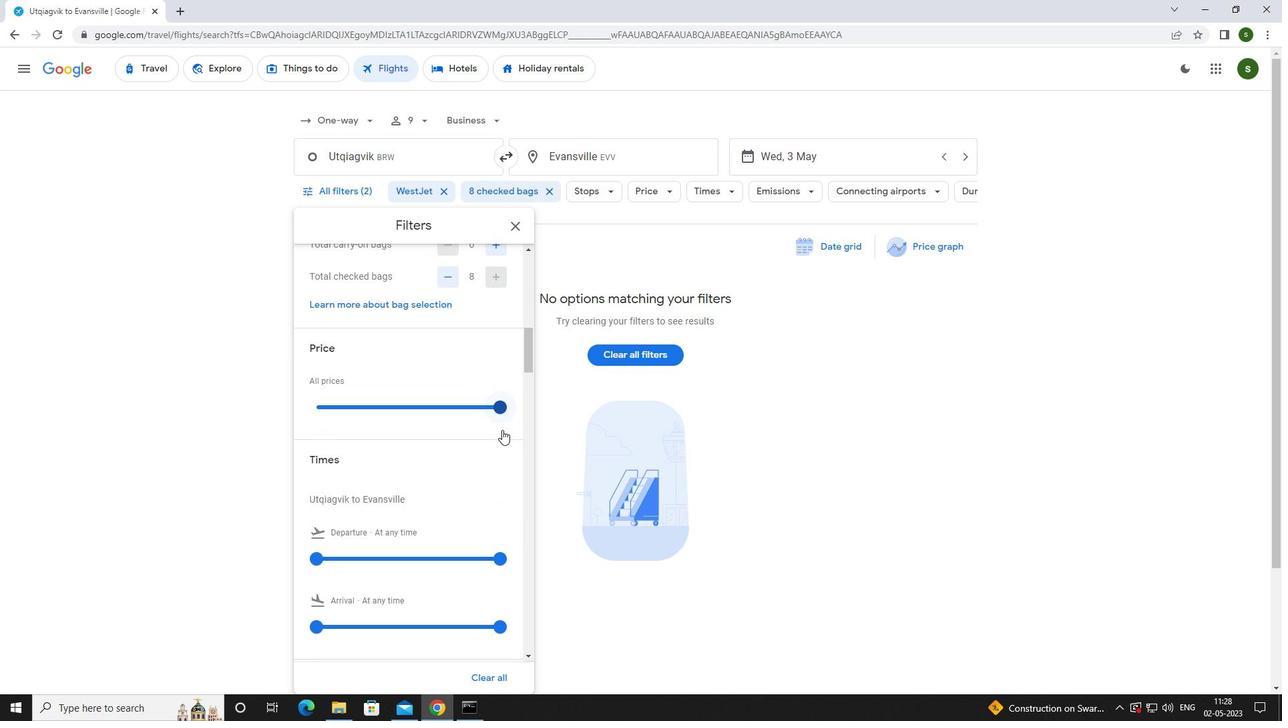 
Action: Mouse scrolled (502, 429) with delta (0, 0)
Screenshot: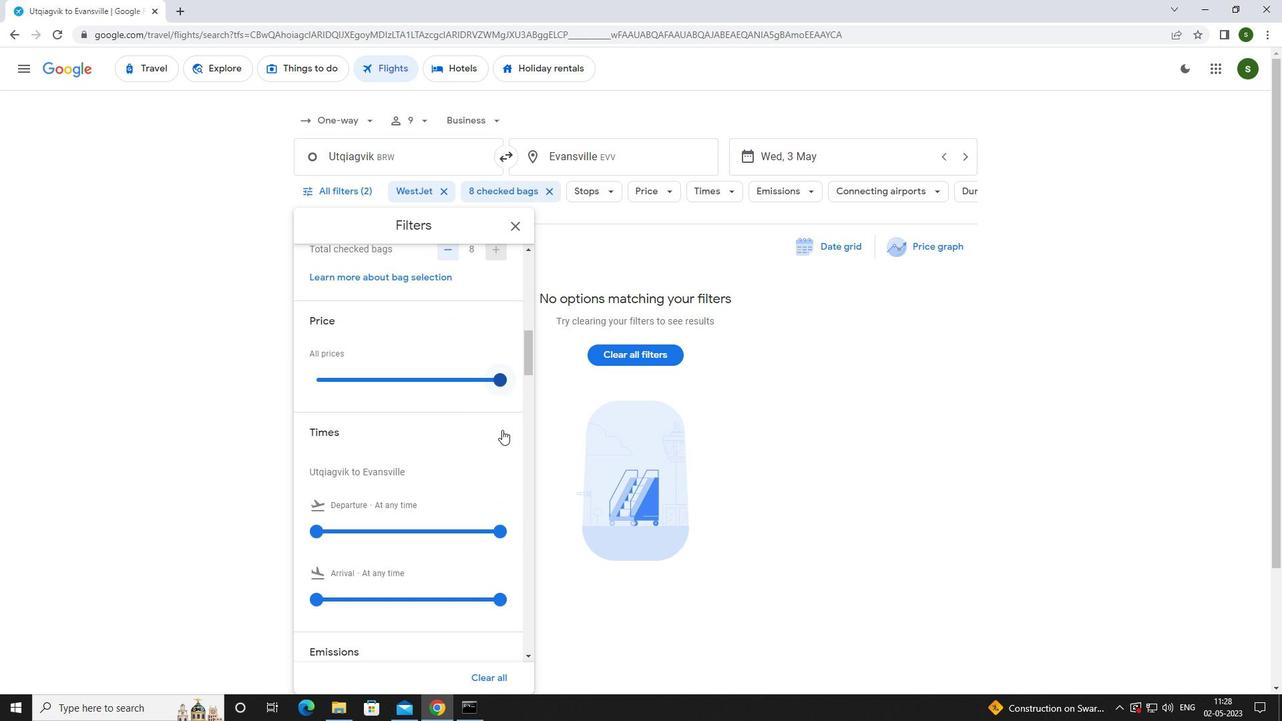 
Action: Mouse moved to (319, 379)
Screenshot: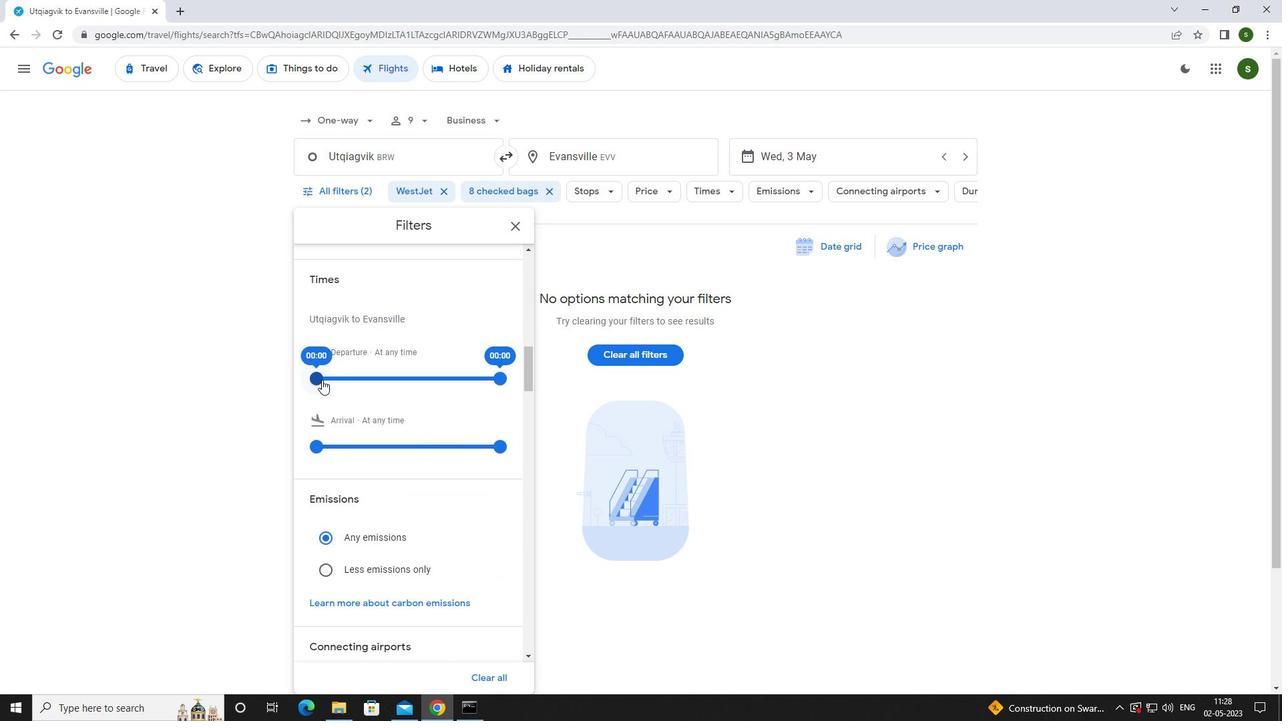 
Action: Mouse pressed left at (319, 379)
Screenshot: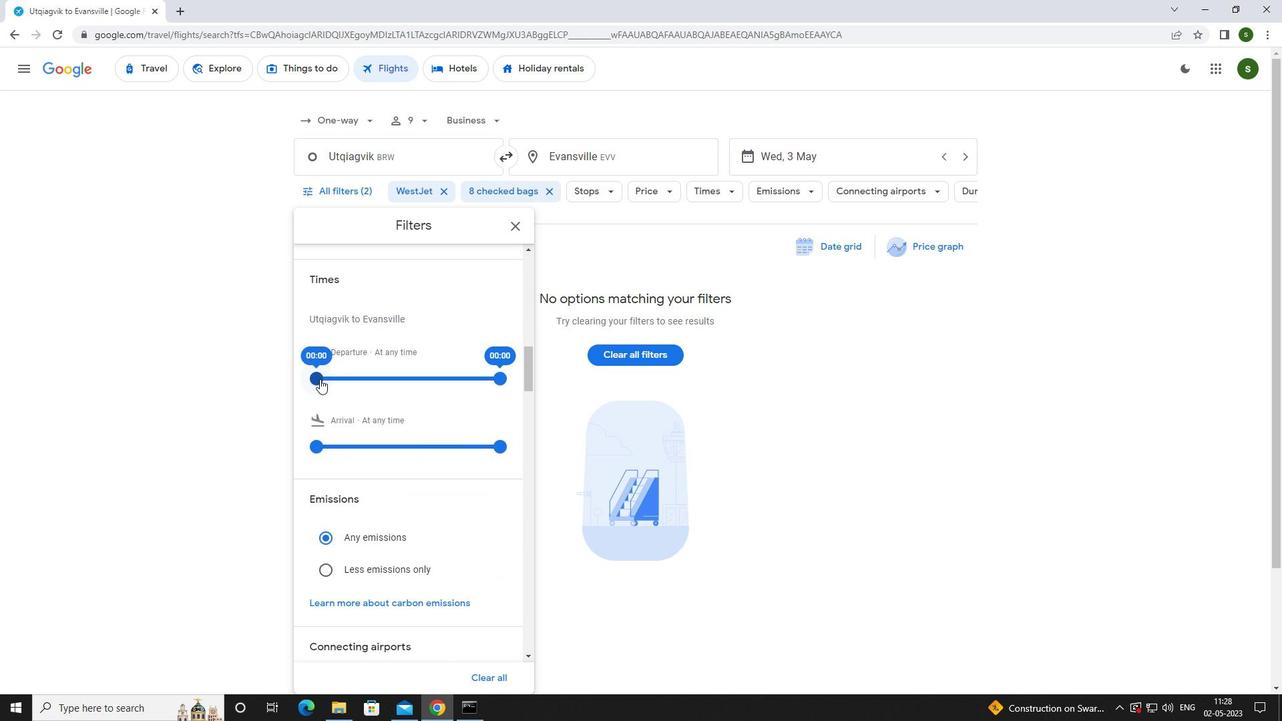 
Action: Mouse moved to (755, 432)
Screenshot: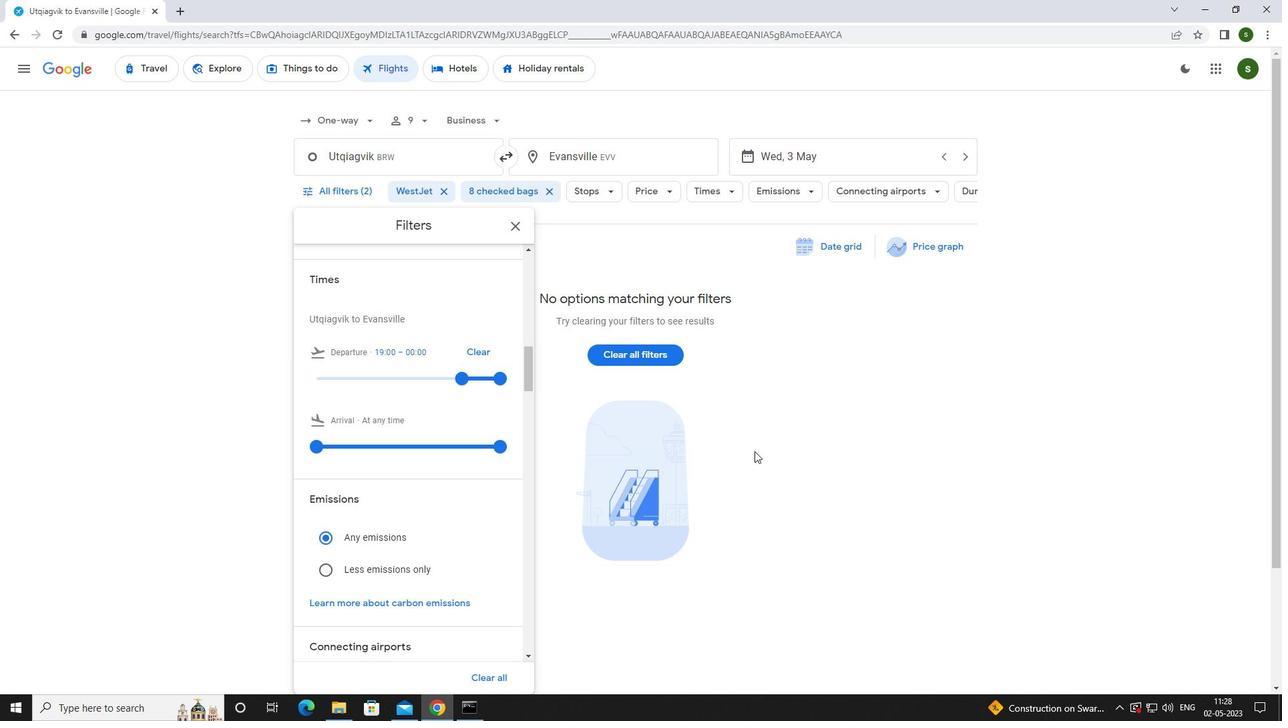 
Action: Mouse pressed left at (755, 432)
Screenshot: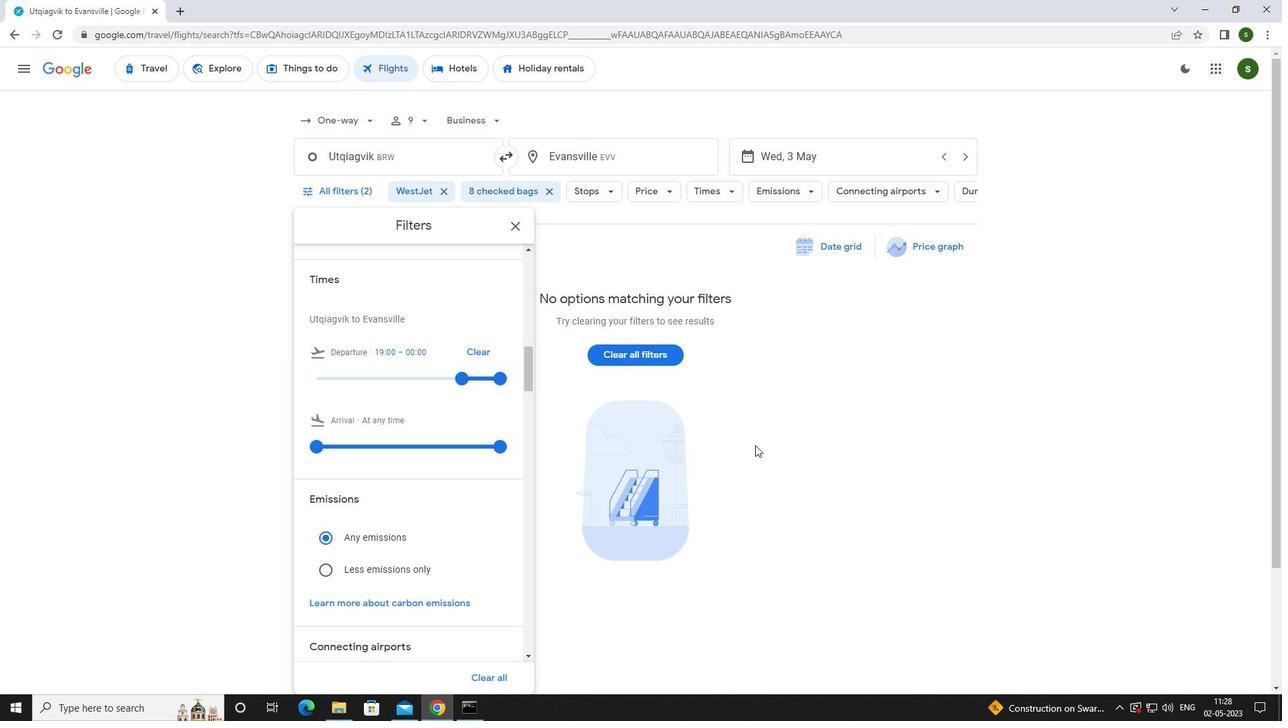 
